Task: In Heading Arial with underline. Font size of heading  '18'Font style of data Calibri. Font size of data  9Alignment of headline & data Align center. Fill color in heading,  RedFont color of data Black Apply border in Data No BorderIn the sheet  Data Analysis Workbook Templatebook
Action: Mouse moved to (43, 141)
Screenshot: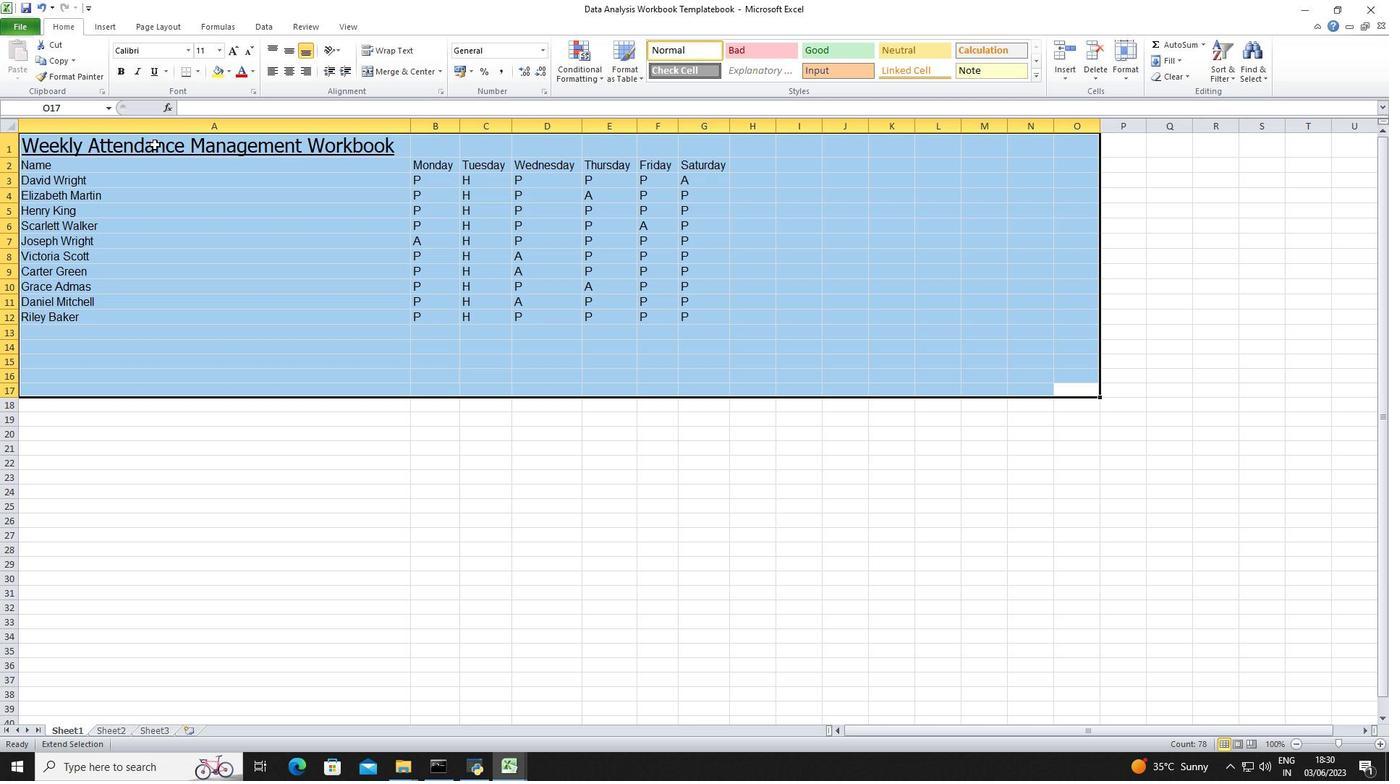 
Action: Mouse pressed left at (43, 141)
Screenshot: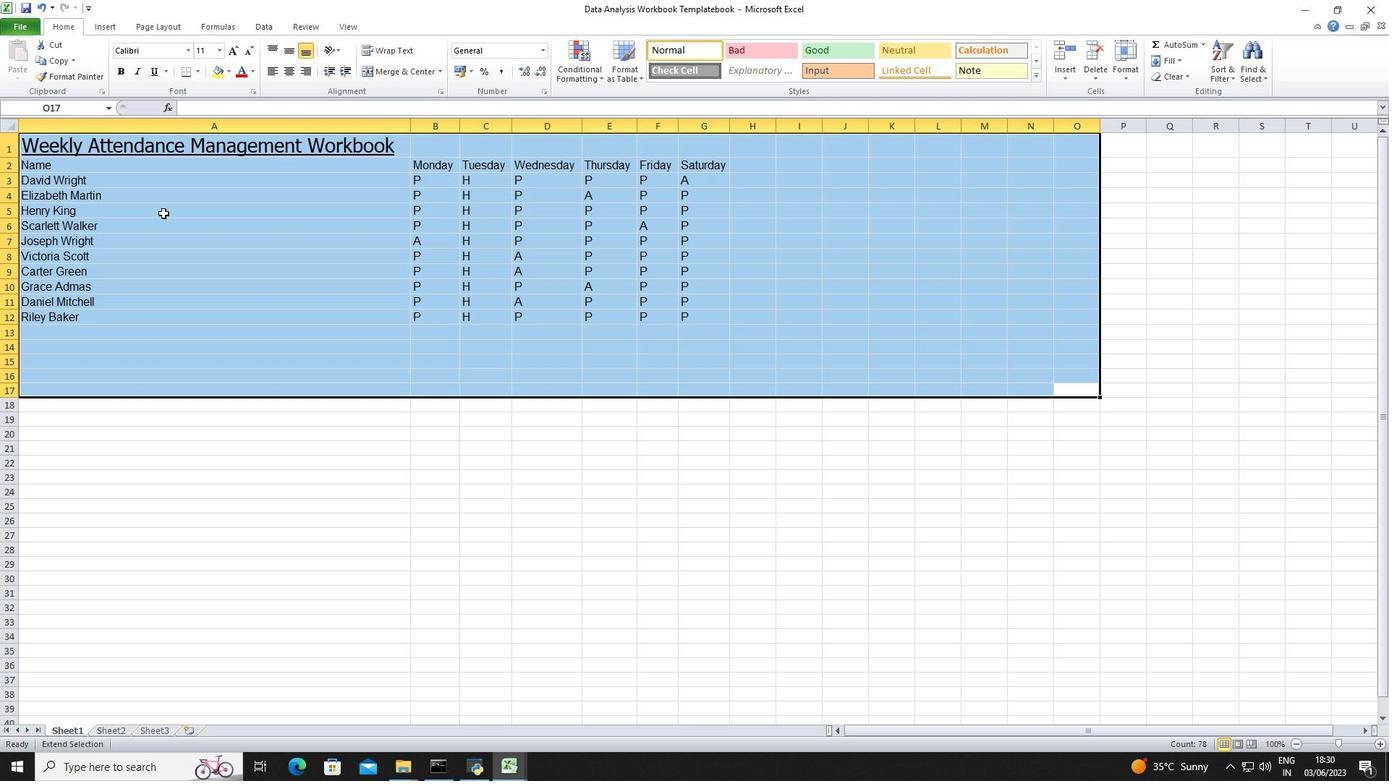
Action: Mouse moved to (154, 144)
Screenshot: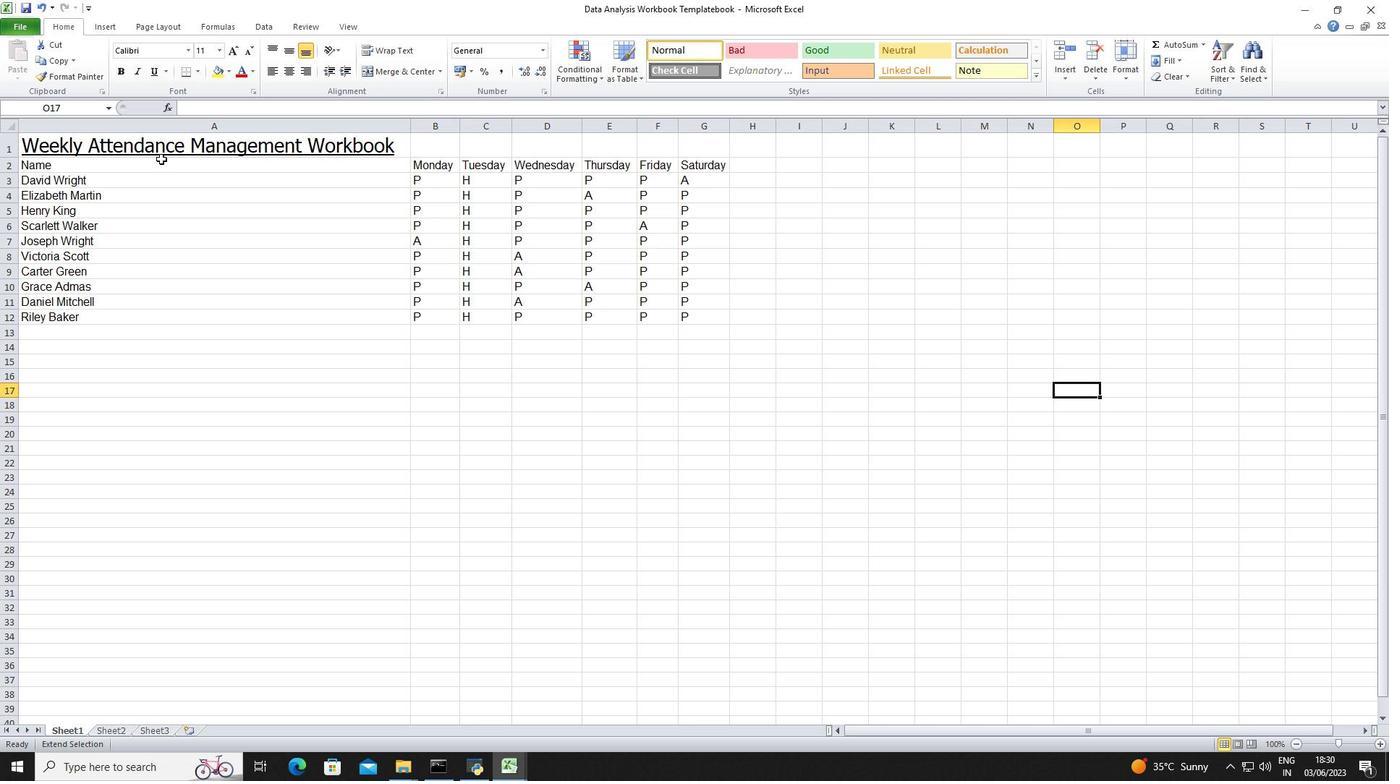 
Action: Mouse pressed left at (154, 144)
Screenshot: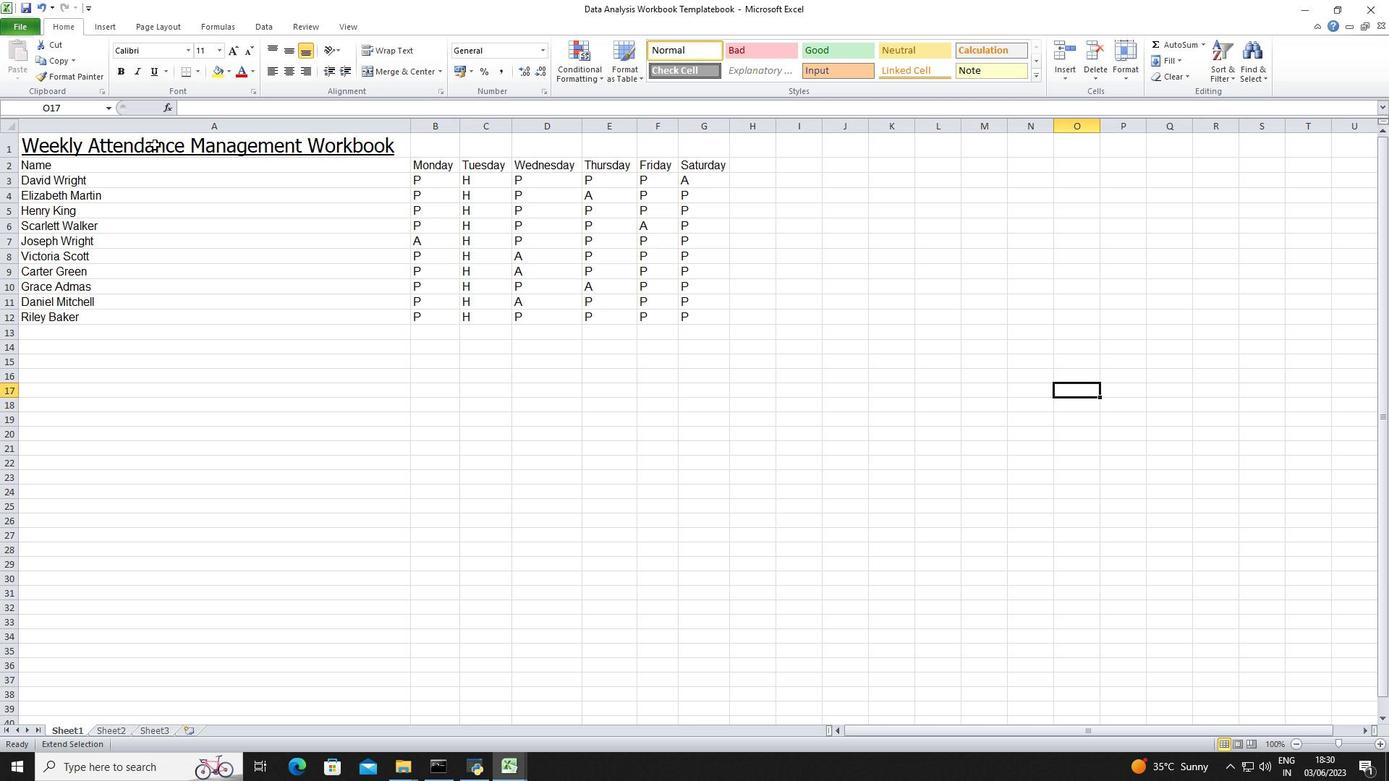 
Action: Mouse pressed left at (154, 144)
Screenshot: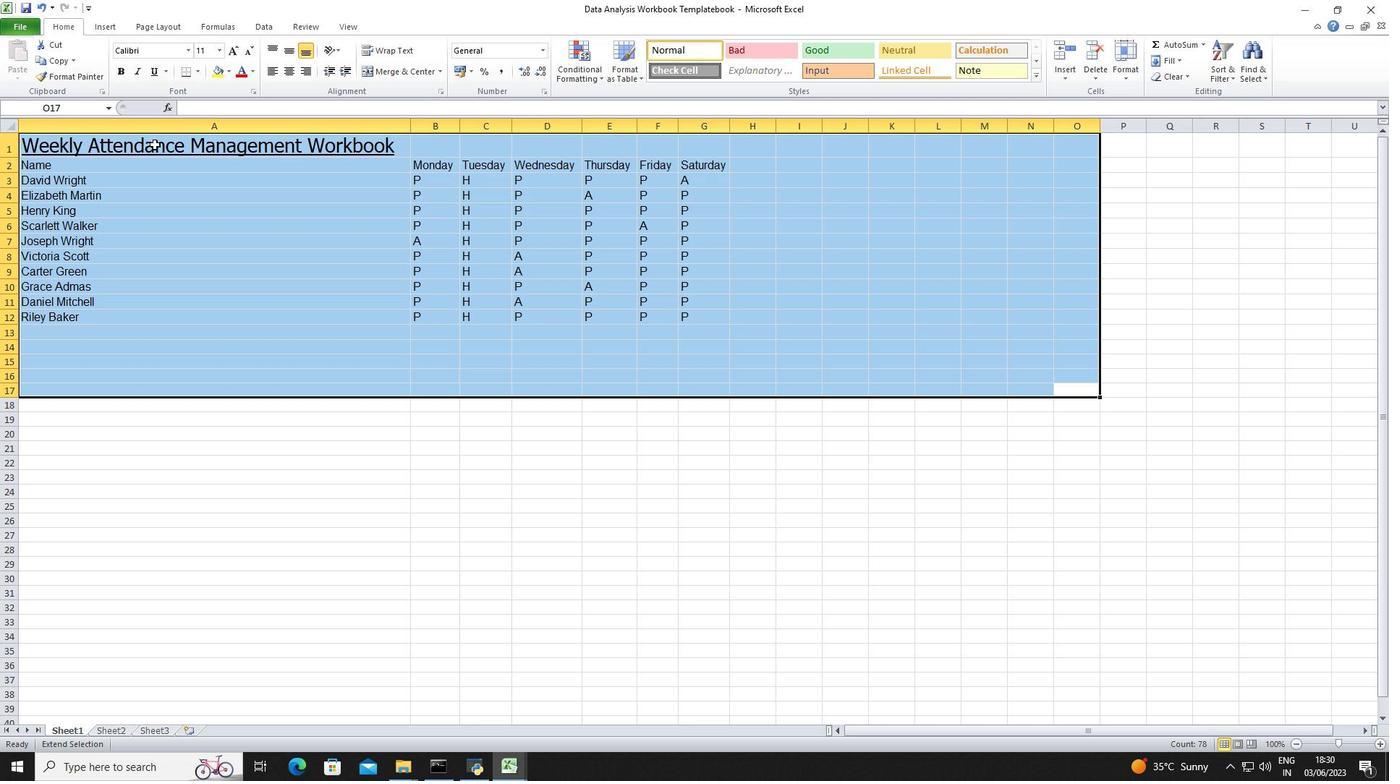 
Action: Mouse pressed left at (154, 144)
Screenshot: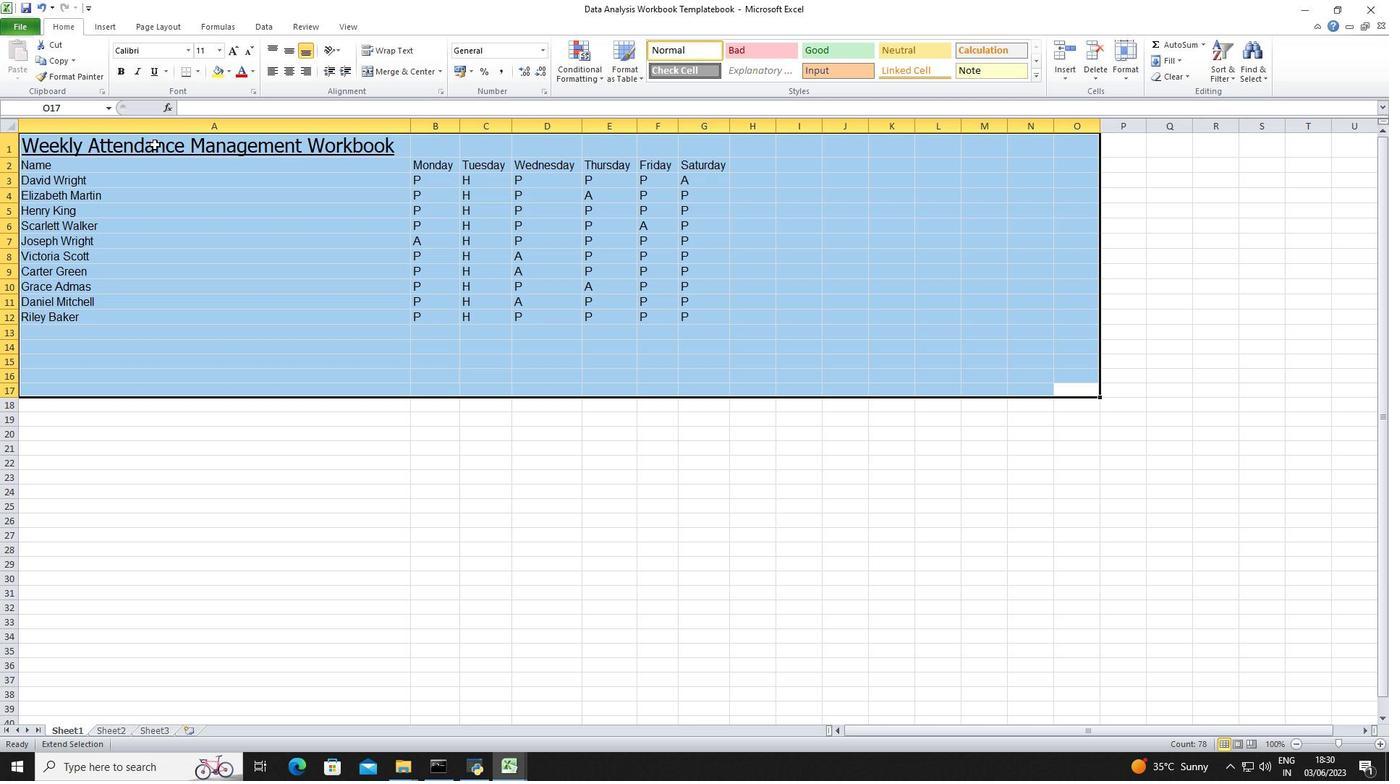 
Action: Mouse moved to (212, 526)
Screenshot: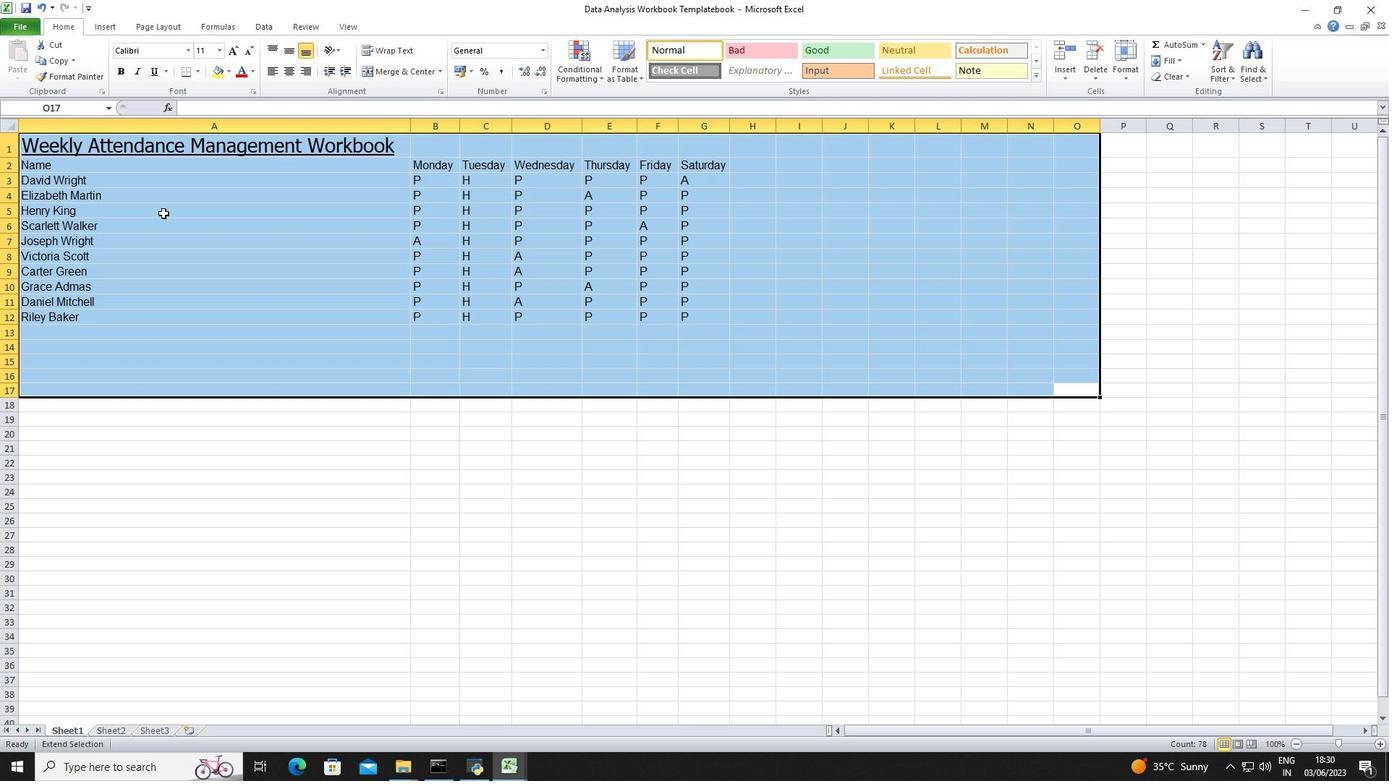 
Action: Mouse pressed right at (212, 526)
Screenshot: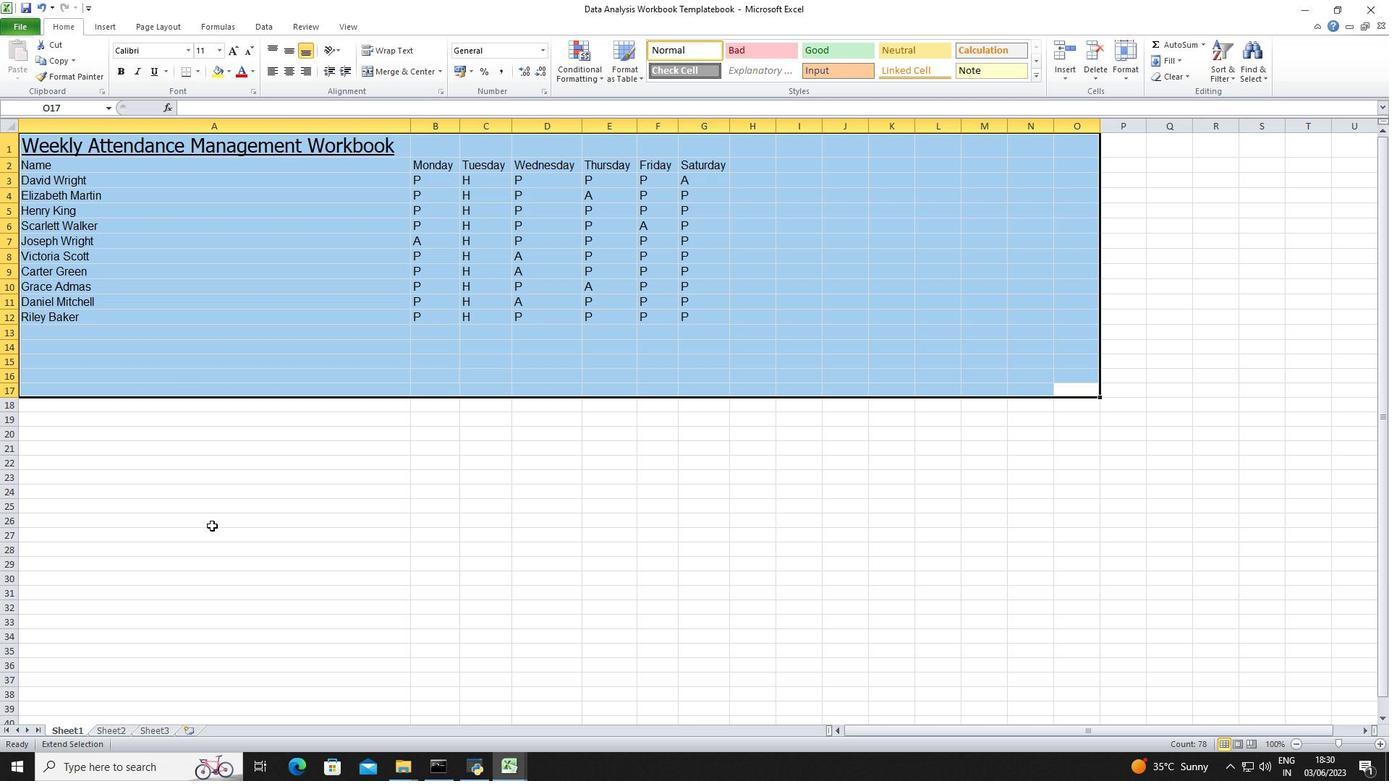 
Action: Mouse pressed right at (212, 526)
Screenshot: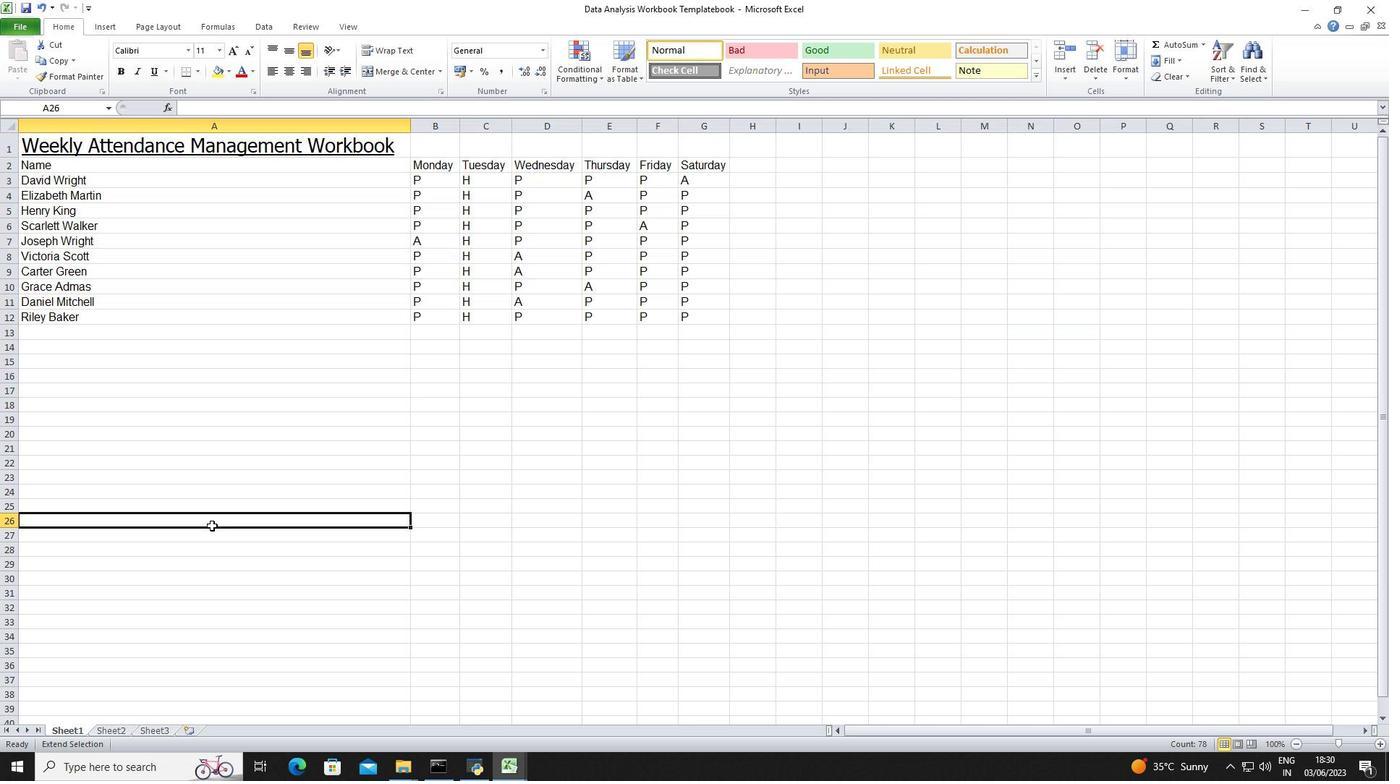 
Action: Mouse moved to (217, 140)
Screenshot: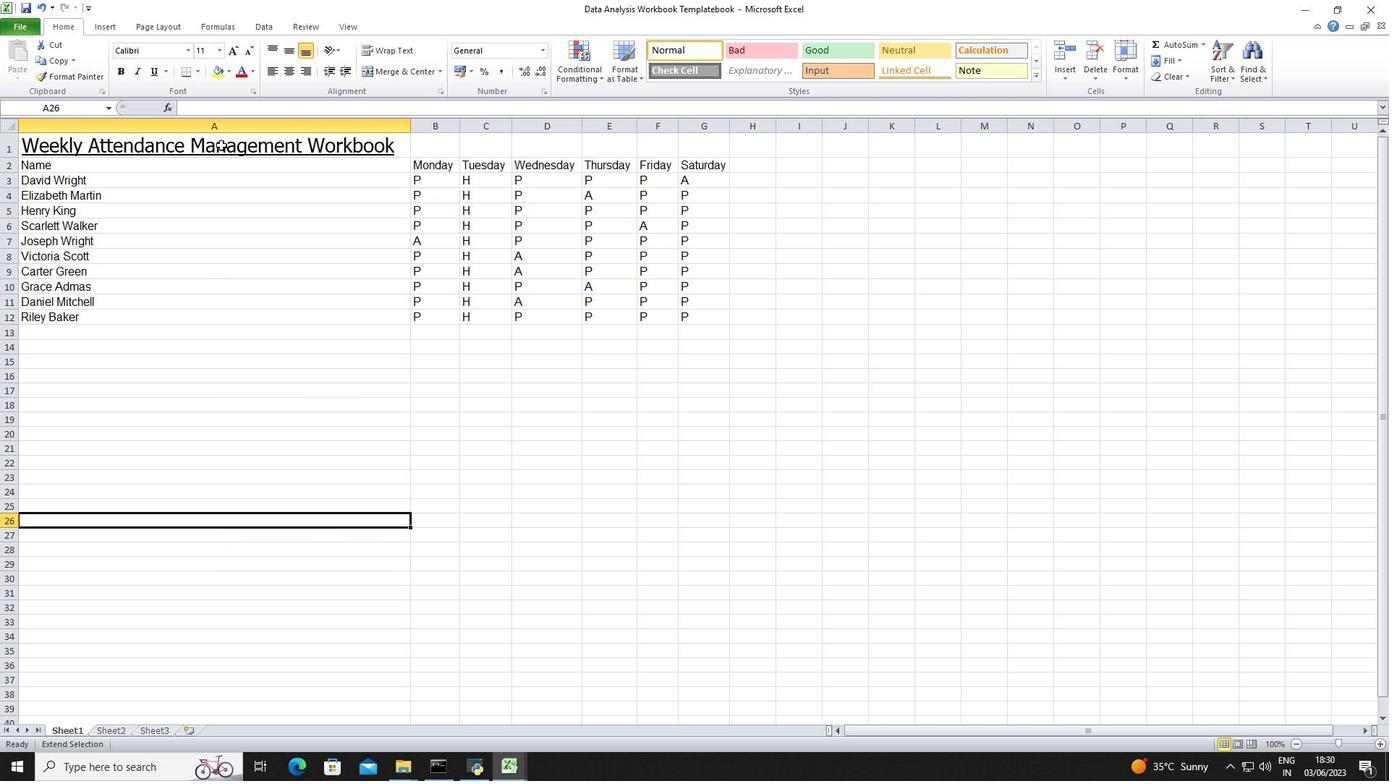 
Action: Mouse pressed left at (217, 140)
Screenshot: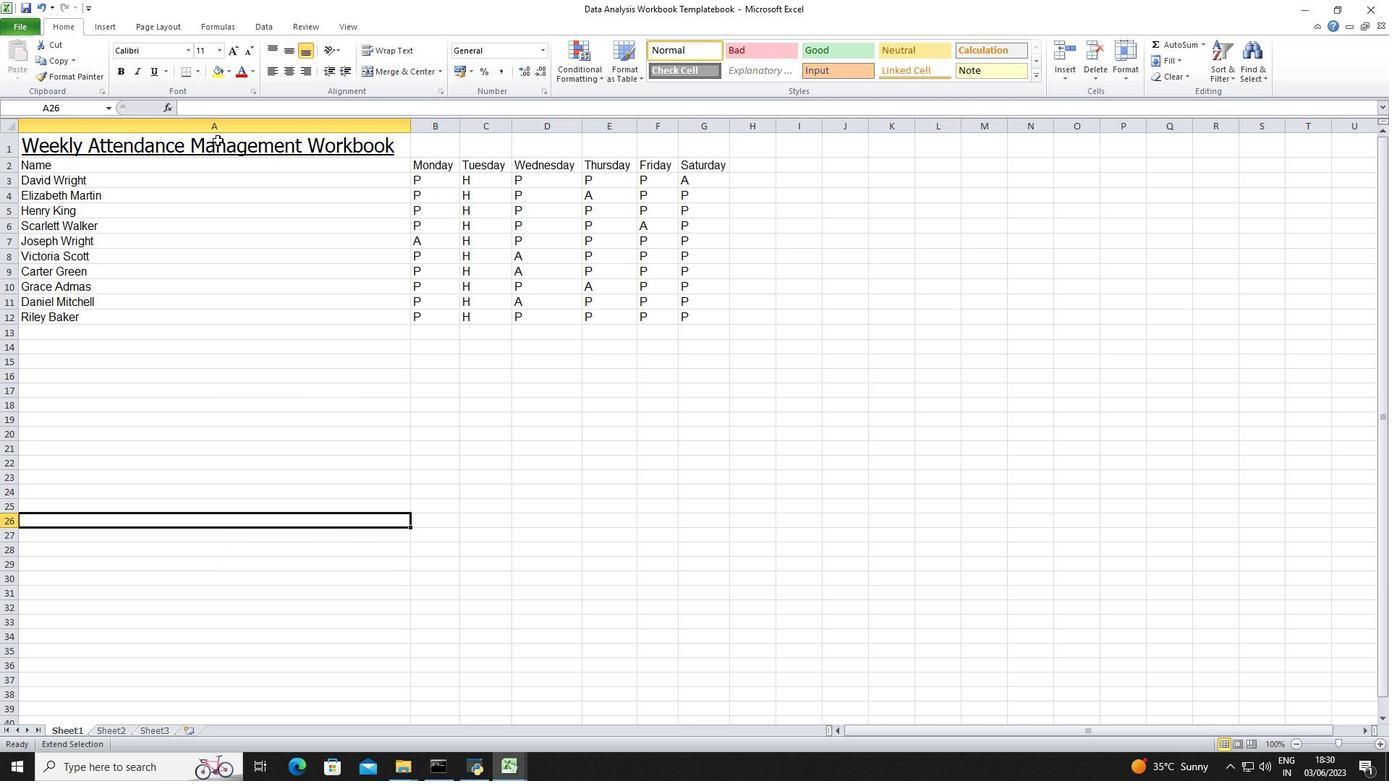 
Action: Mouse moved to (562, 372)
Screenshot: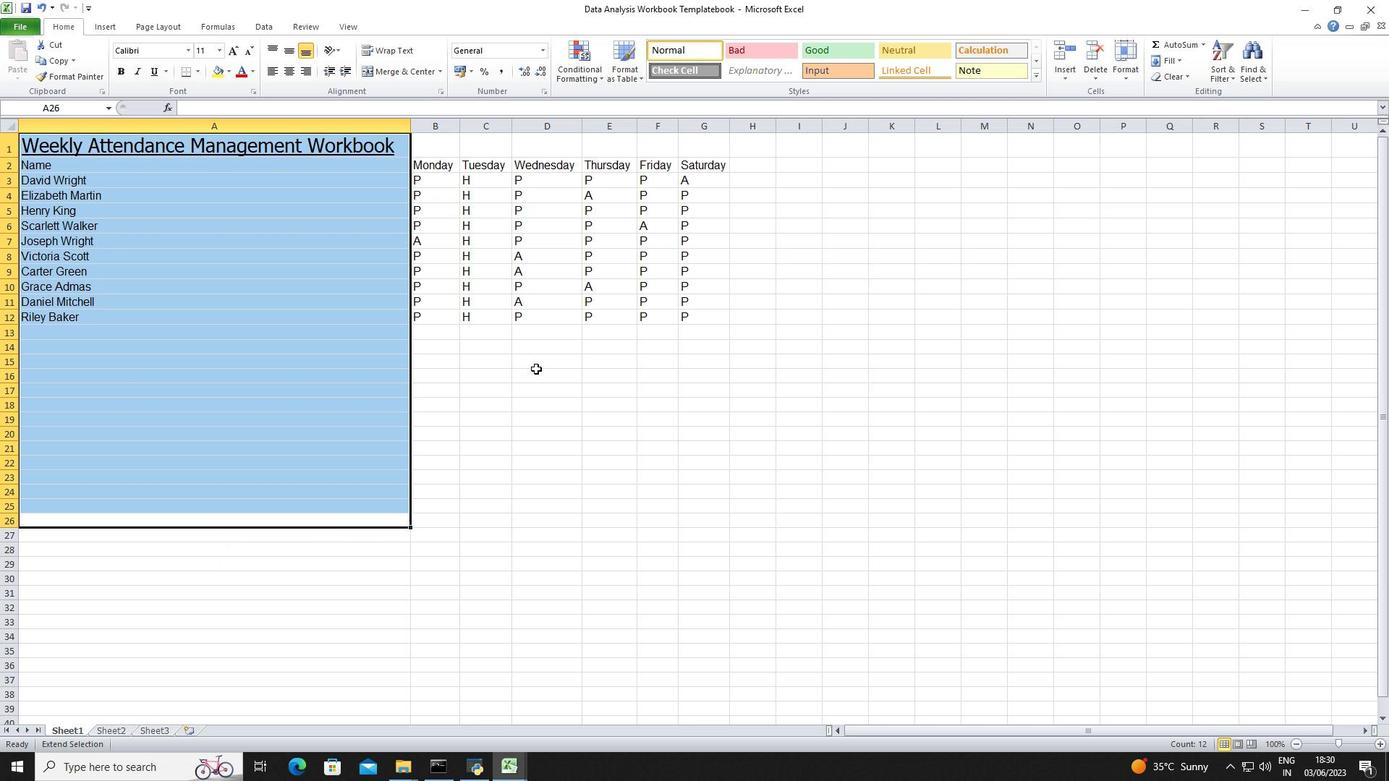 
Action: Mouse pressed right at (562, 372)
Screenshot: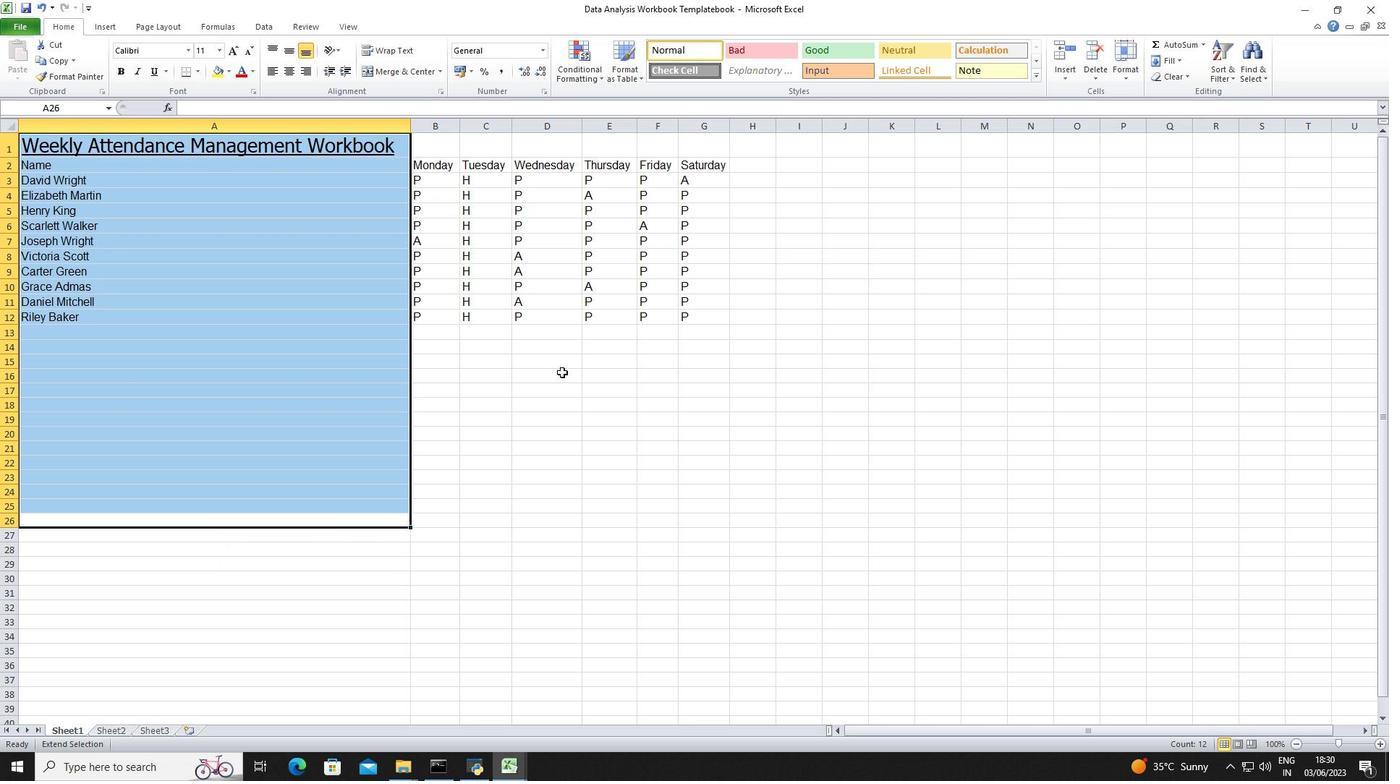 
Action: Mouse moved to (603, 382)
Screenshot: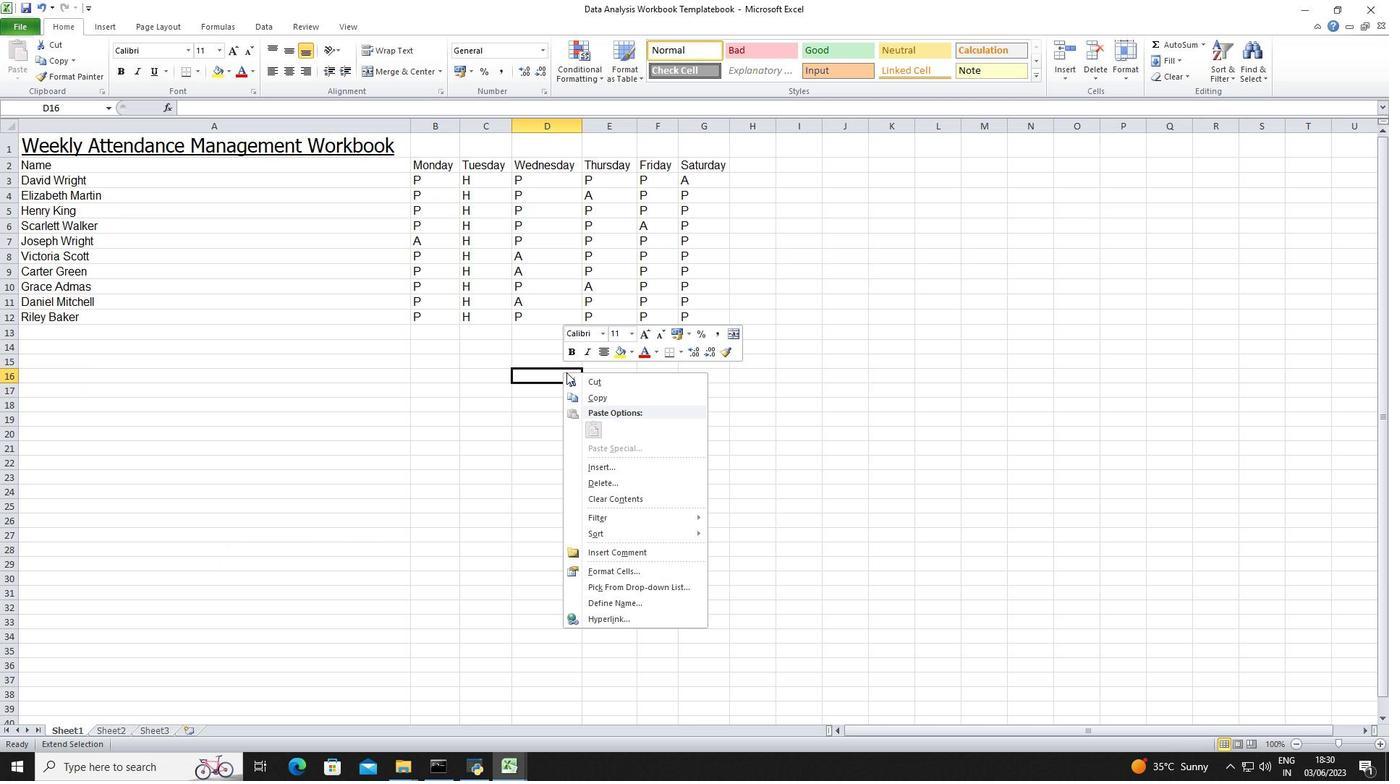 
Action: Mouse pressed left at (603, 382)
Screenshot: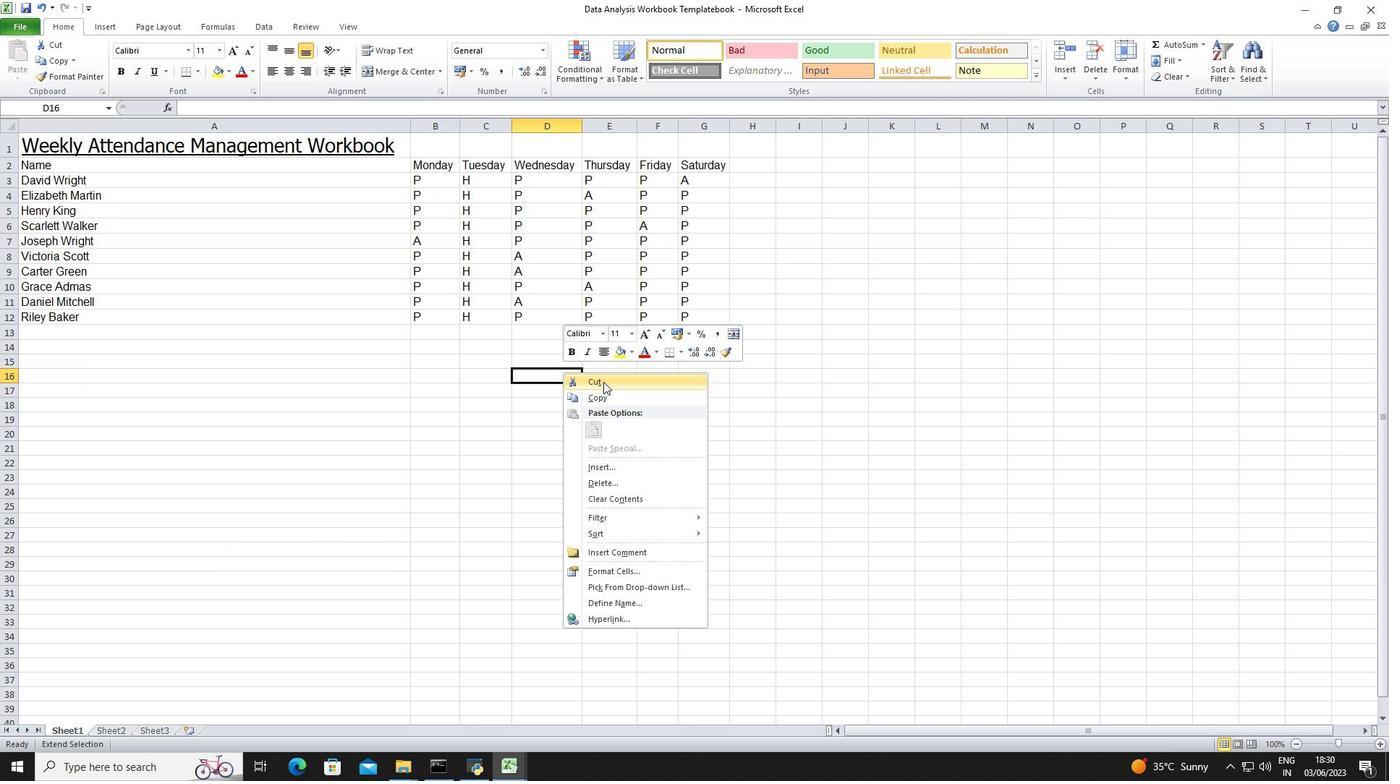 
Action: Mouse moved to (160, 142)
Screenshot: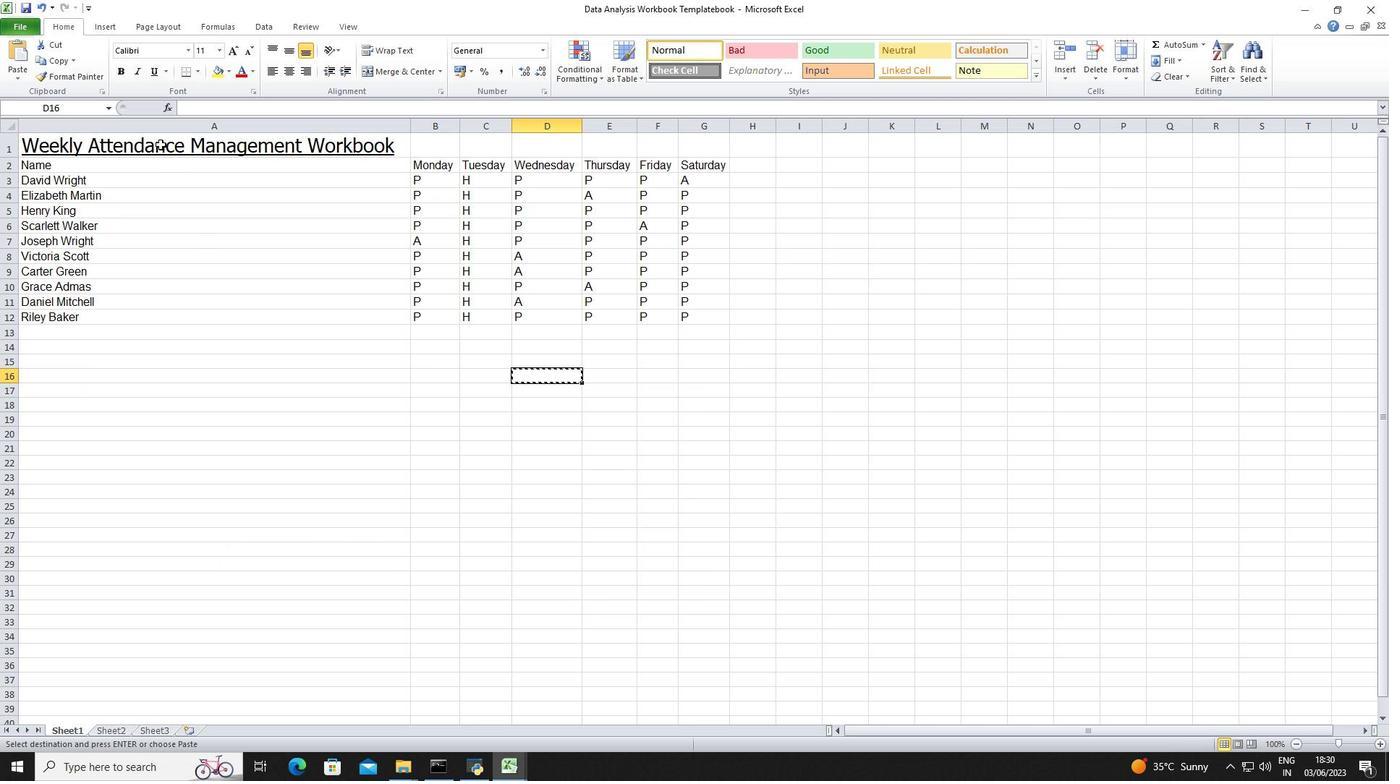 
Action: Mouse pressed left at (160, 142)
Screenshot: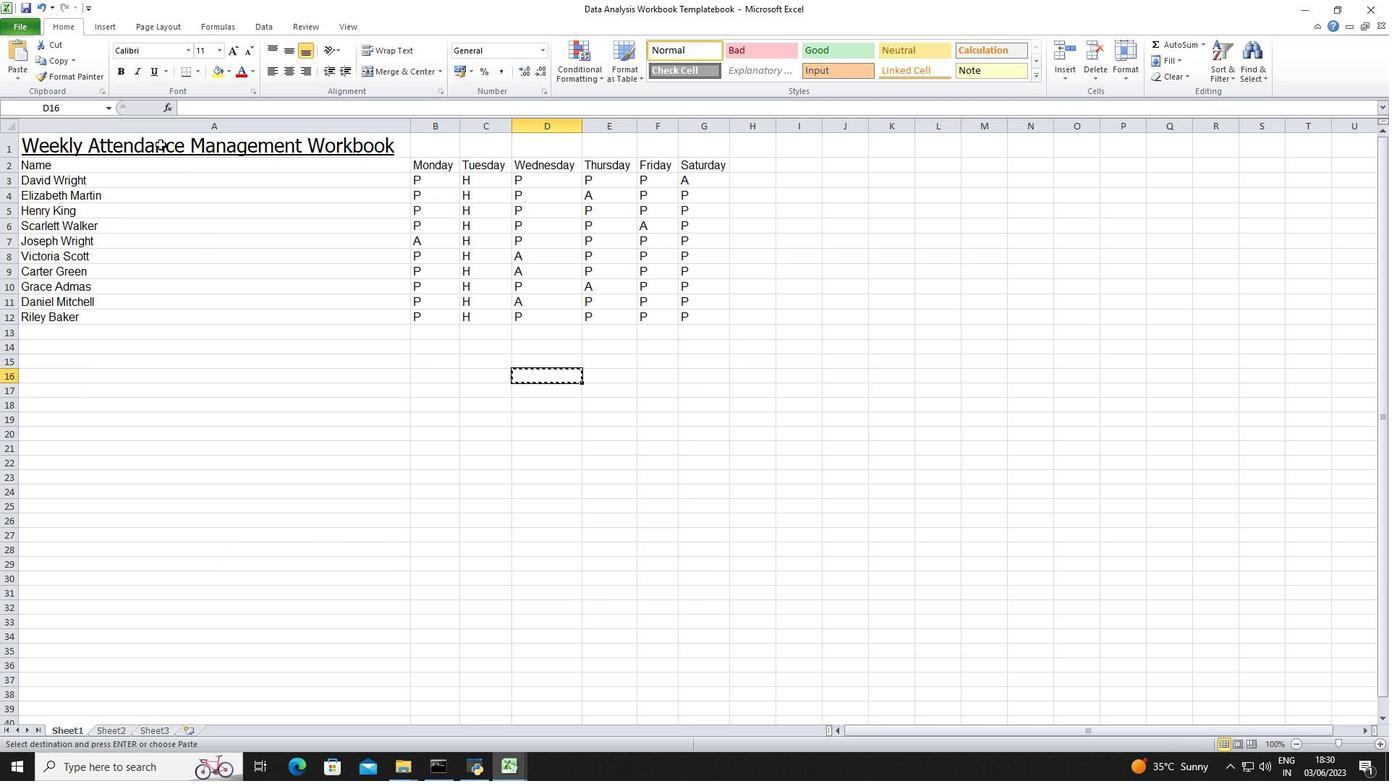 
Action: Mouse moved to (186, 53)
Screenshot: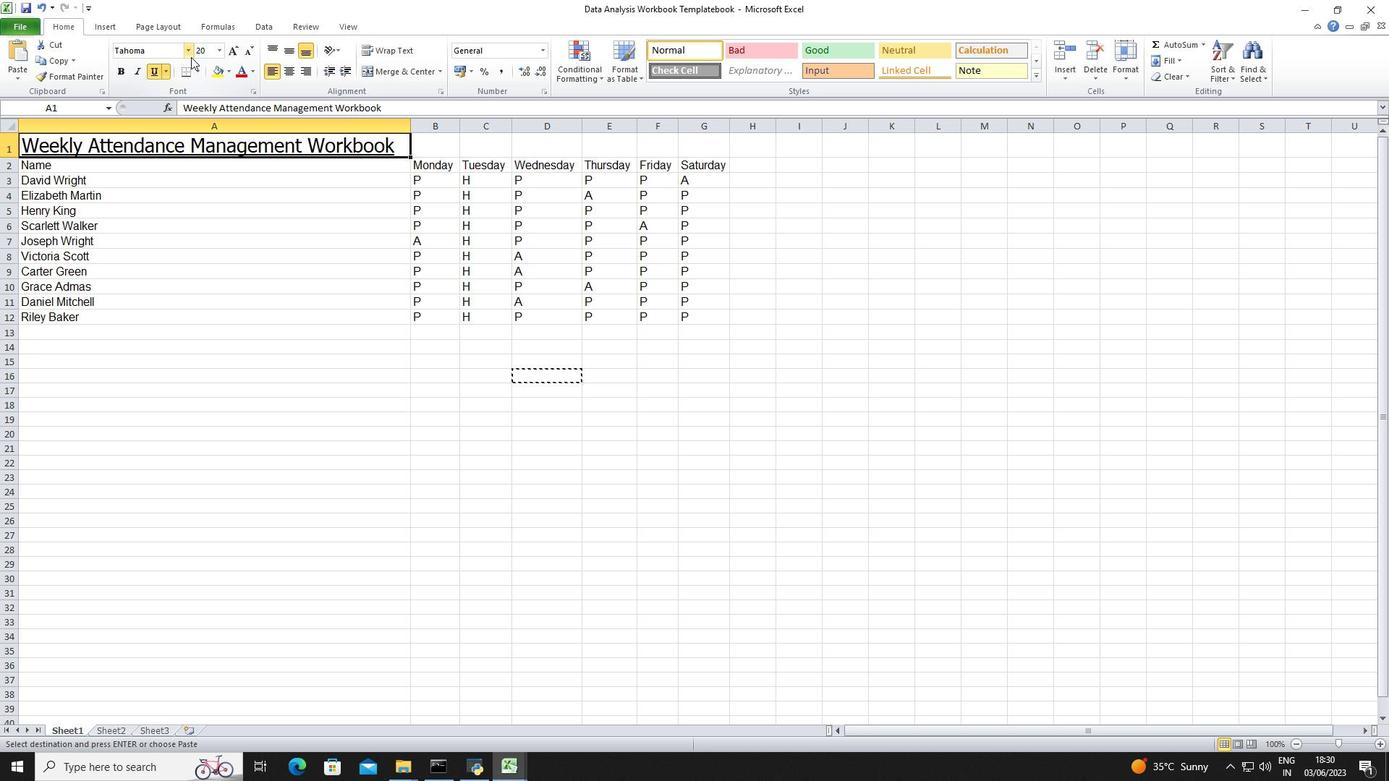 
Action: Mouse pressed left at (186, 53)
Screenshot: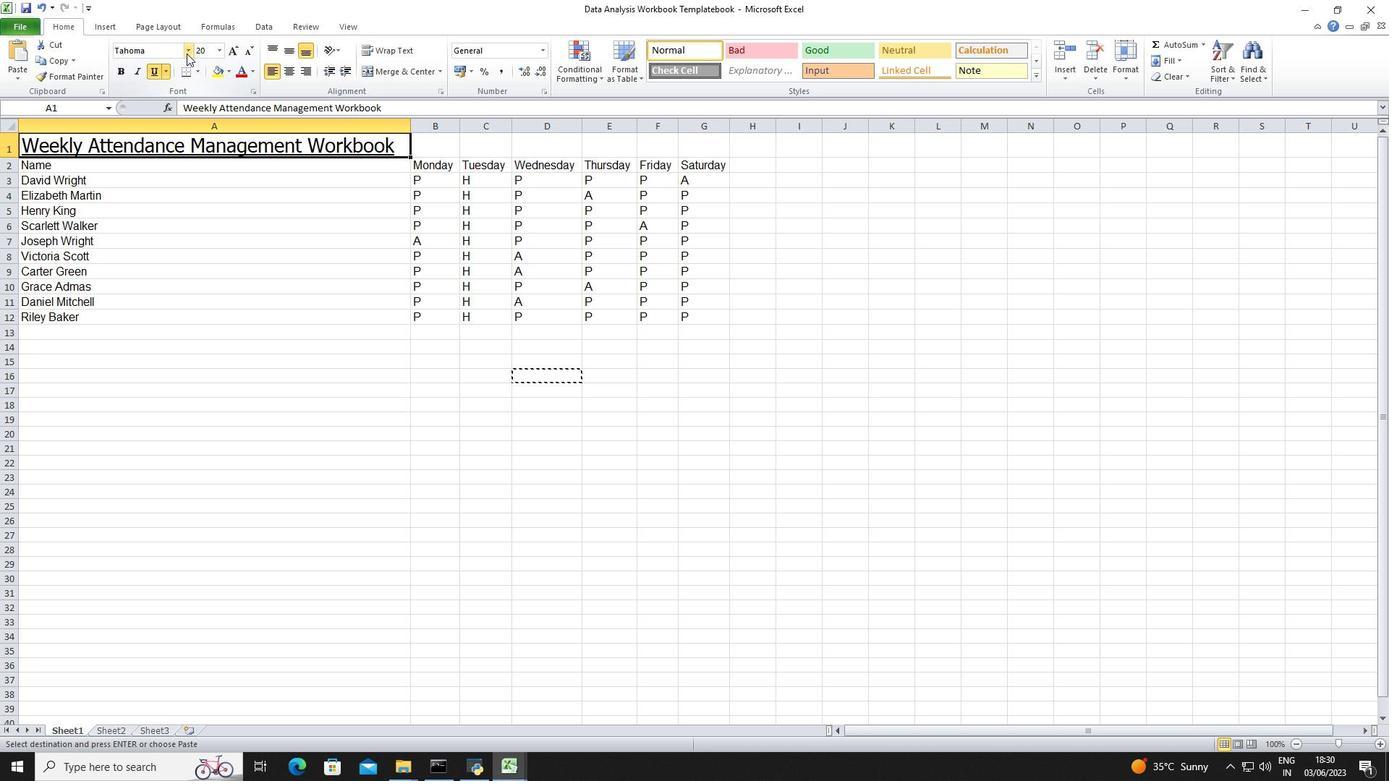 
Action: Mouse moved to (175, 195)
Screenshot: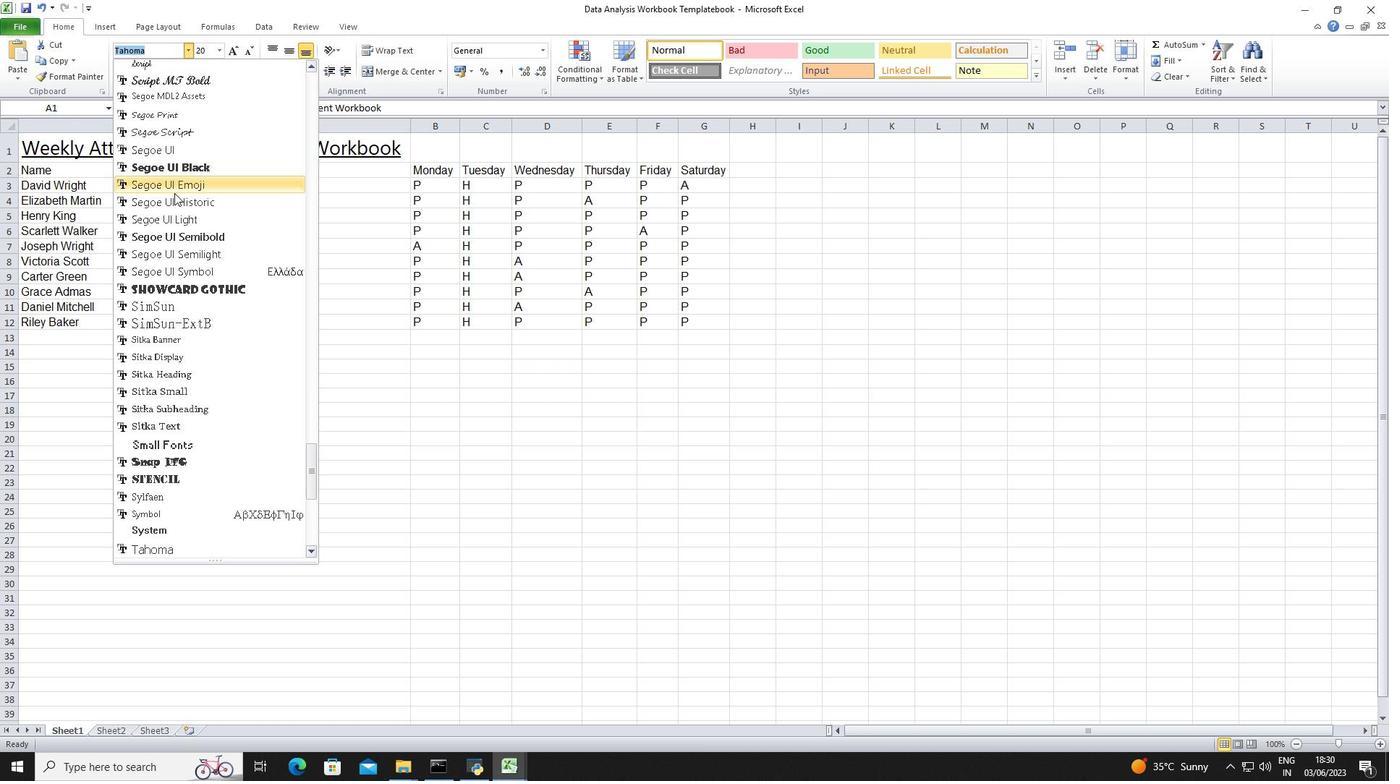
Action: Mouse scrolled (175, 196) with delta (0, 0)
Screenshot: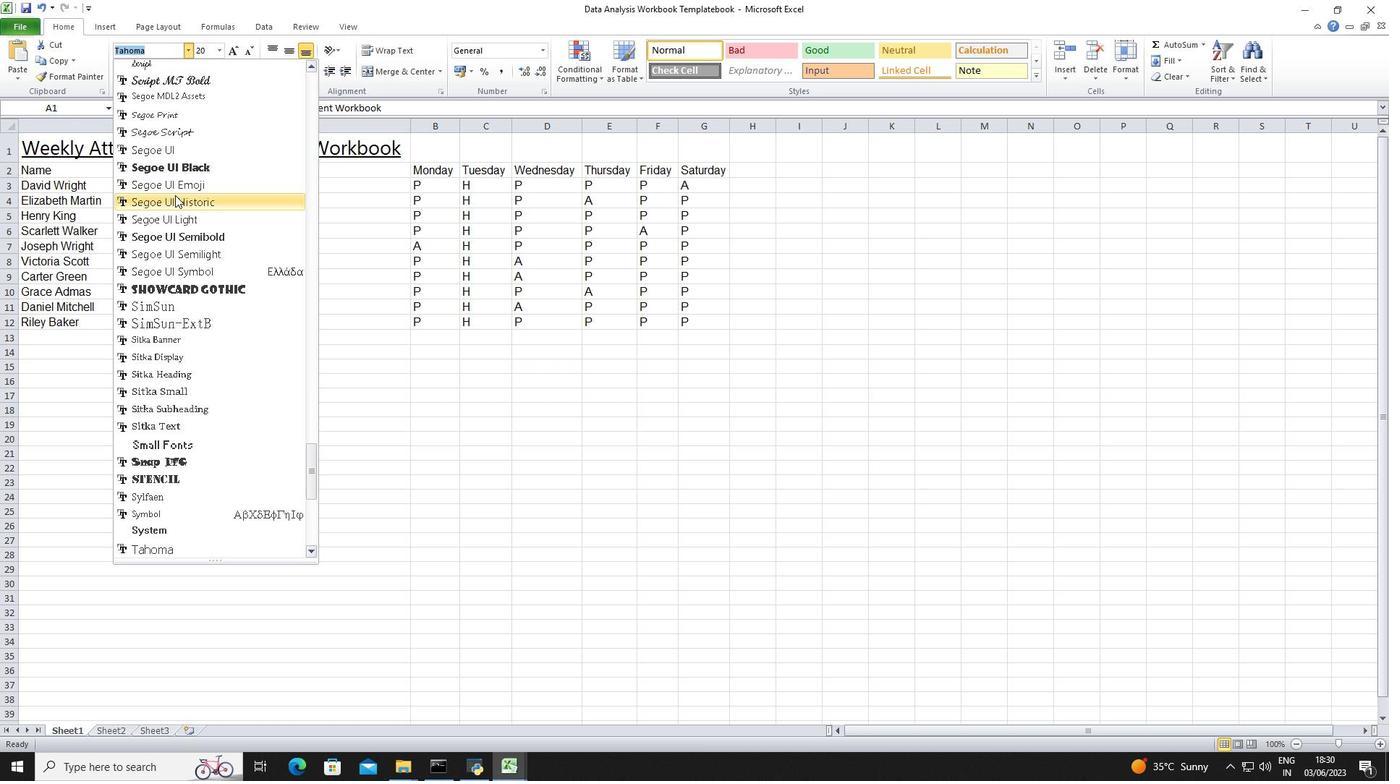 
Action: Mouse scrolled (175, 196) with delta (0, 0)
Screenshot: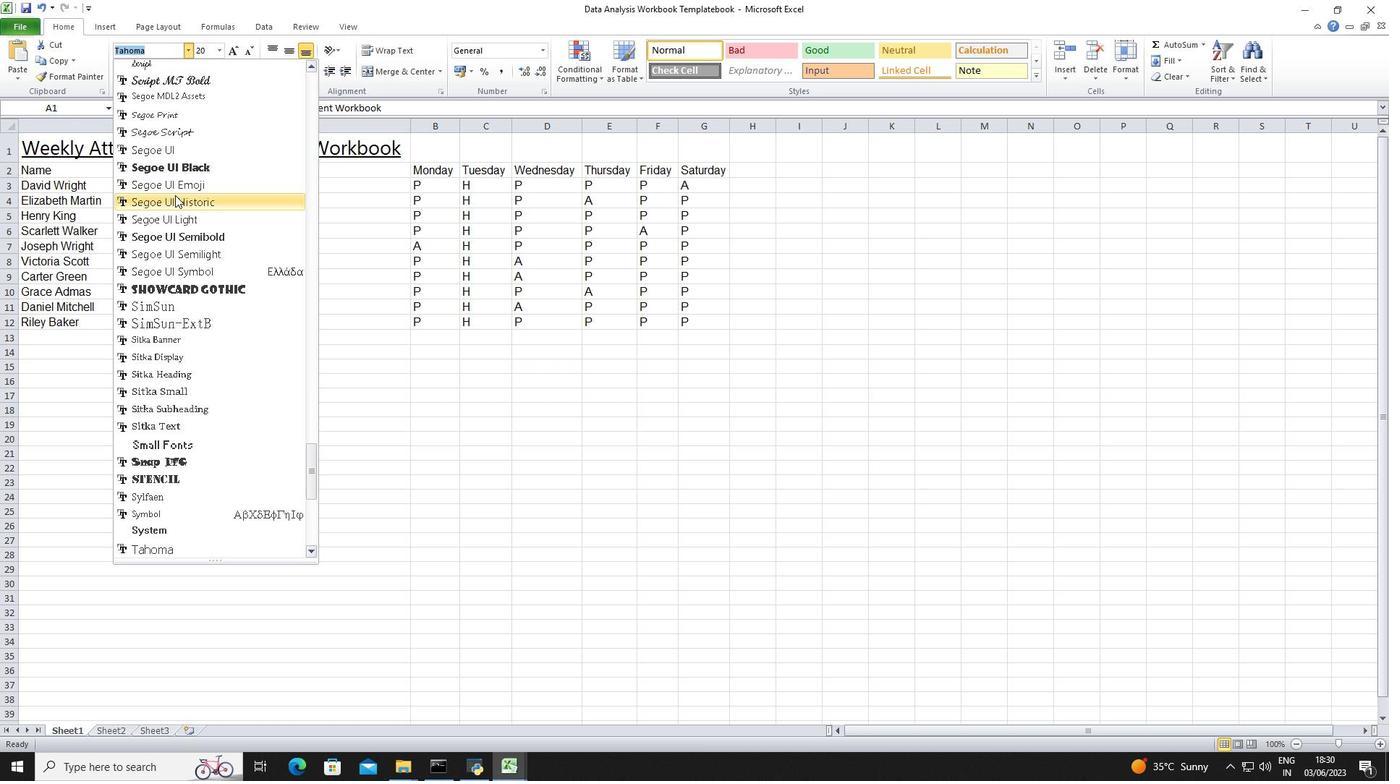 
Action: Mouse scrolled (175, 196) with delta (0, 0)
Screenshot: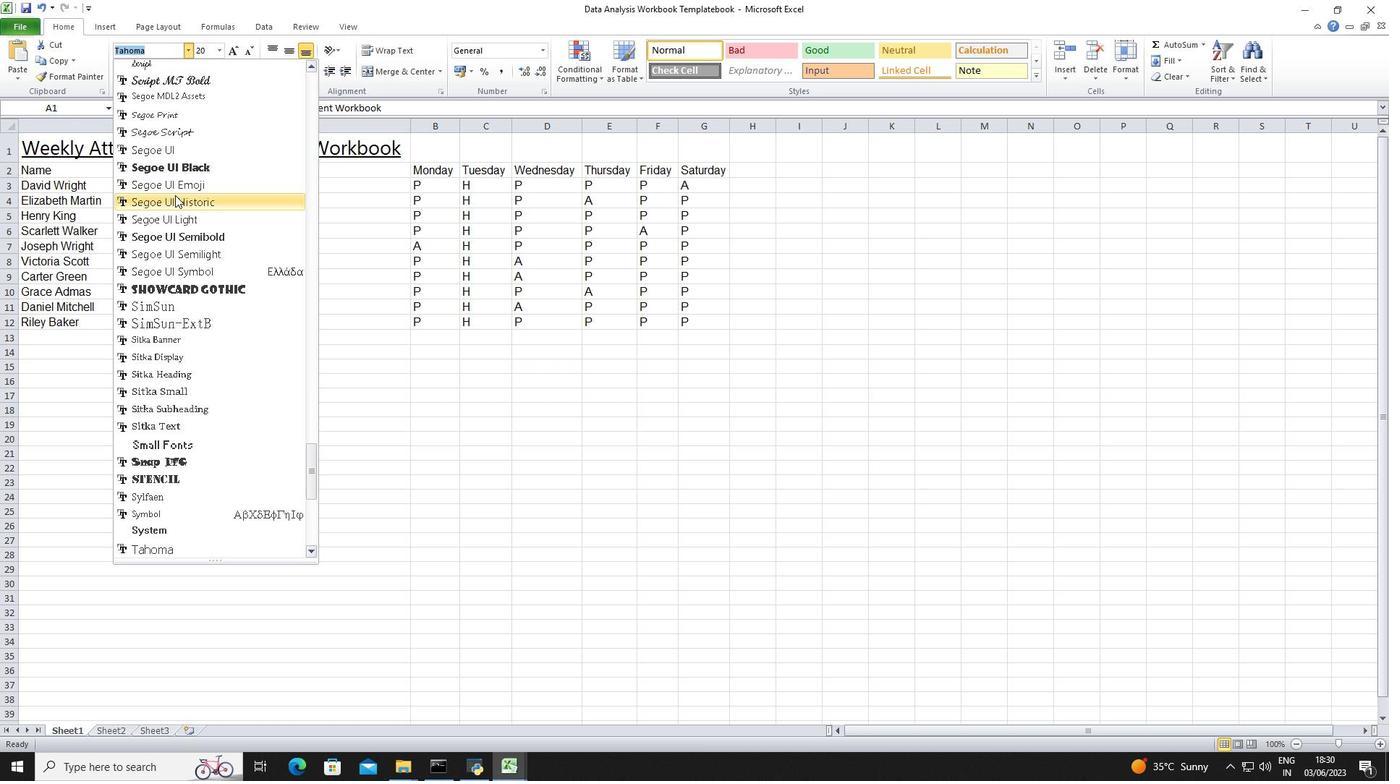 
Action: Mouse scrolled (175, 196) with delta (0, 0)
Screenshot: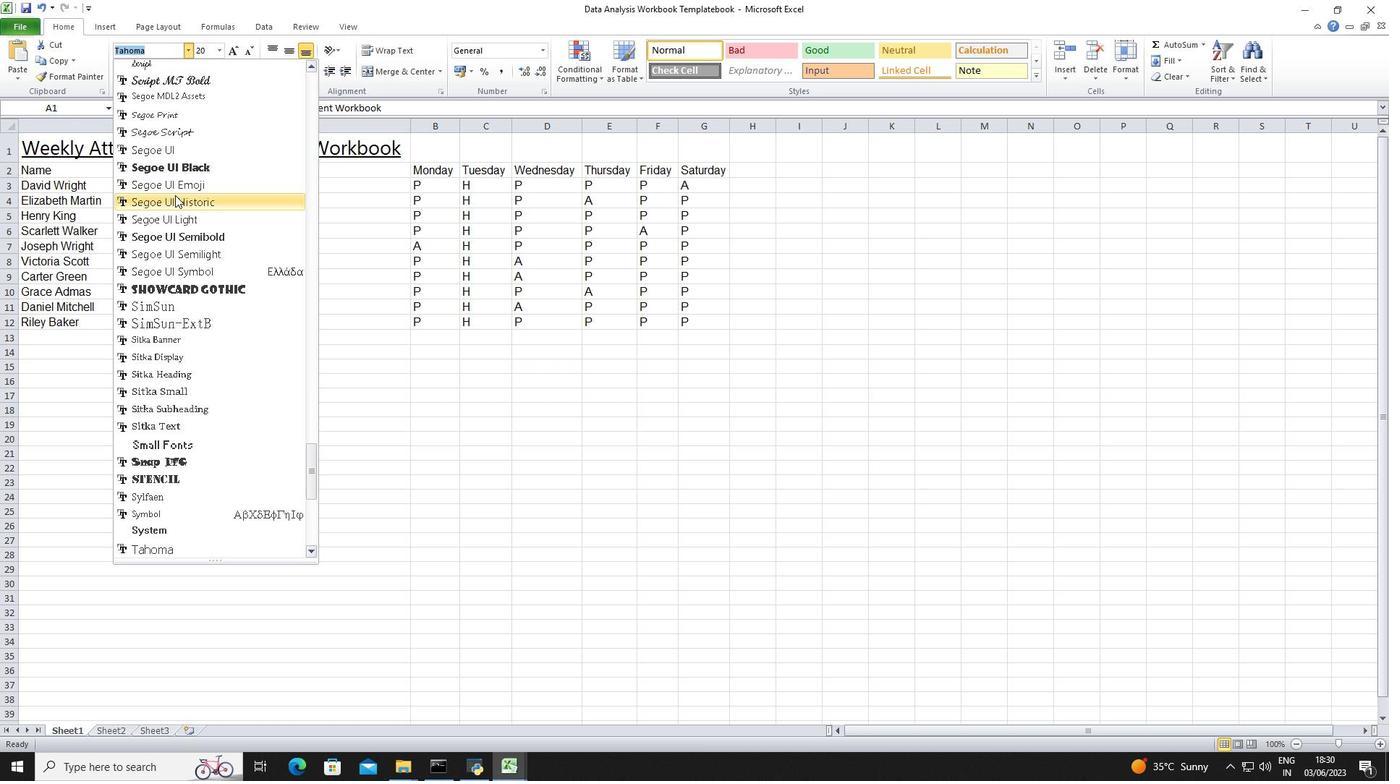 
Action: Mouse moved to (194, 180)
Screenshot: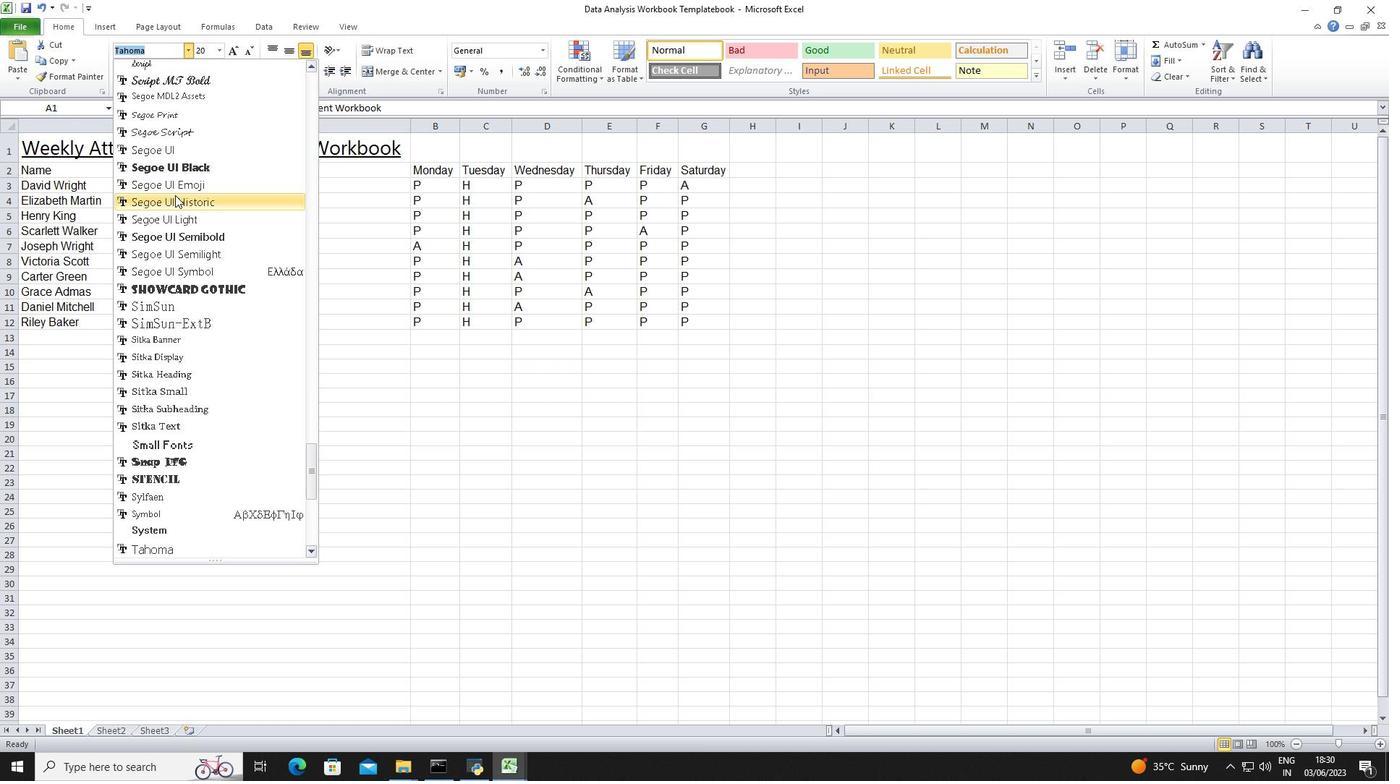 
Action: Mouse scrolled (179, 195) with delta (0, 0)
Screenshot: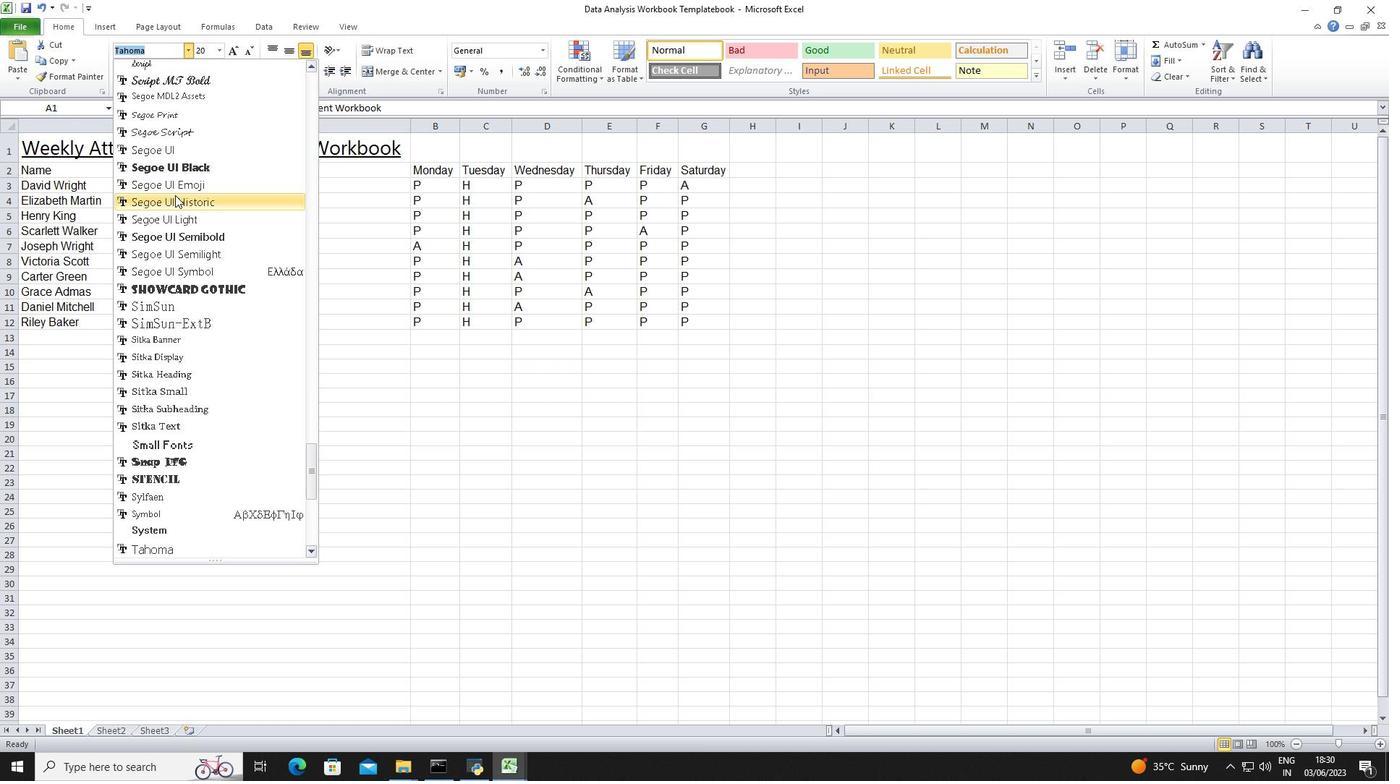 
Action: Mouse moved to (218, 152)
Screenshot: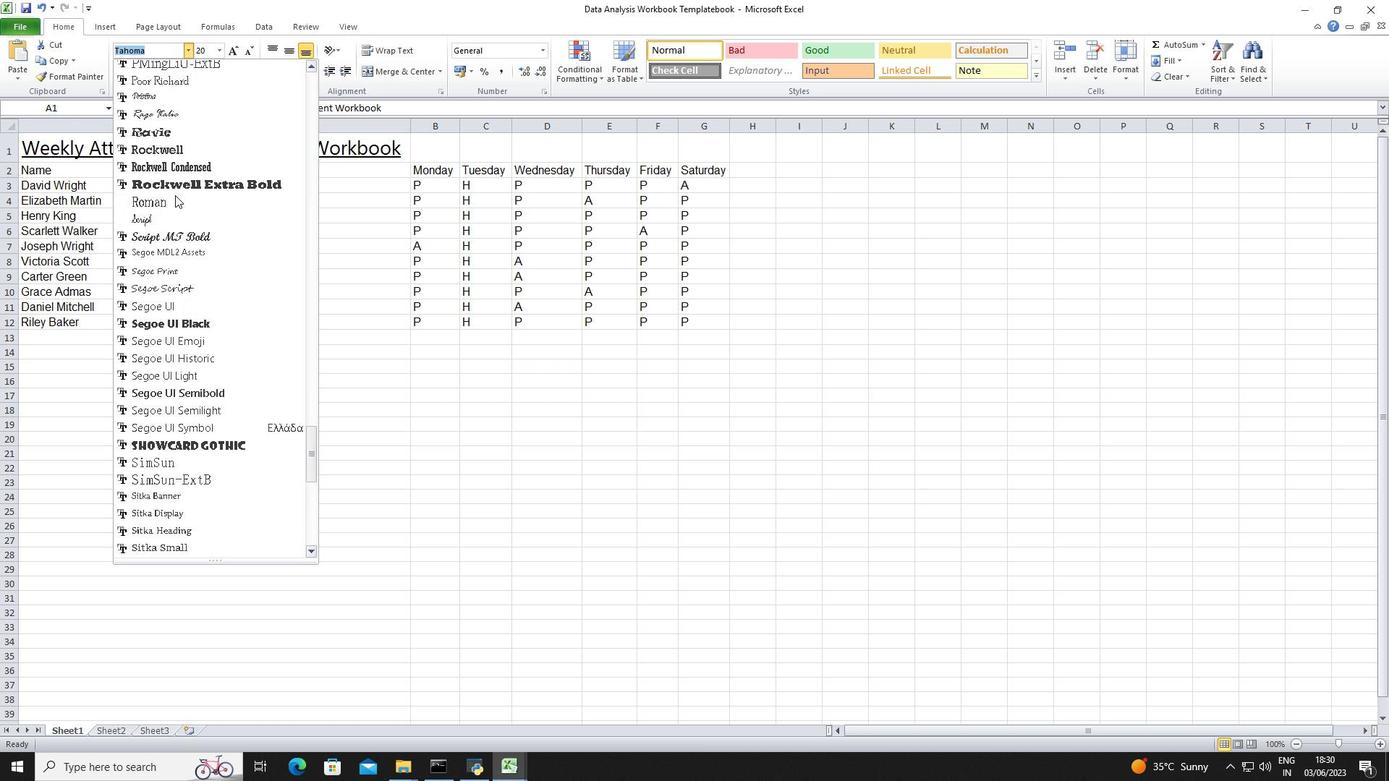 
Action: Mouse scrolled (218, 153) with delta (0, 0)
Screenshot: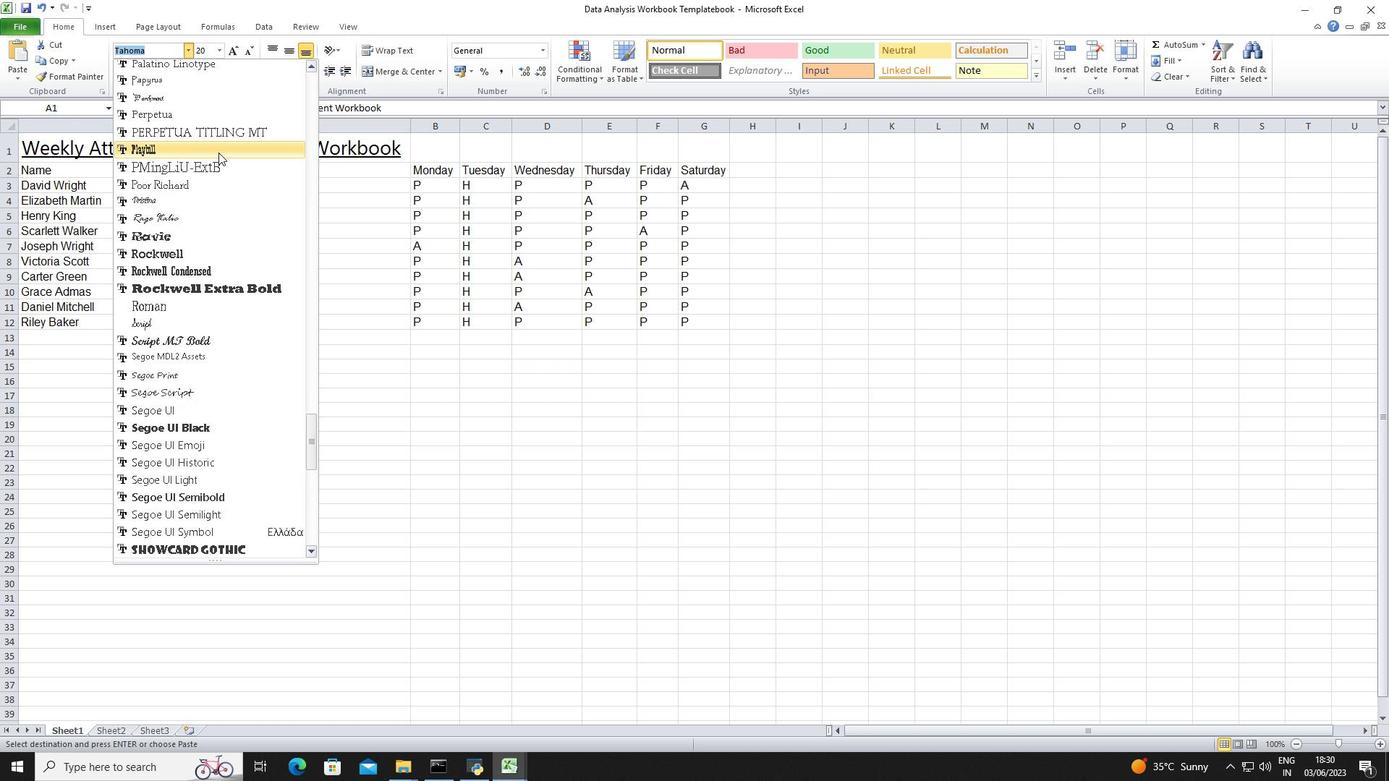 
Action: Mouse scrolled (218, 153) with delta (0, 0)
Screenshot: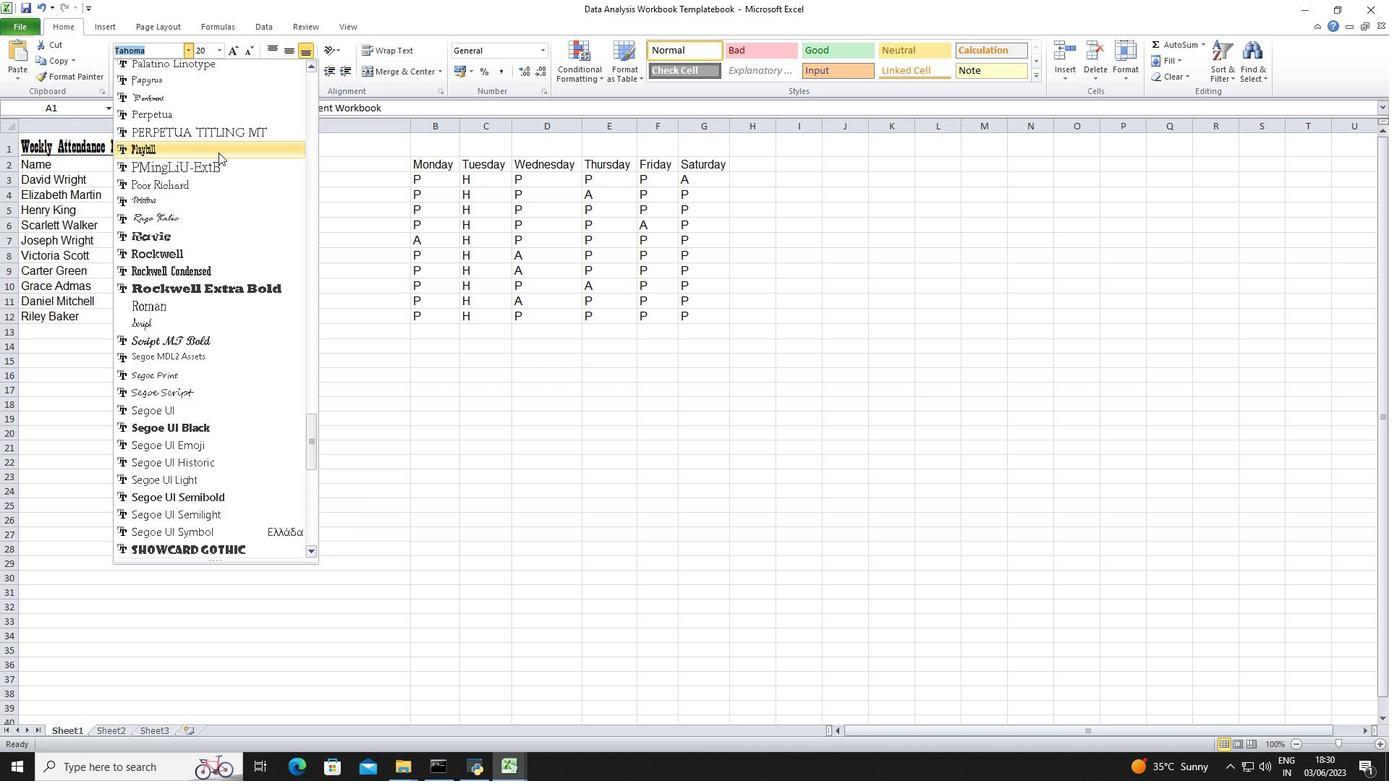 
Action: Mouse scrolled (218, 153) with delta (0, 0)
Screenshot: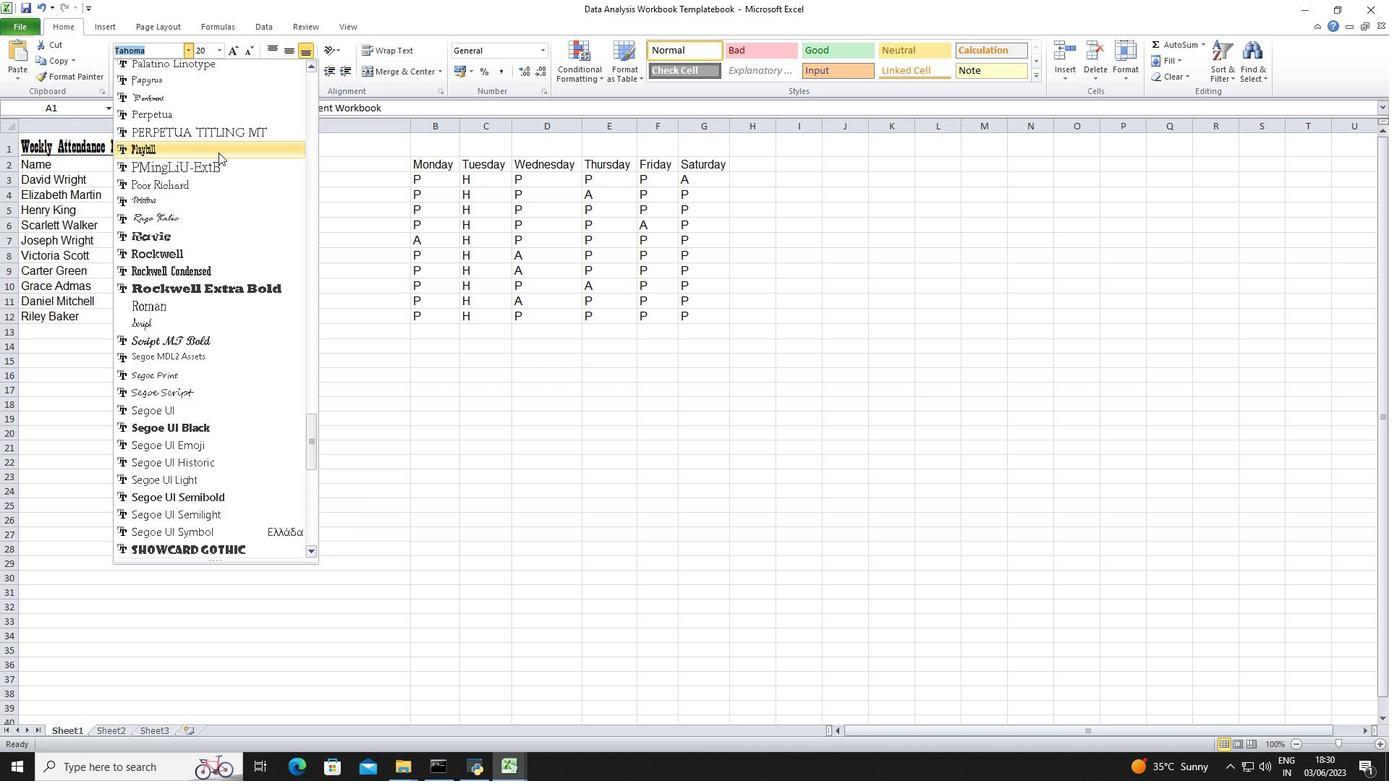 
Action: Mouse scrolled (218, 153) with delta (0, 0)
Screenshot: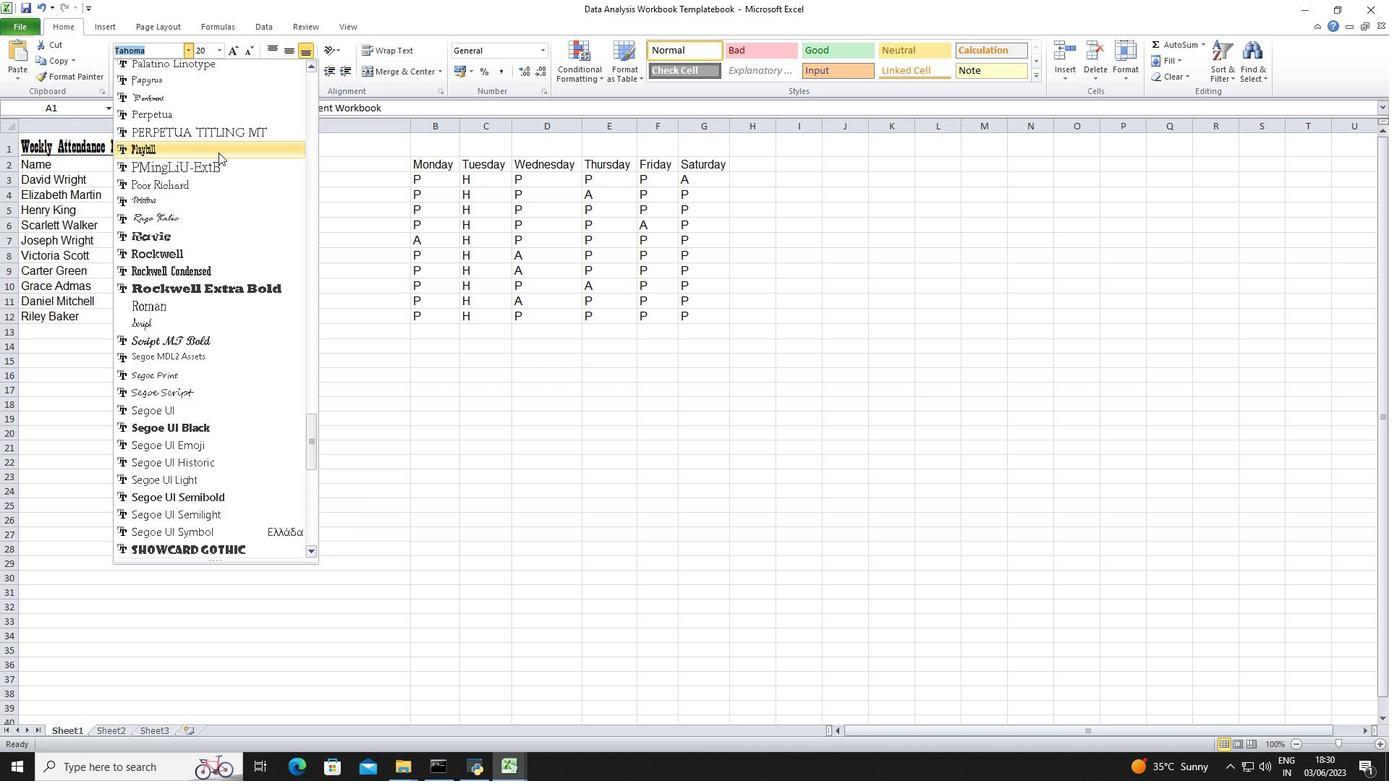 
Action: Mouse scrolled (218, 153) with delta (0, 0)
Screenshot: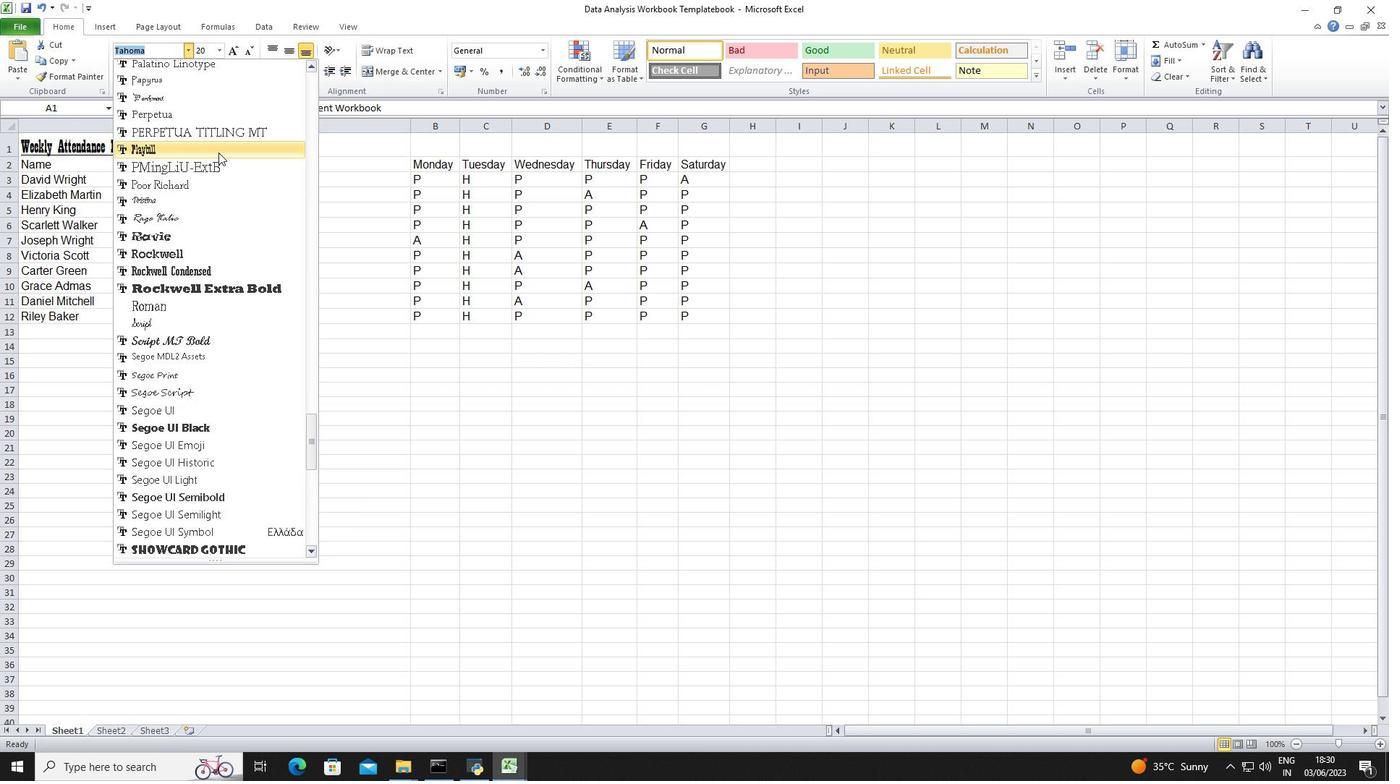 
Action: Mouse moved to (315, 215)
Screenshot: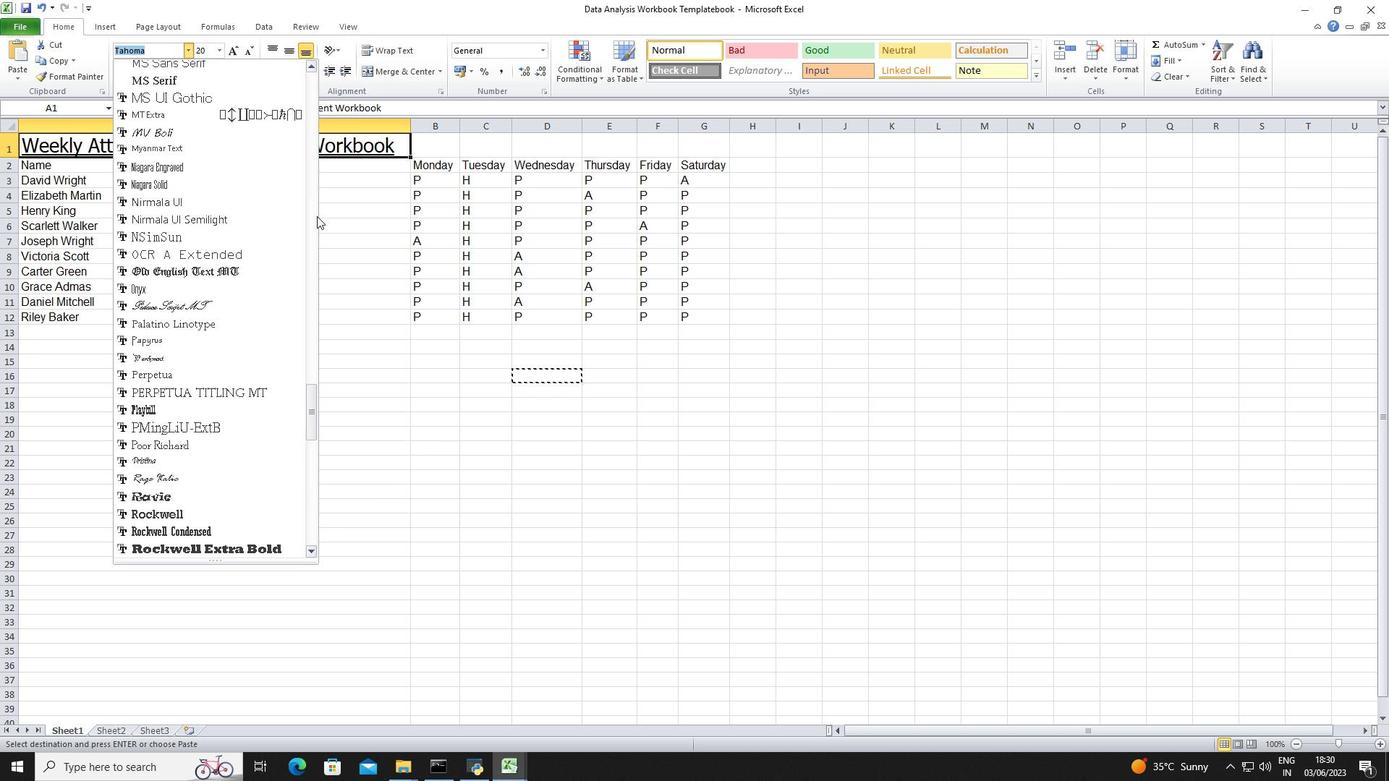 
Action: Mouse pressed left at (315, 215)
Screenshot: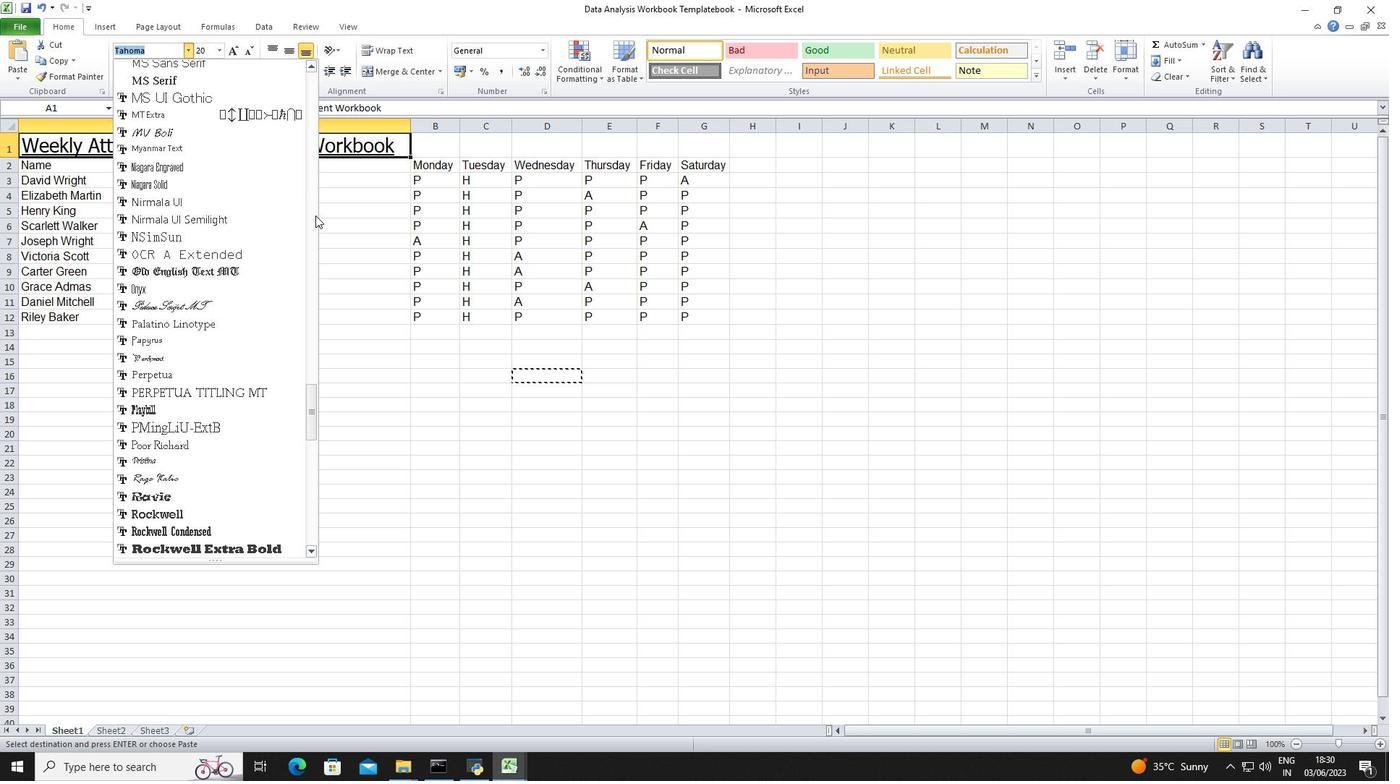 
Action: Mouse moved to (307, 361)
Screenshot: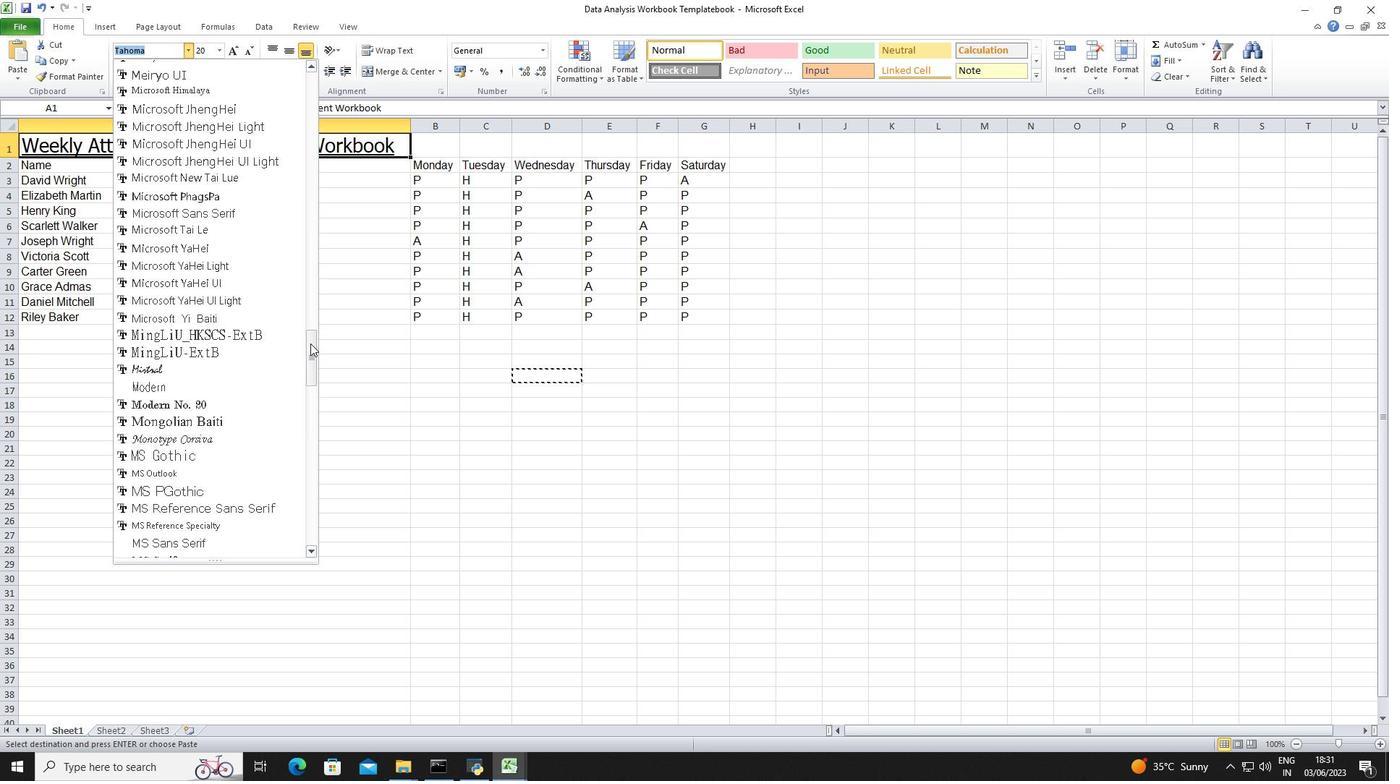 
Action: Mouse pressed left at (307, 361)
Screenshot: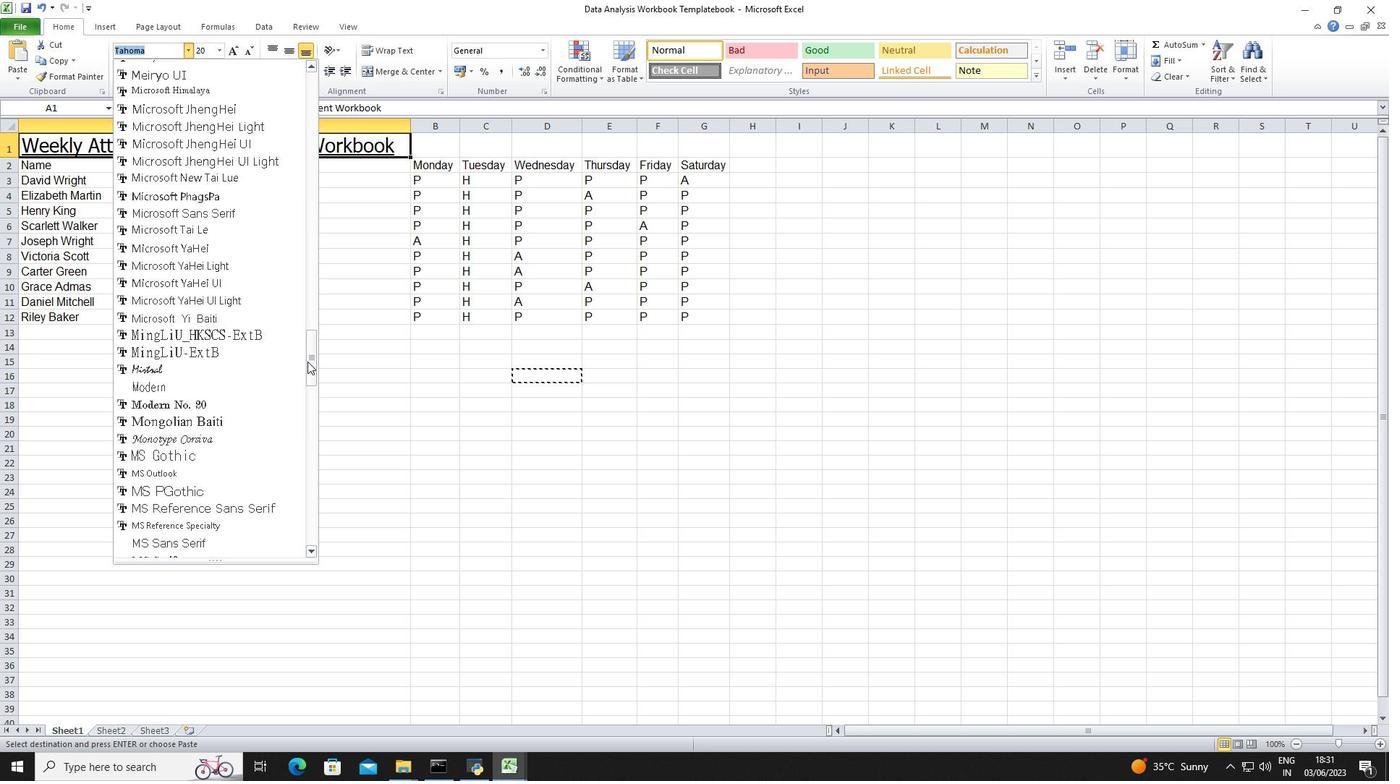 
Action: Mouse moved to (162, 172)
Screenshot: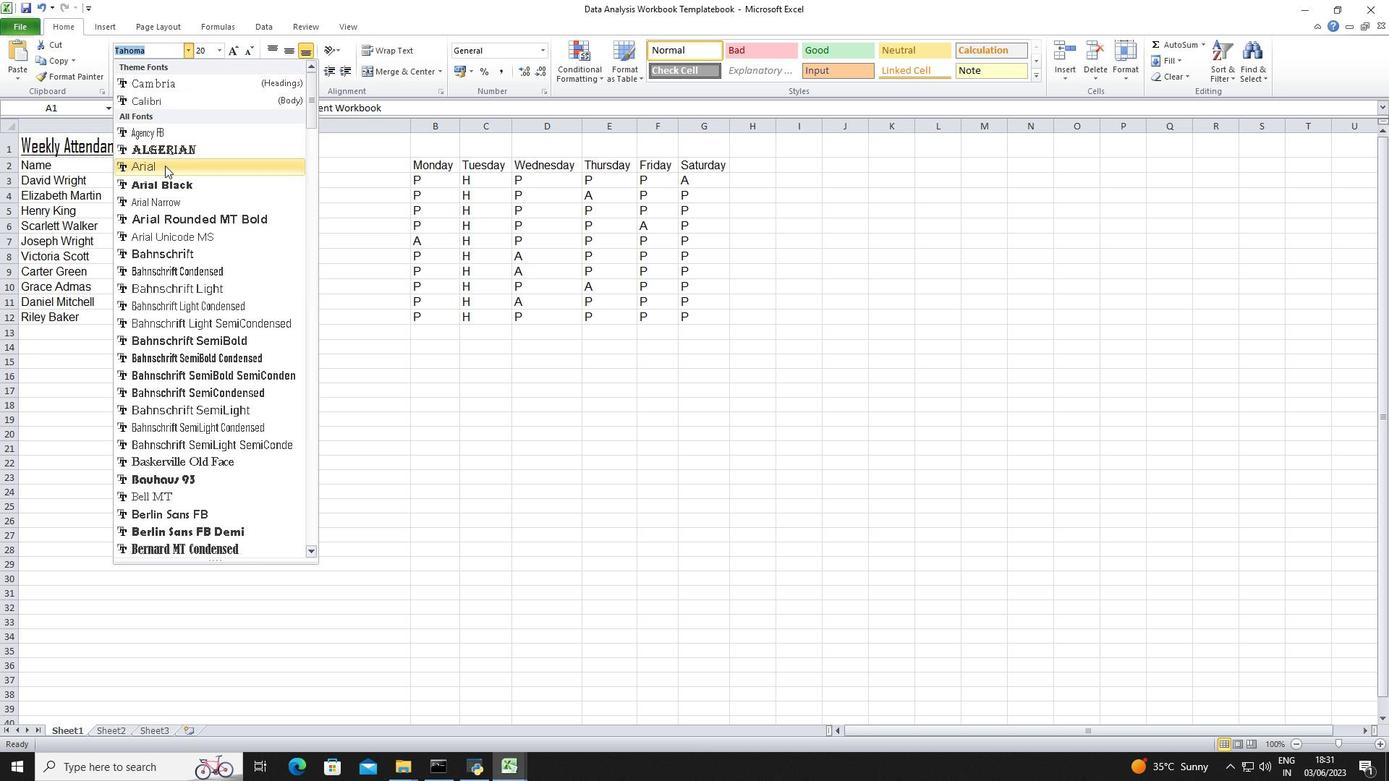 
Action: Mouse pressed left at (162, 172)
Screenshot: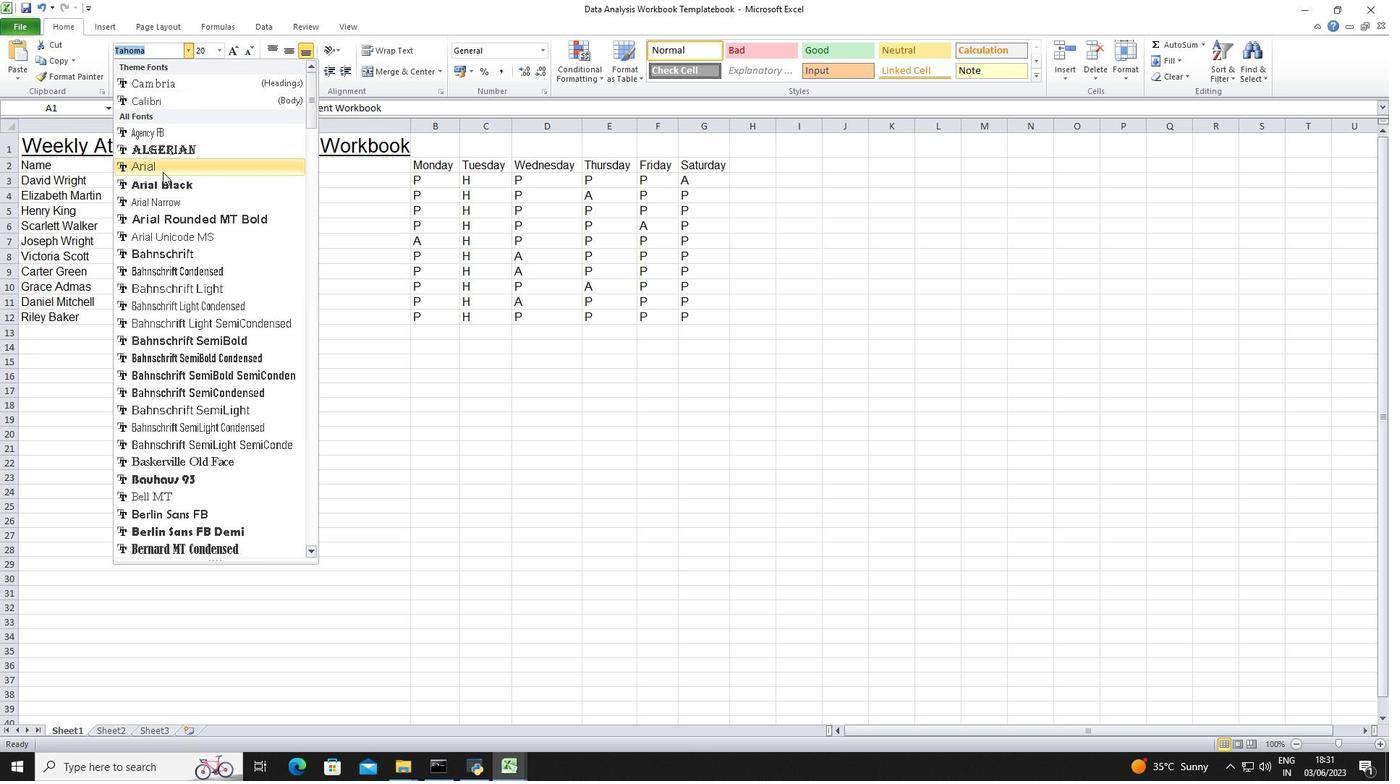 
Action: Mouse moved to (152, 68)
Screenshot: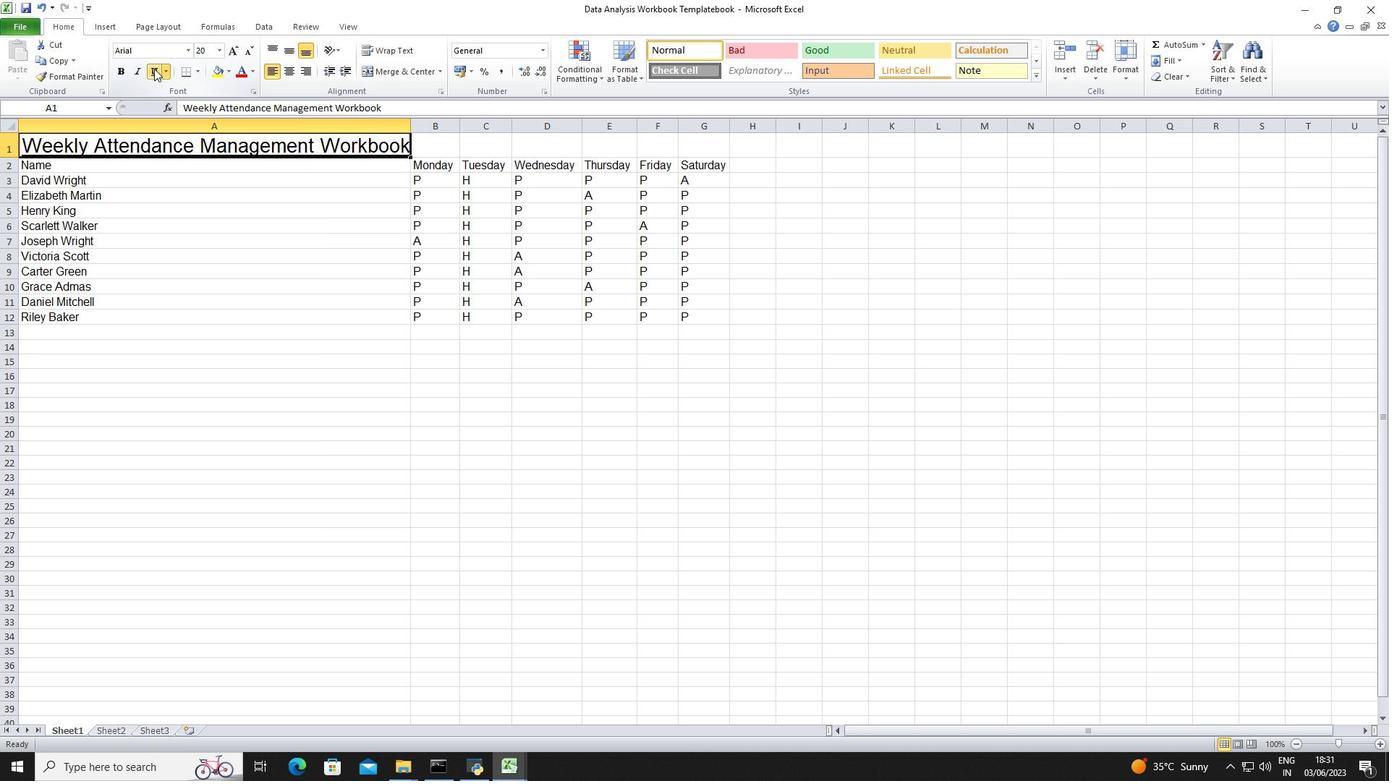 
Action: Mouse pressed left at (152, 68)
Screenshot: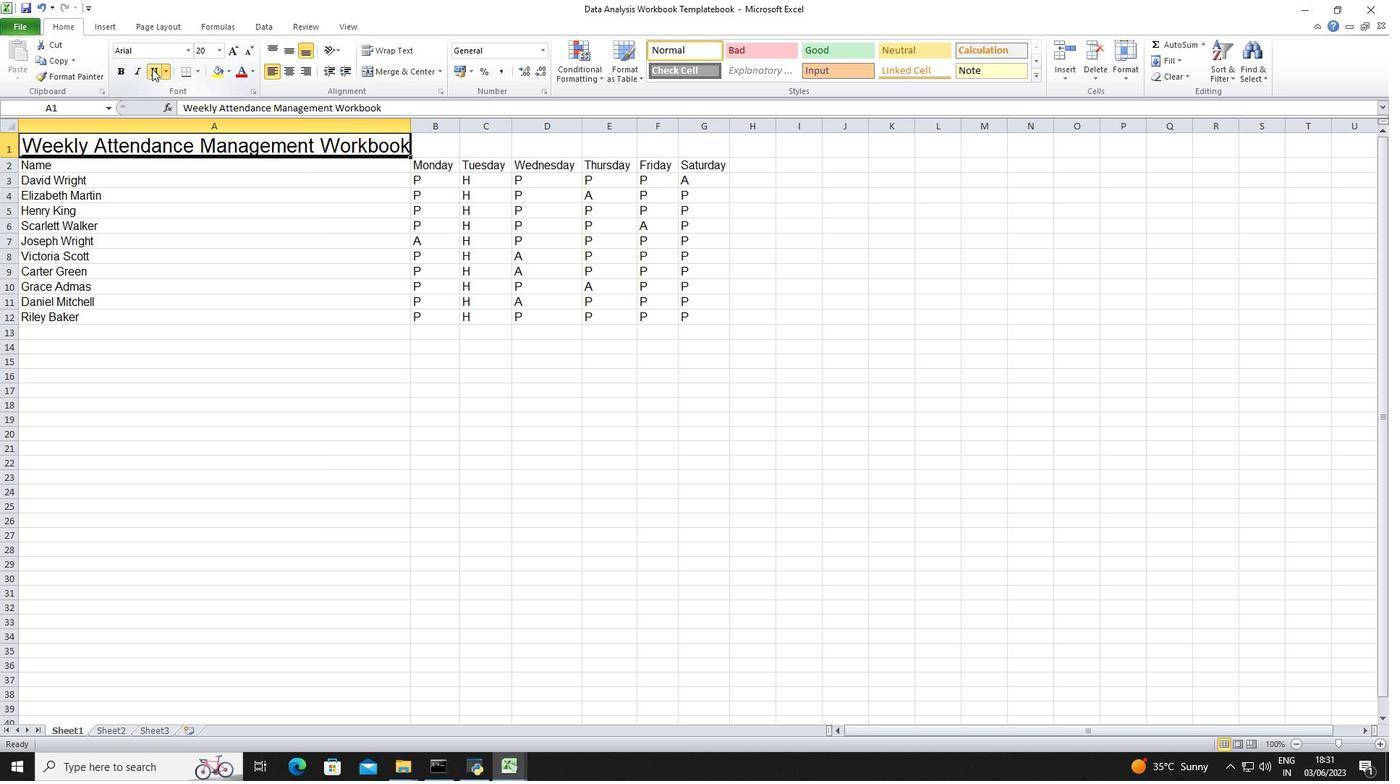 
Action: Mouse moved to (221, 49)
Screenshot: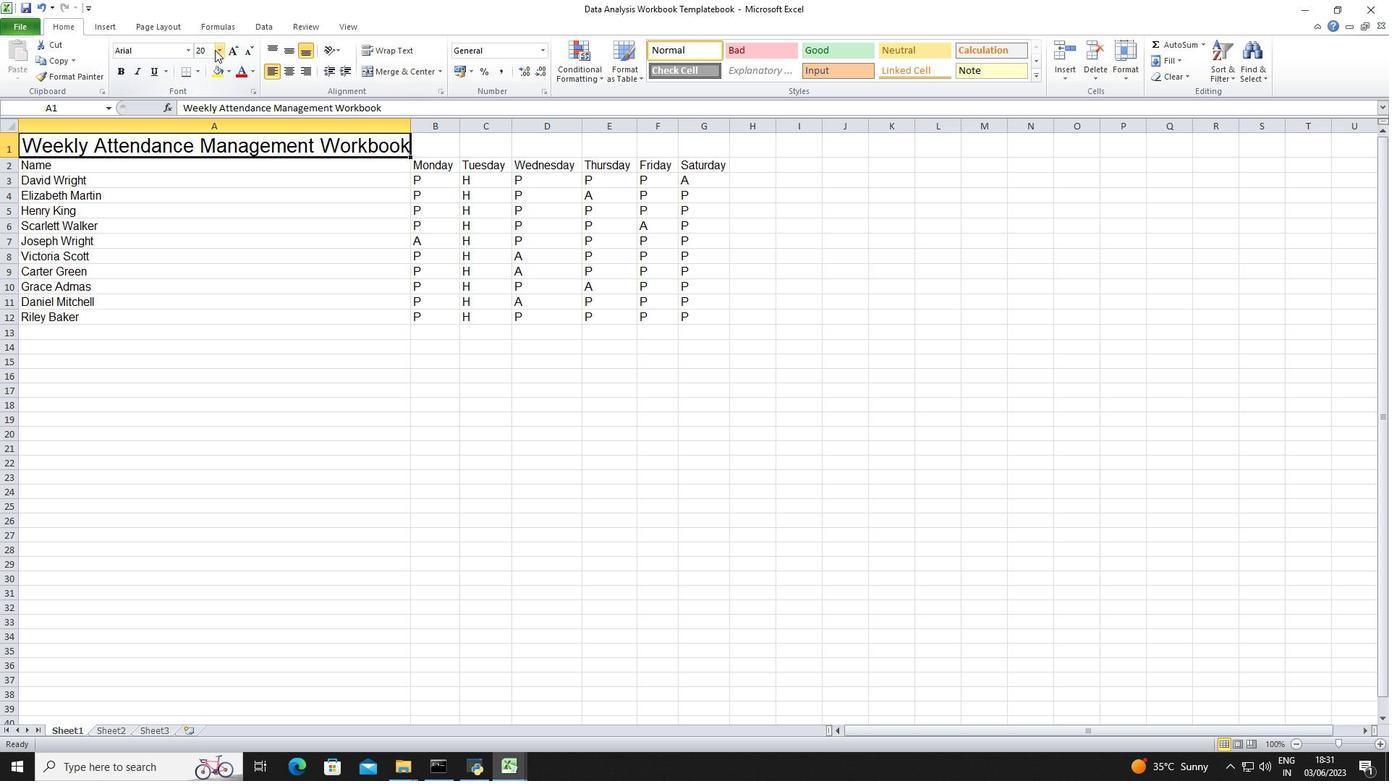 
Action: Mouse pressed left at (221, 49)
Screenshot: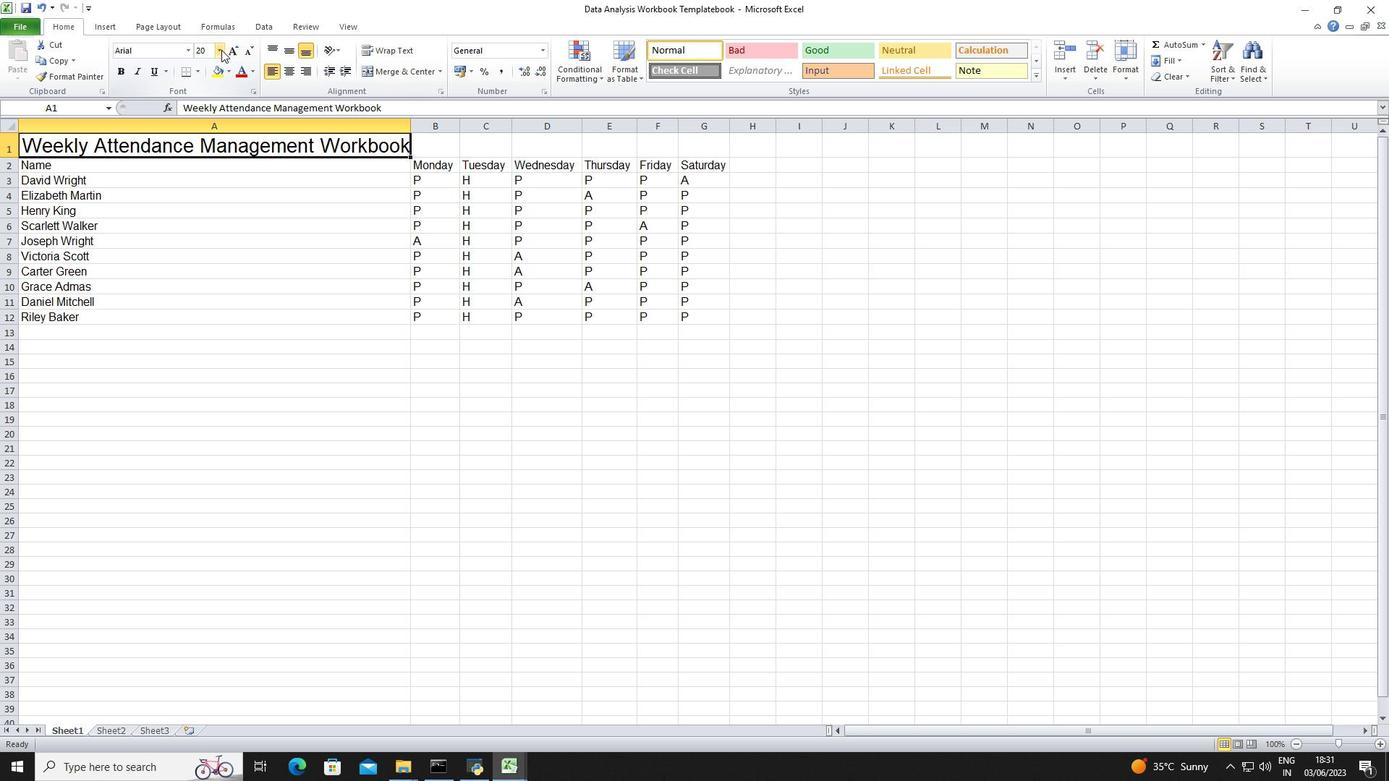 
Action: Mouse moved to (201, 153)
Screenshot: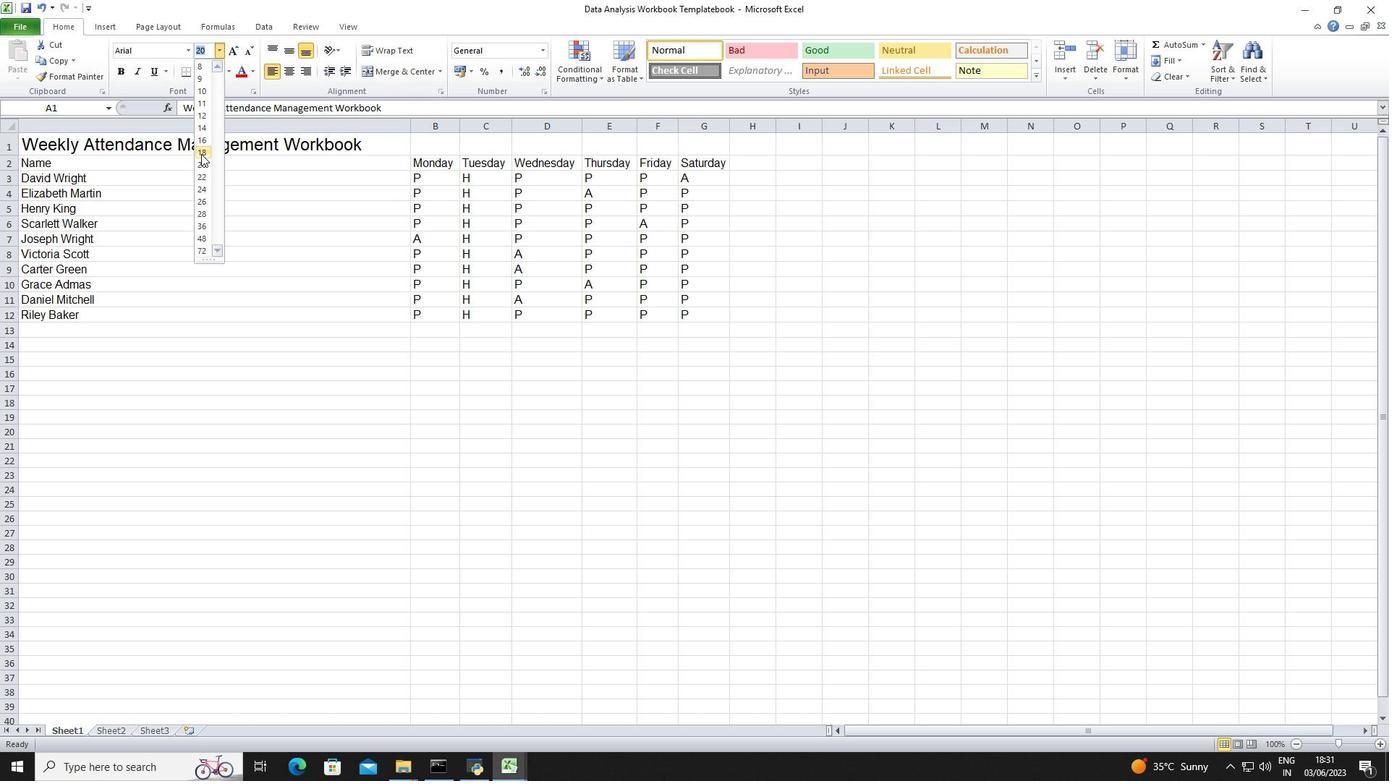 
Action: Mouse pressed left at (201, 153)
Screenshot: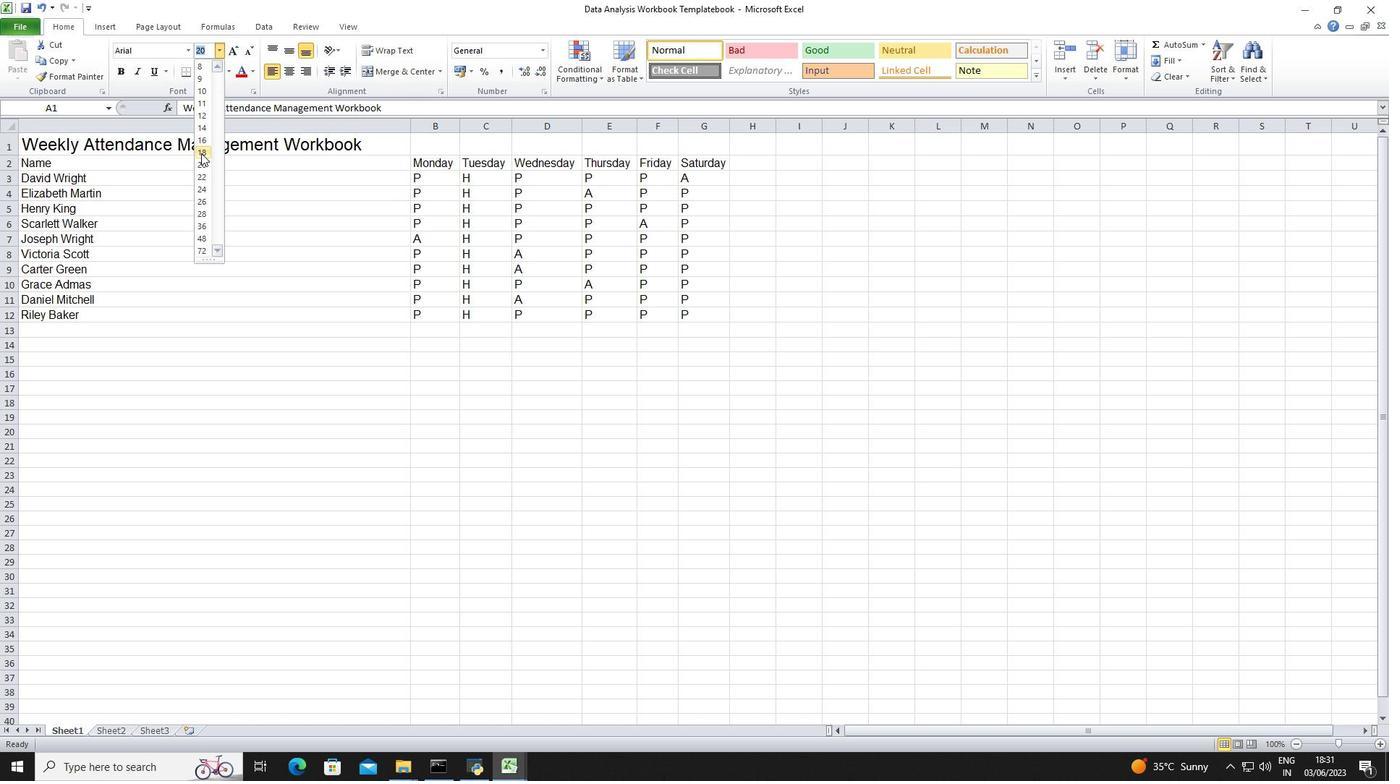 
Action: Mouse moved to (154, 68)
Screenshot: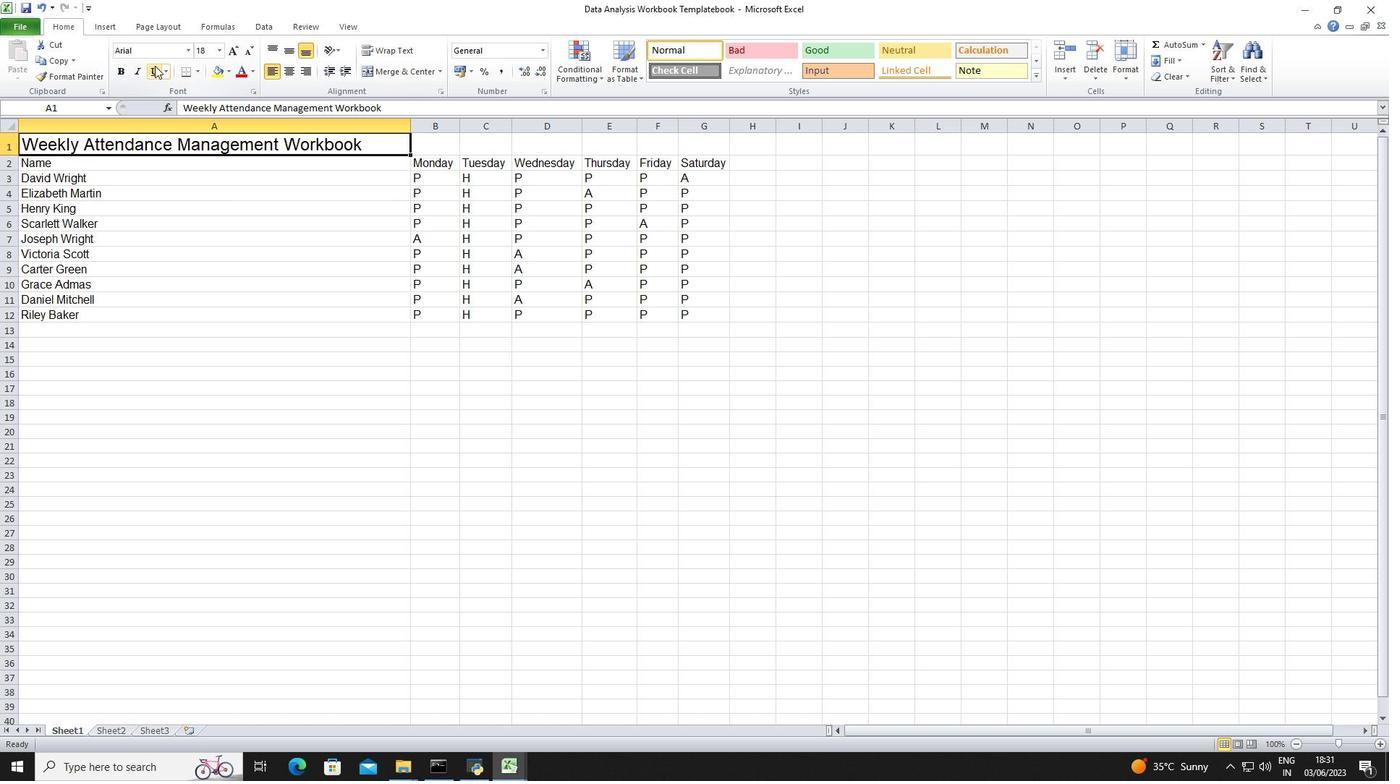 
Action: Mouse pressed left at (154, 68)
Screenshot: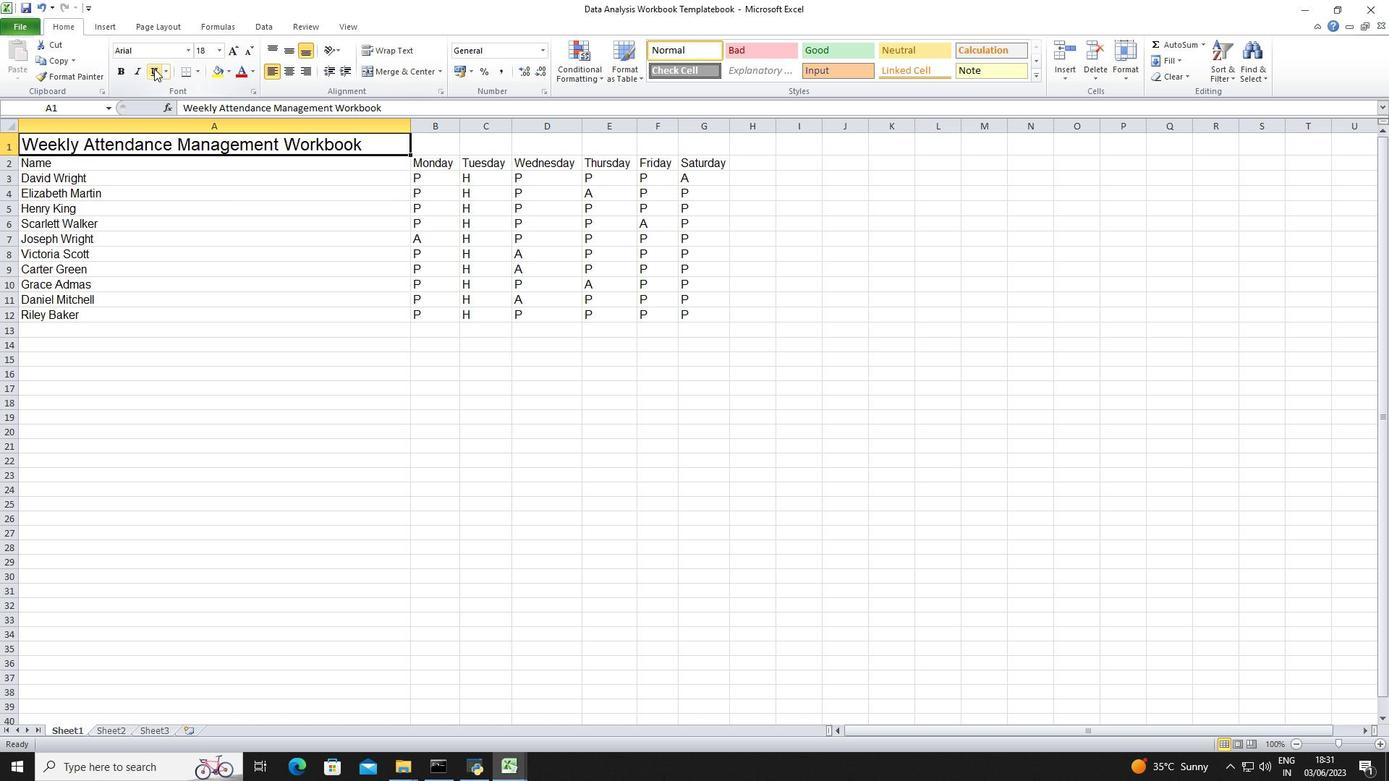 
Action: Mouse moved to (178, 333)
Screenshot: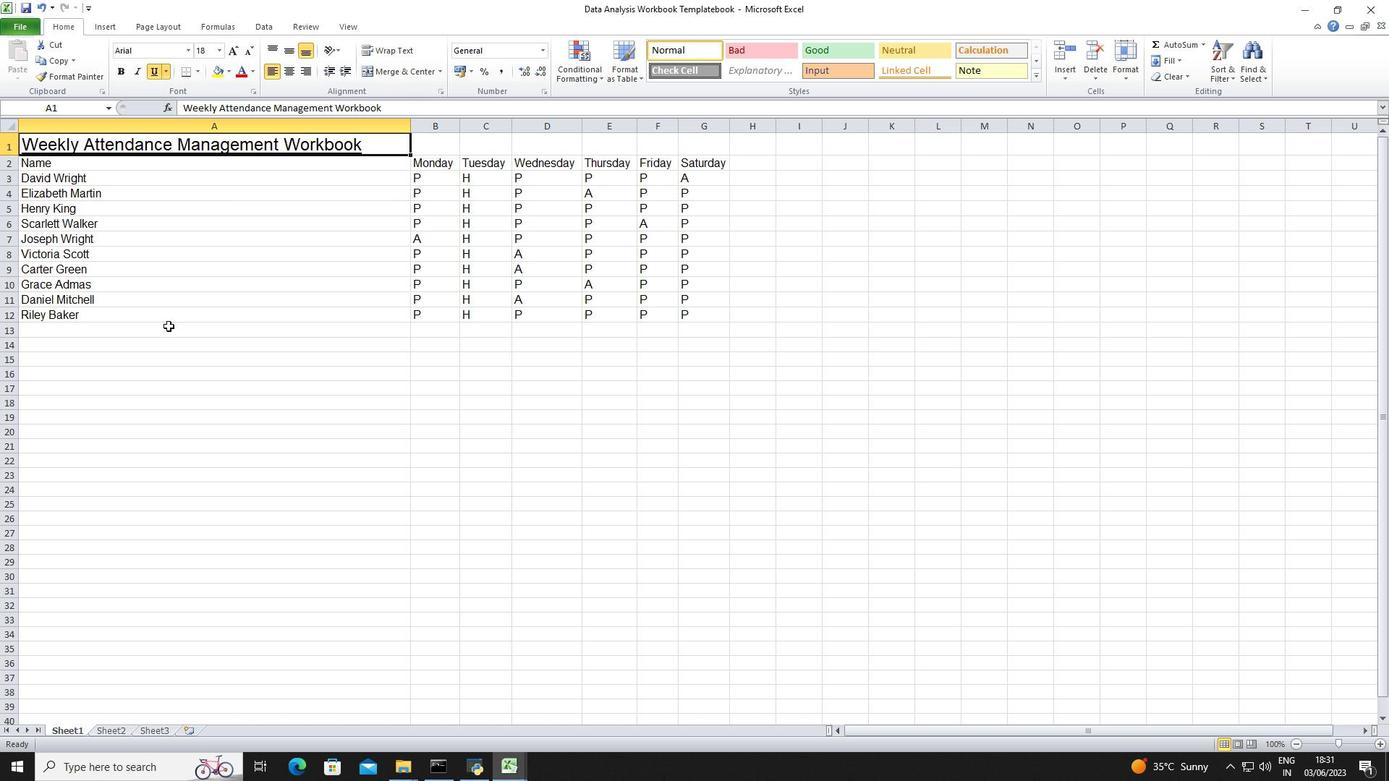 
Action: Mouse pressed left at (178, 333)
Screenshot: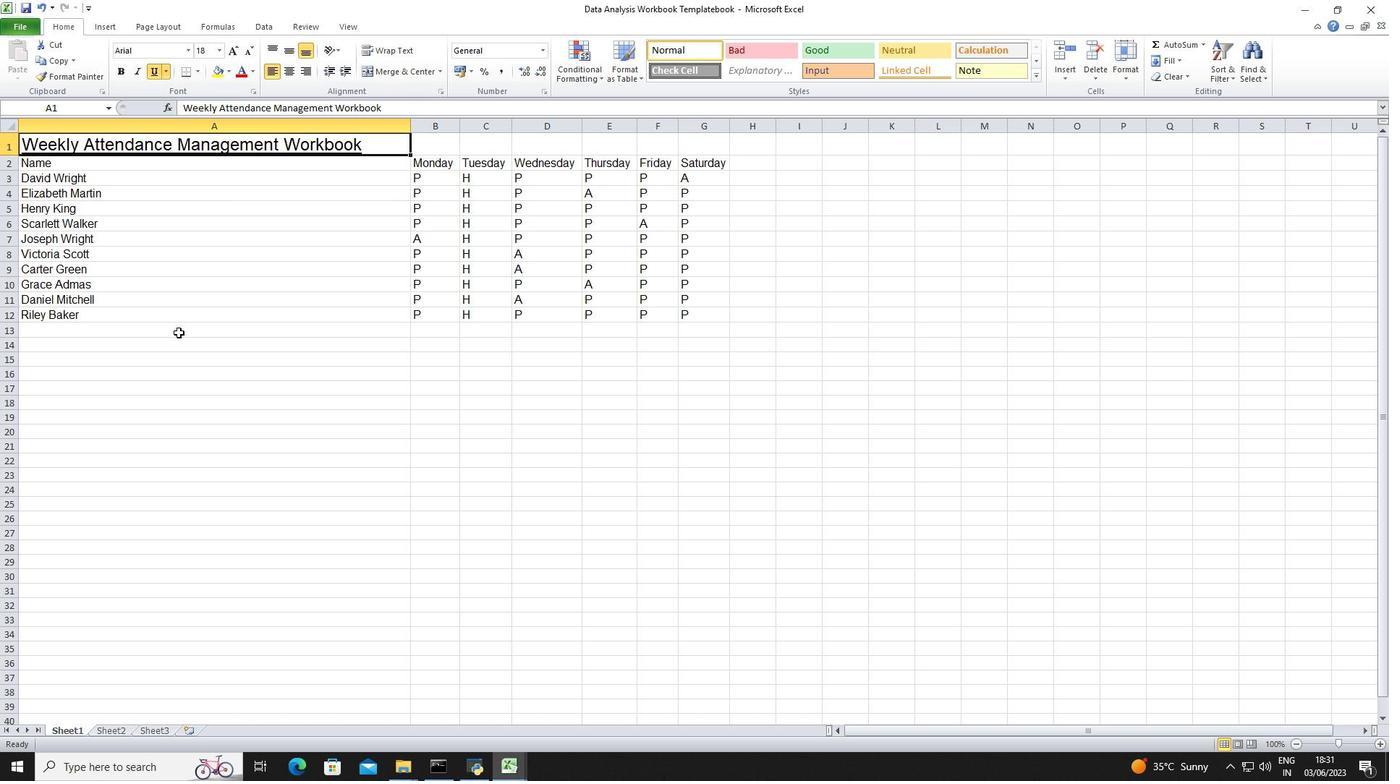 
Action: Mouse moved to (39, 163)
Screenshot: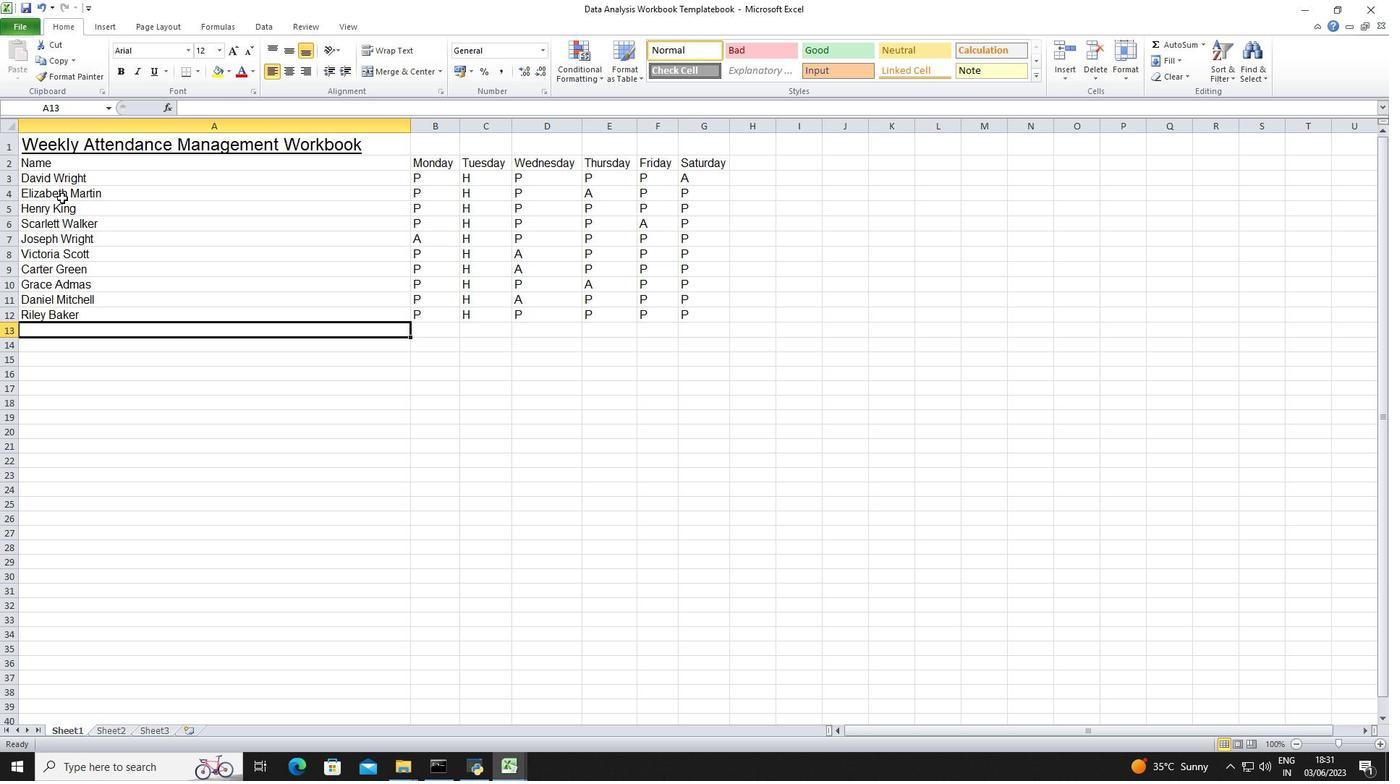 
Action: Mouse pressed left at (39, 163)
Screenshot: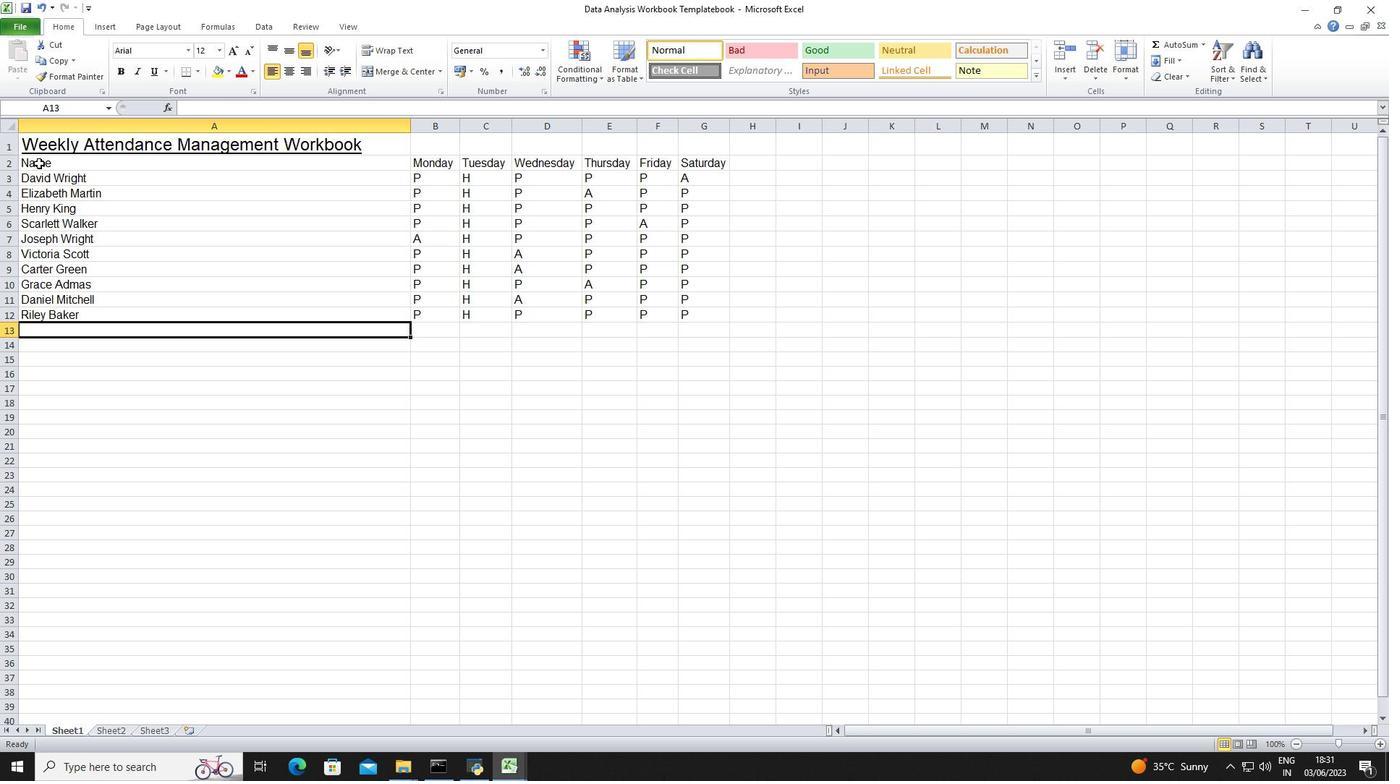 
Action: Mouse moved to (183, 55)
Screenshot: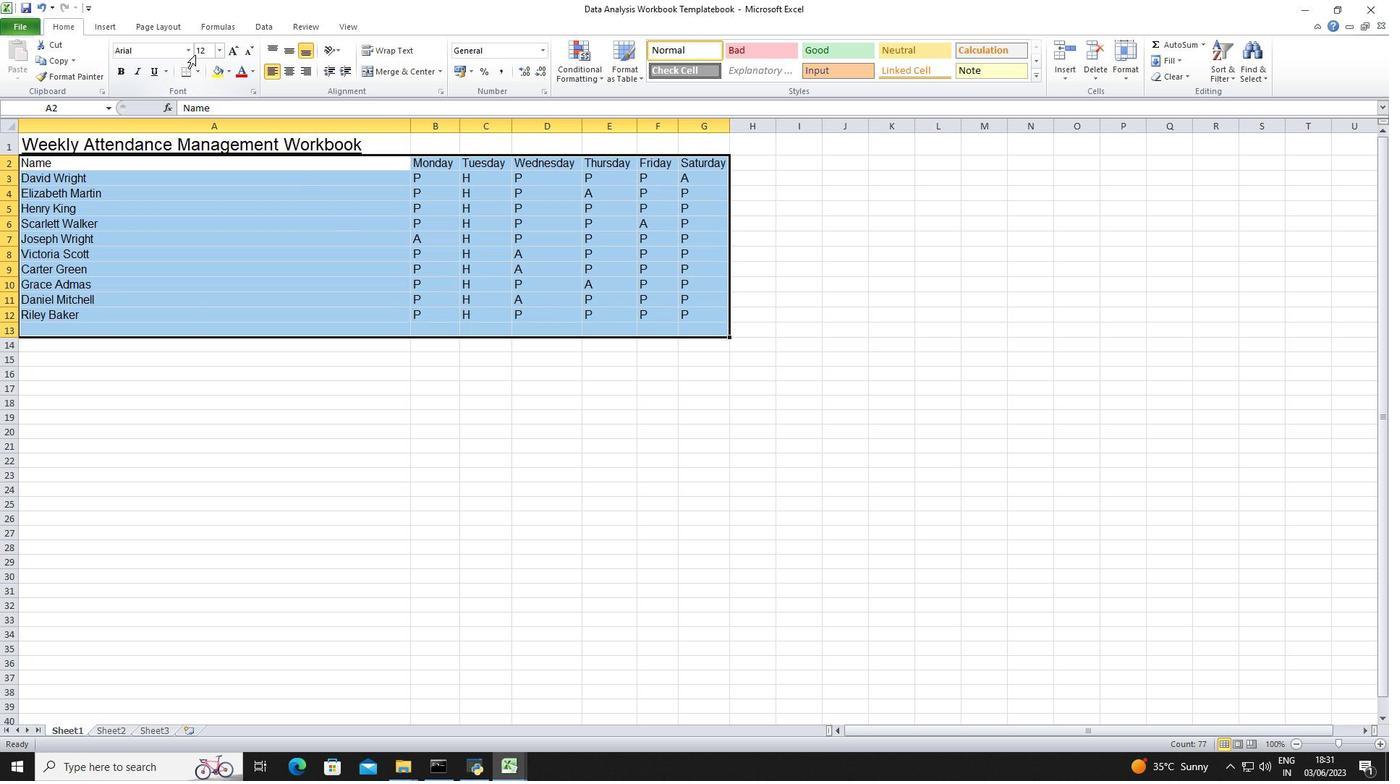 
Action: Mouse pressed left at (183, 55)
Screenshot: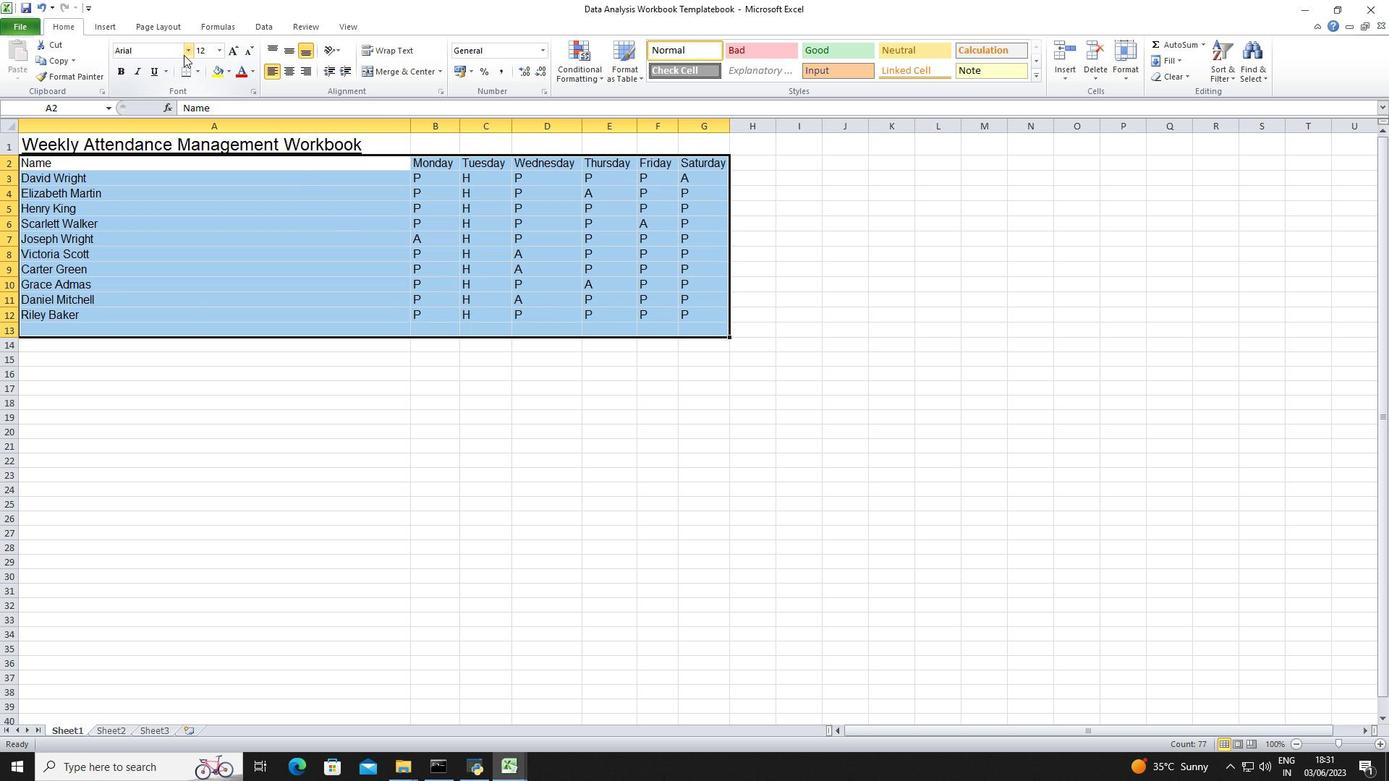 
Action: Mouse moved to (168, 102)
Screenshot: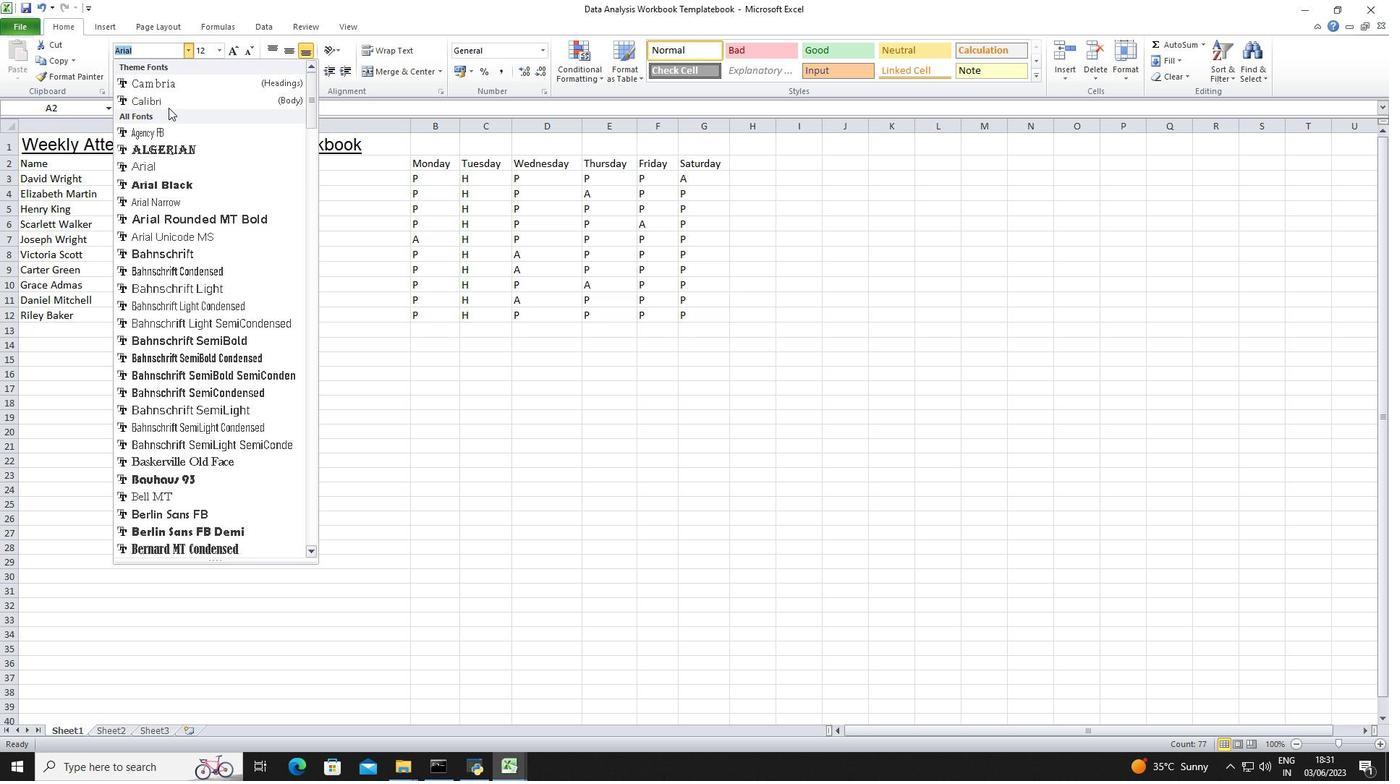 
Action: Mouse pressed left at (168, 102)
Screenshot: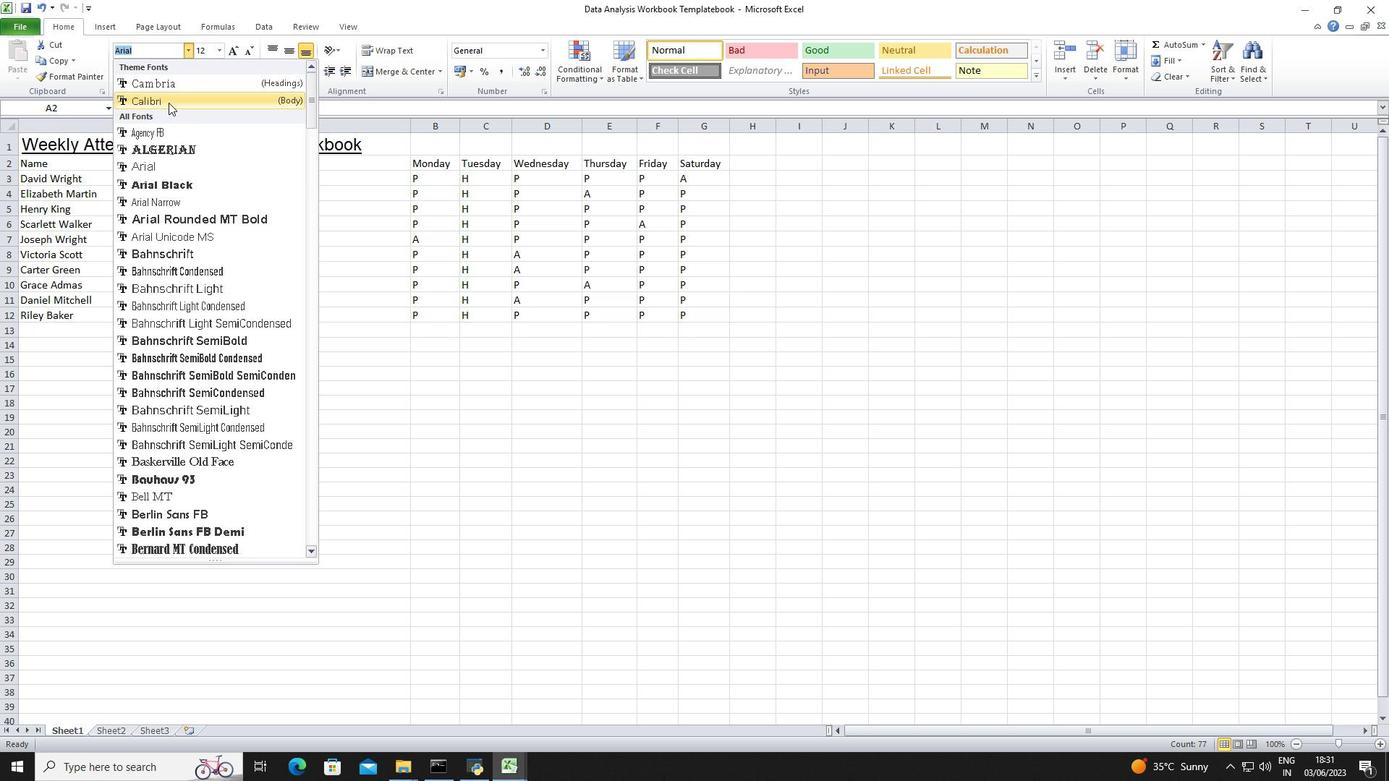 
Action: Mouse moved to (222, 52)
Screenshot: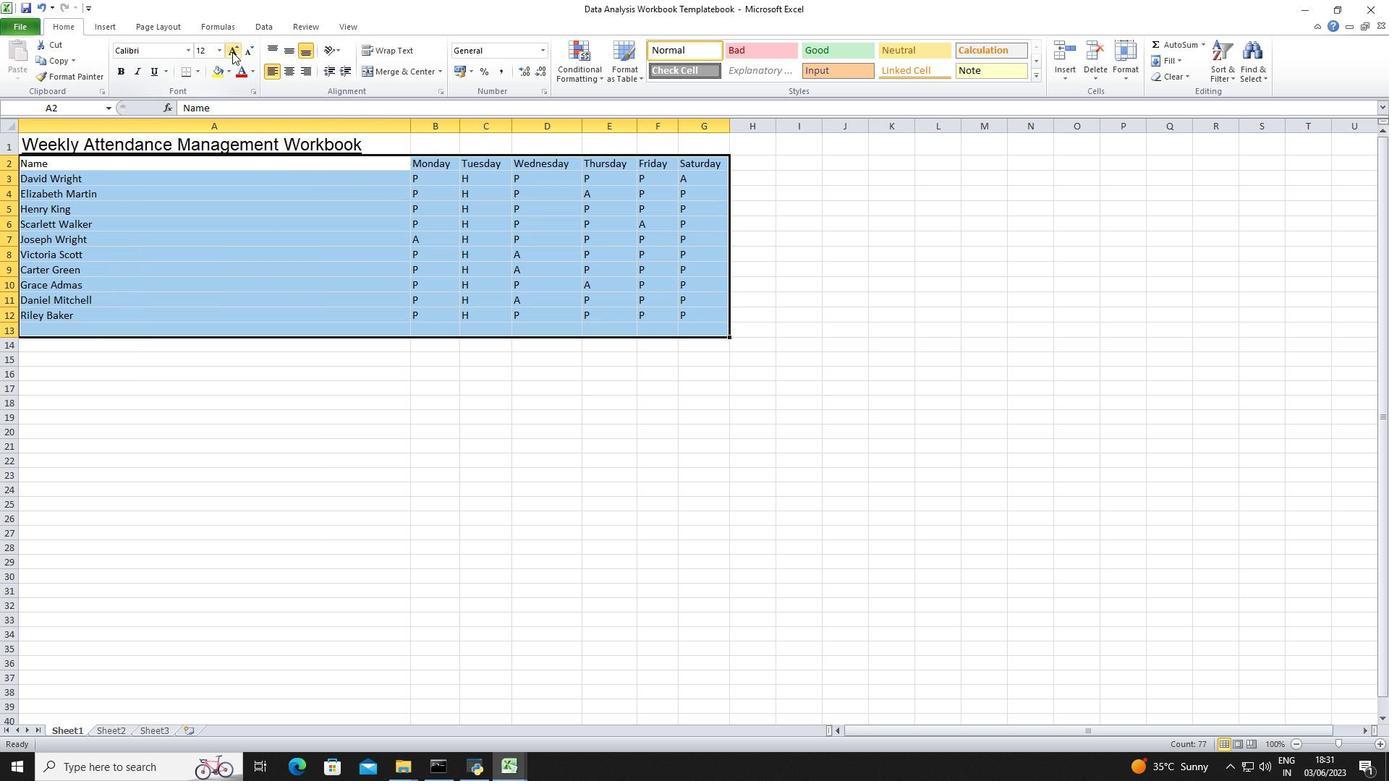 
Action: Mouse pressed left at (222, 52)
Screenshot: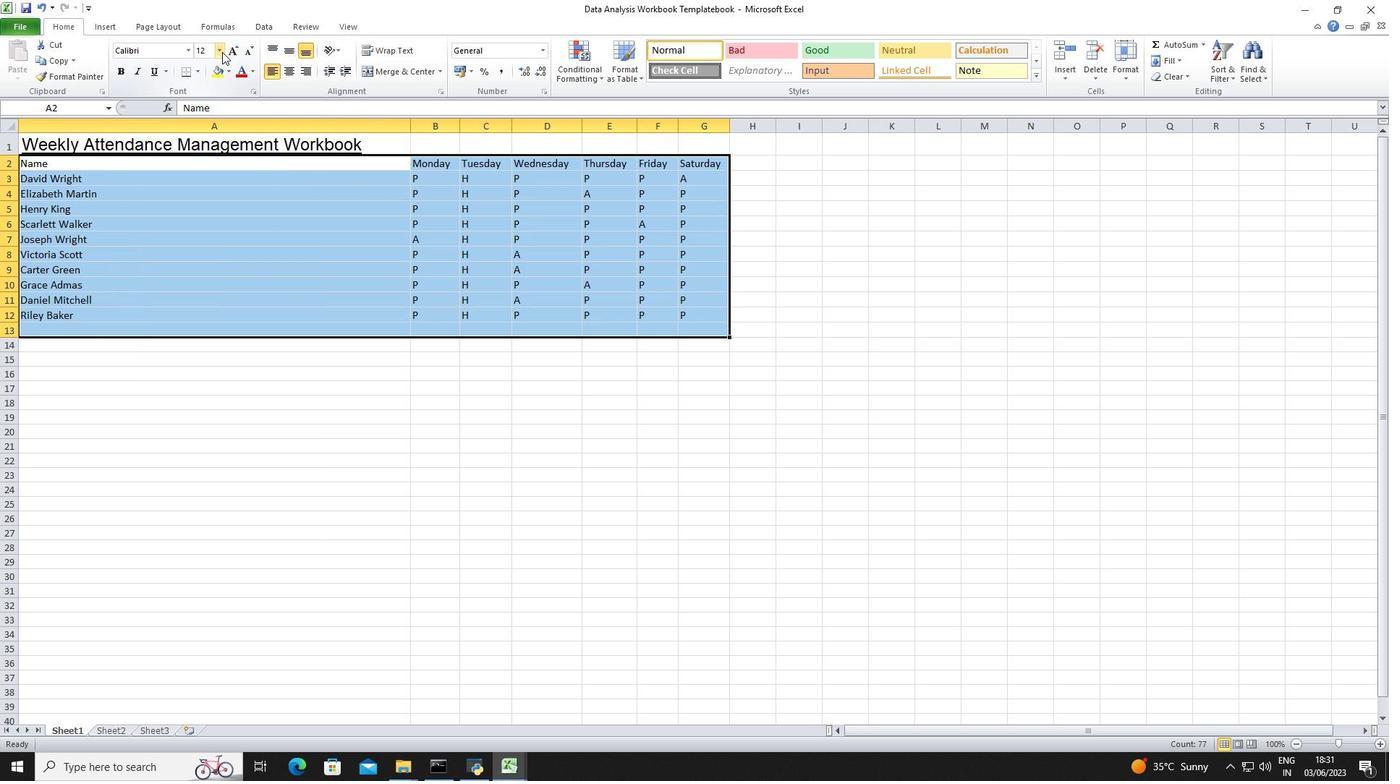 
Action: Mouse moved to (207, 83)
Screenshot: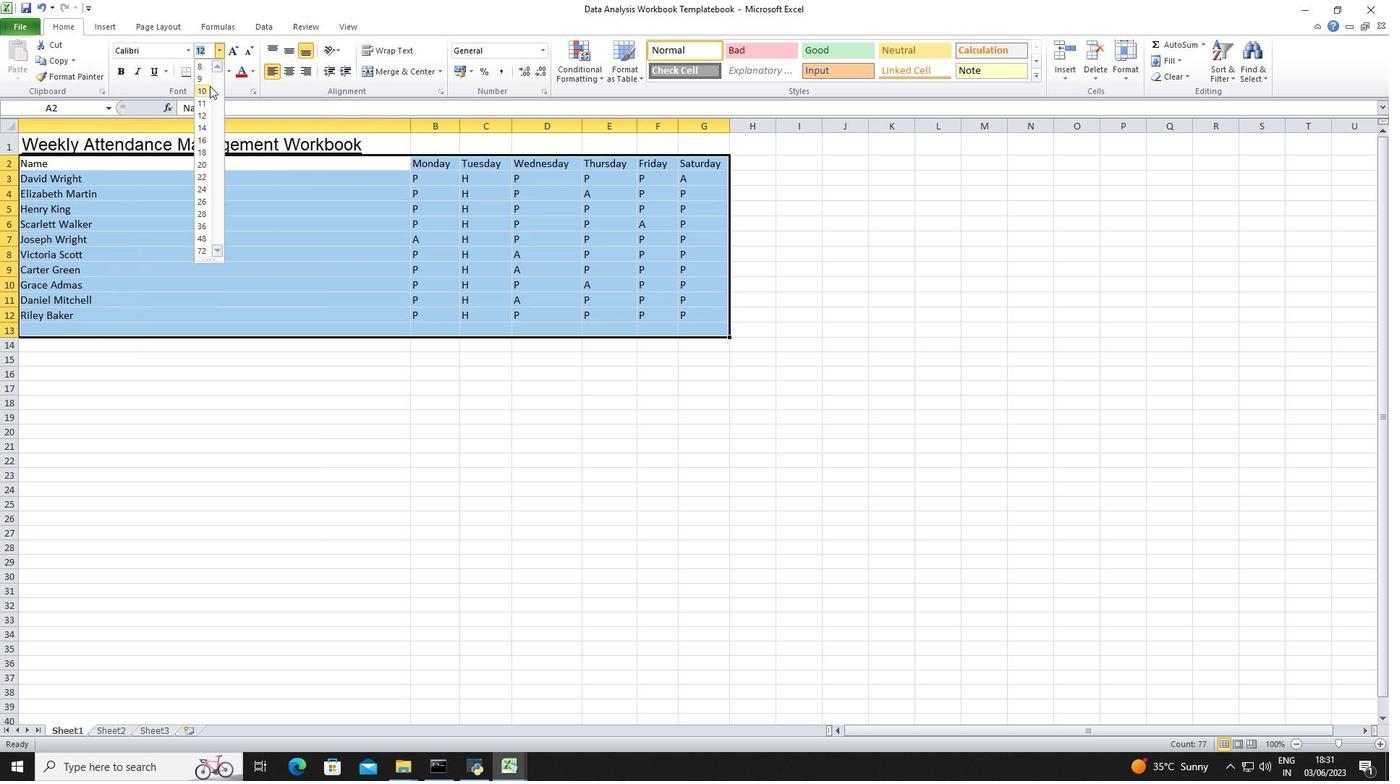 
Action: Mouse pressed left at (207, 83)
Screenshot: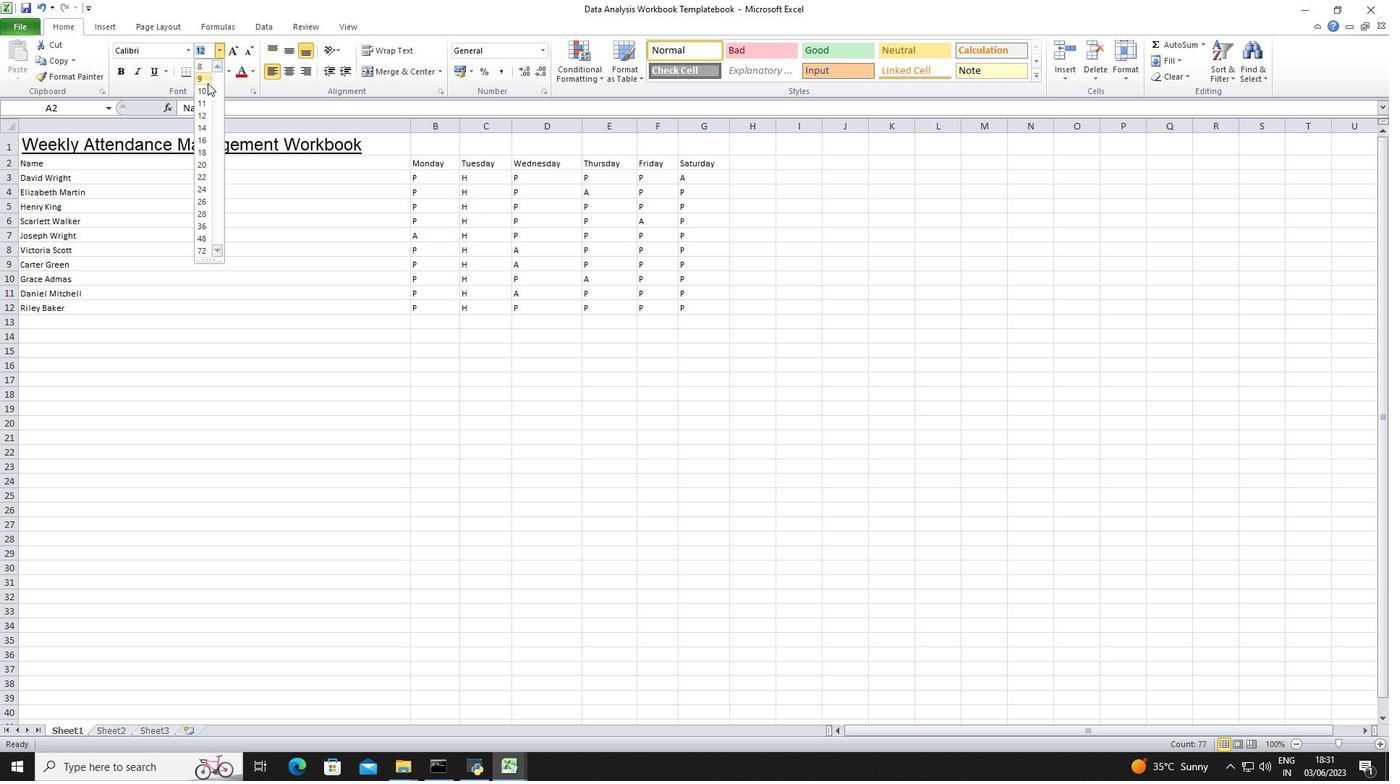 
Action: Mouse moved to (204, 369)
Screenshot: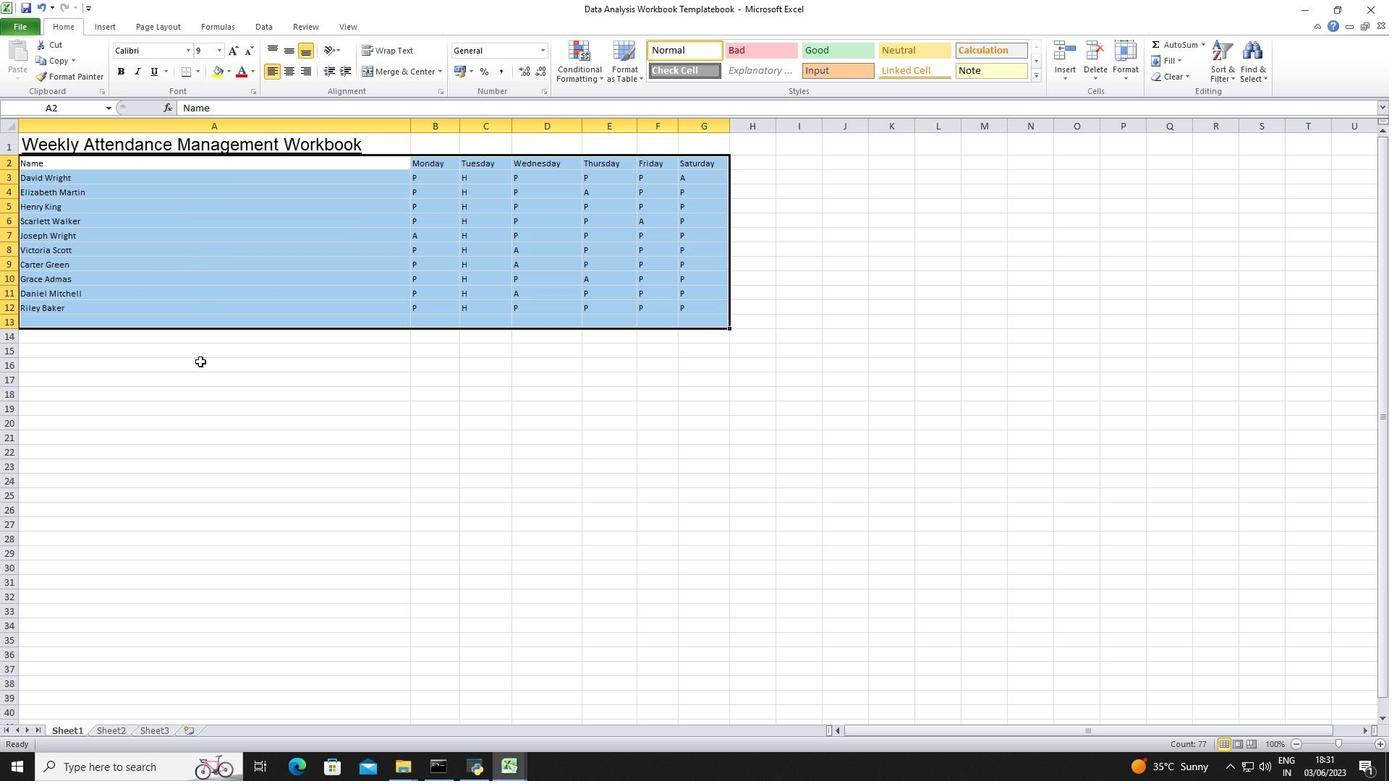 
Action: Mouse pressed left at (204, 369)
Screenshot: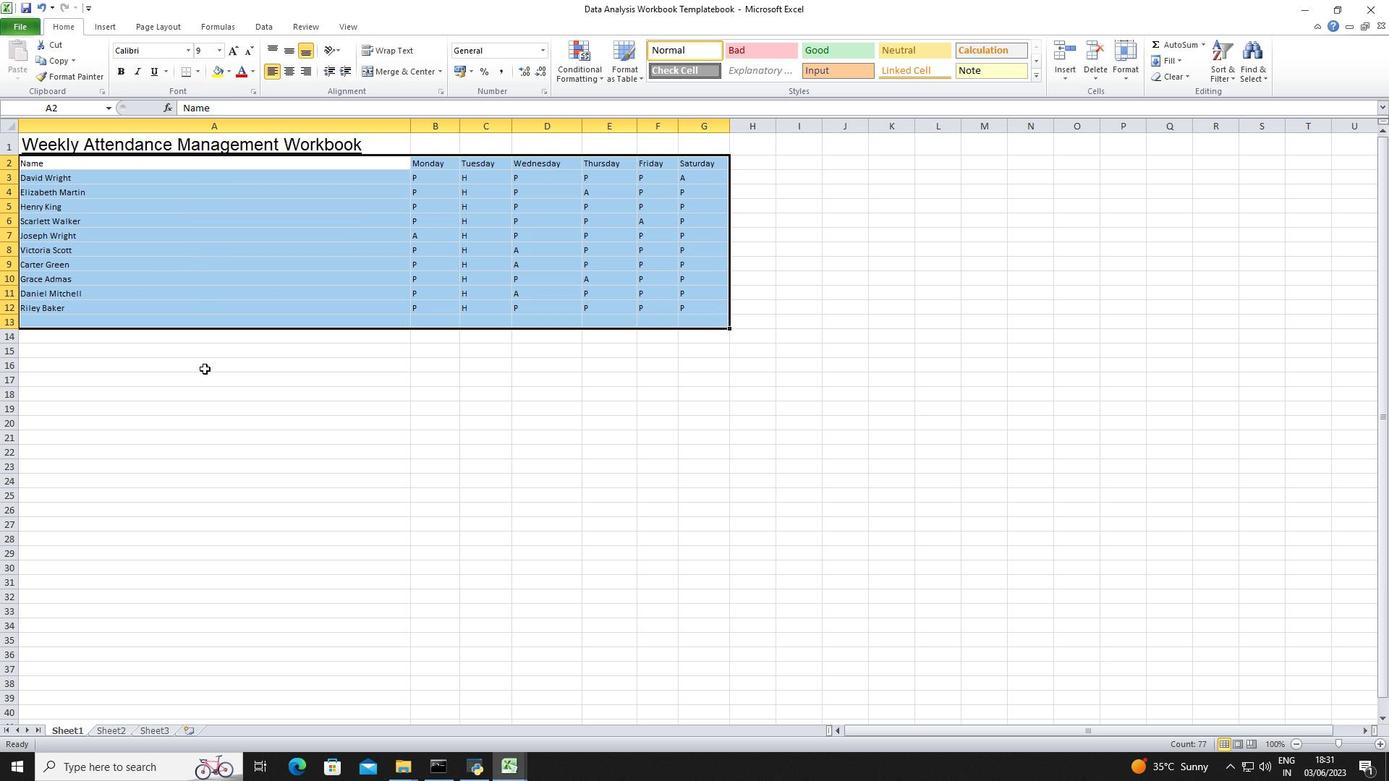 
Action: Mouse moved to (410, 120)
Screenshot: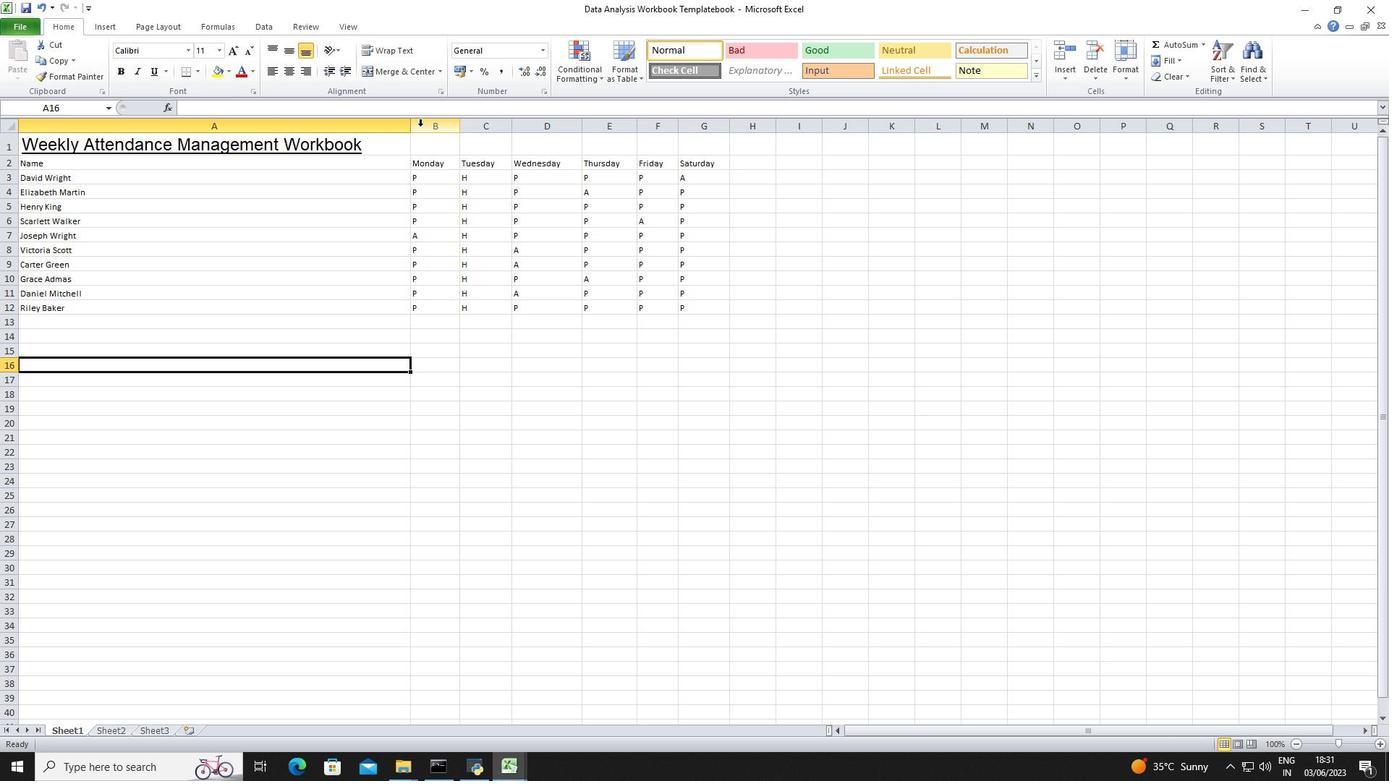 
Action: Mouse pressed left at (410, 120)
Screenshot: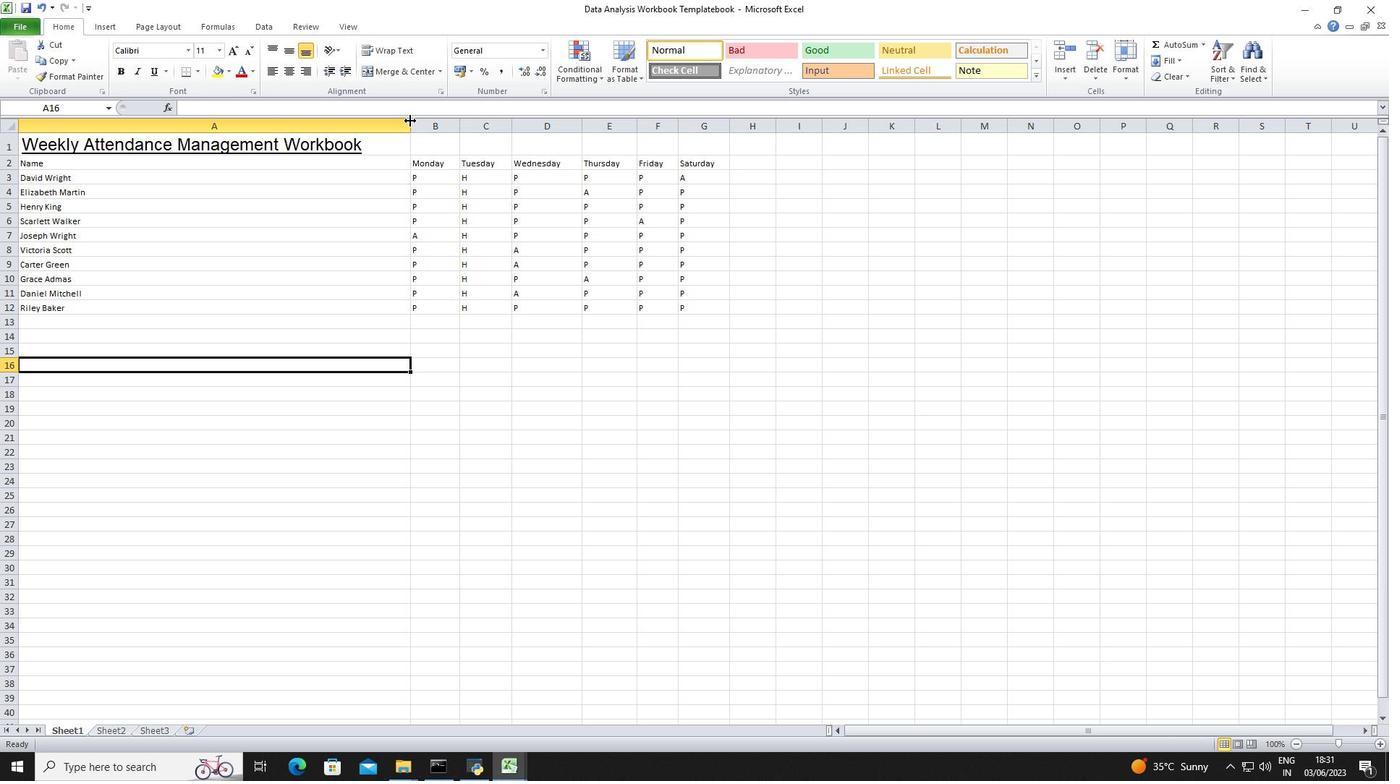 
Action: Mouse pressed left at (410, 120)
Screenshot: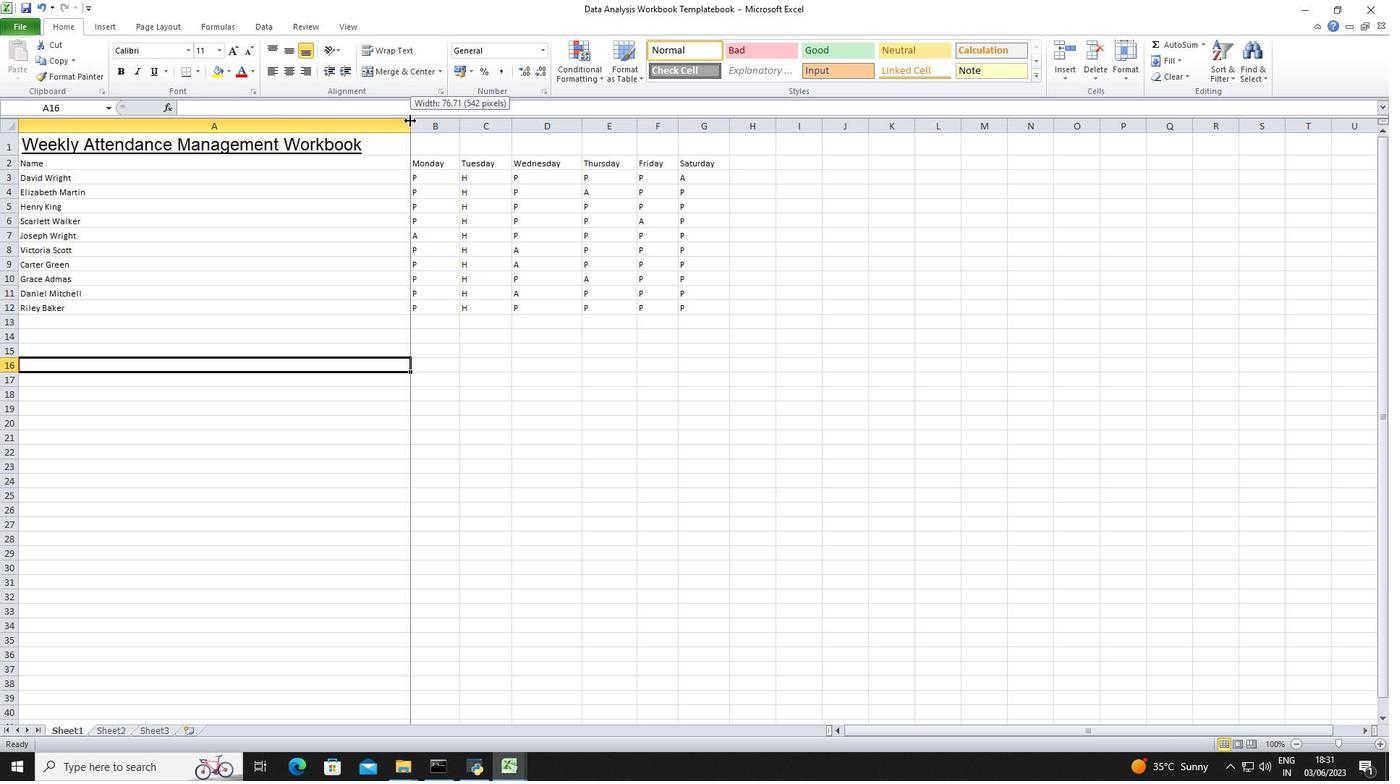 
Action: Mouse moved to (440, 367)
Screenshot: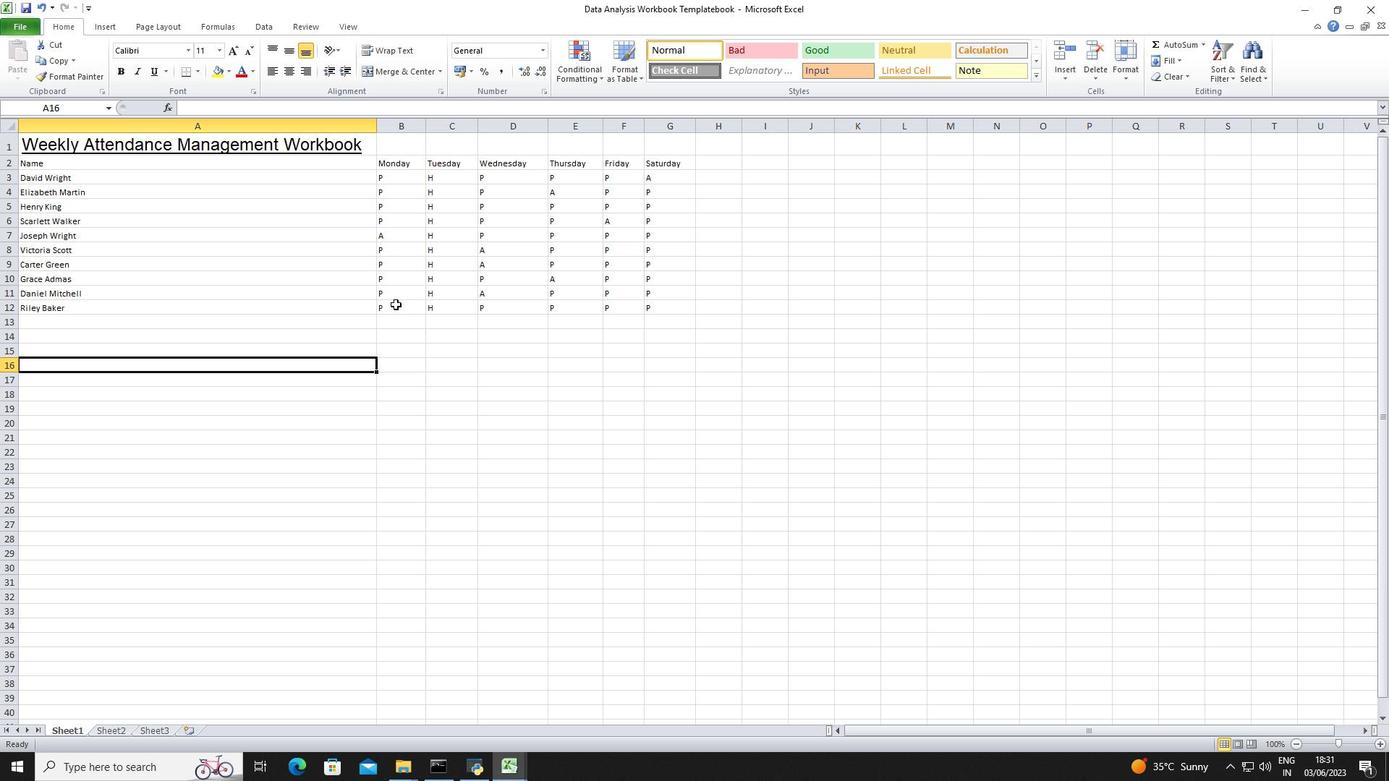 
Action: Mouse pressed left at (440, 367)
Screenshot: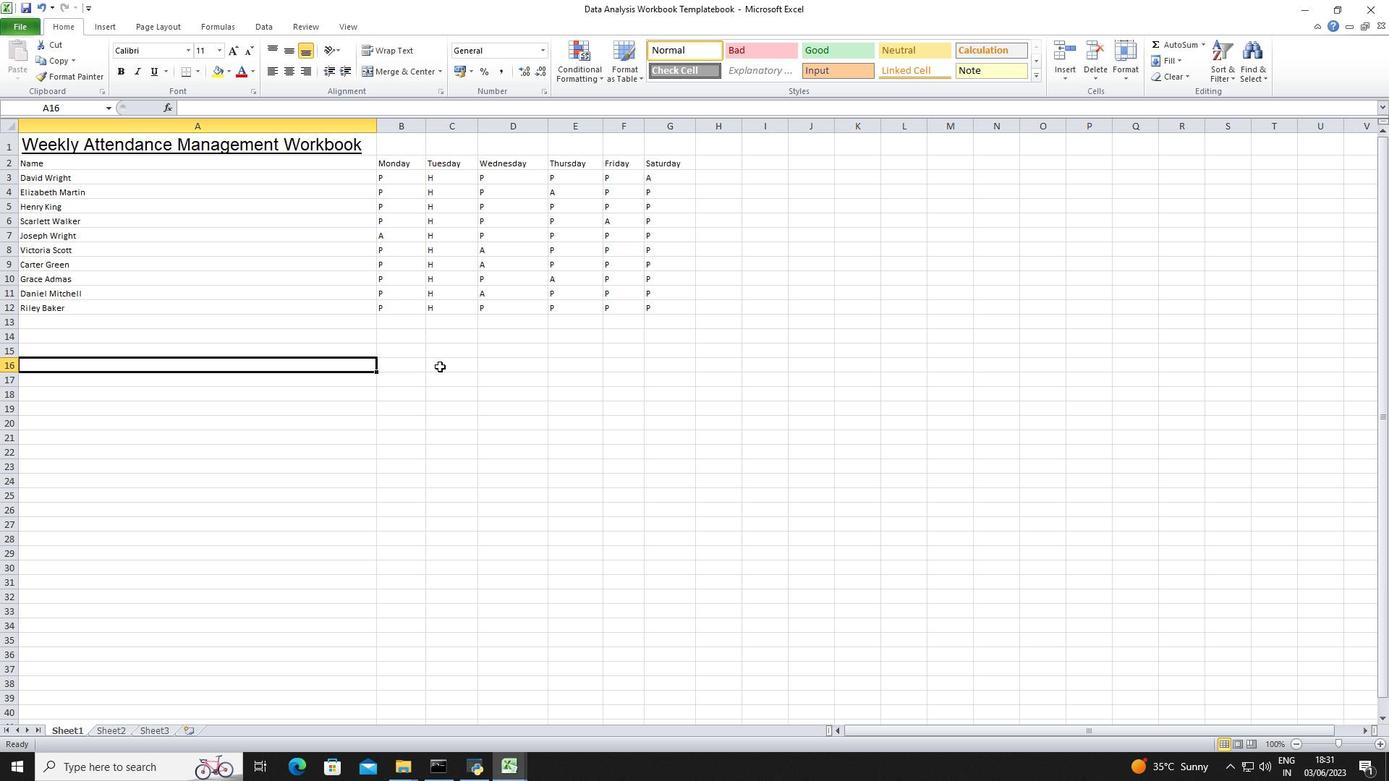
Action: Mouse moved to (136, 151)
Screenshot: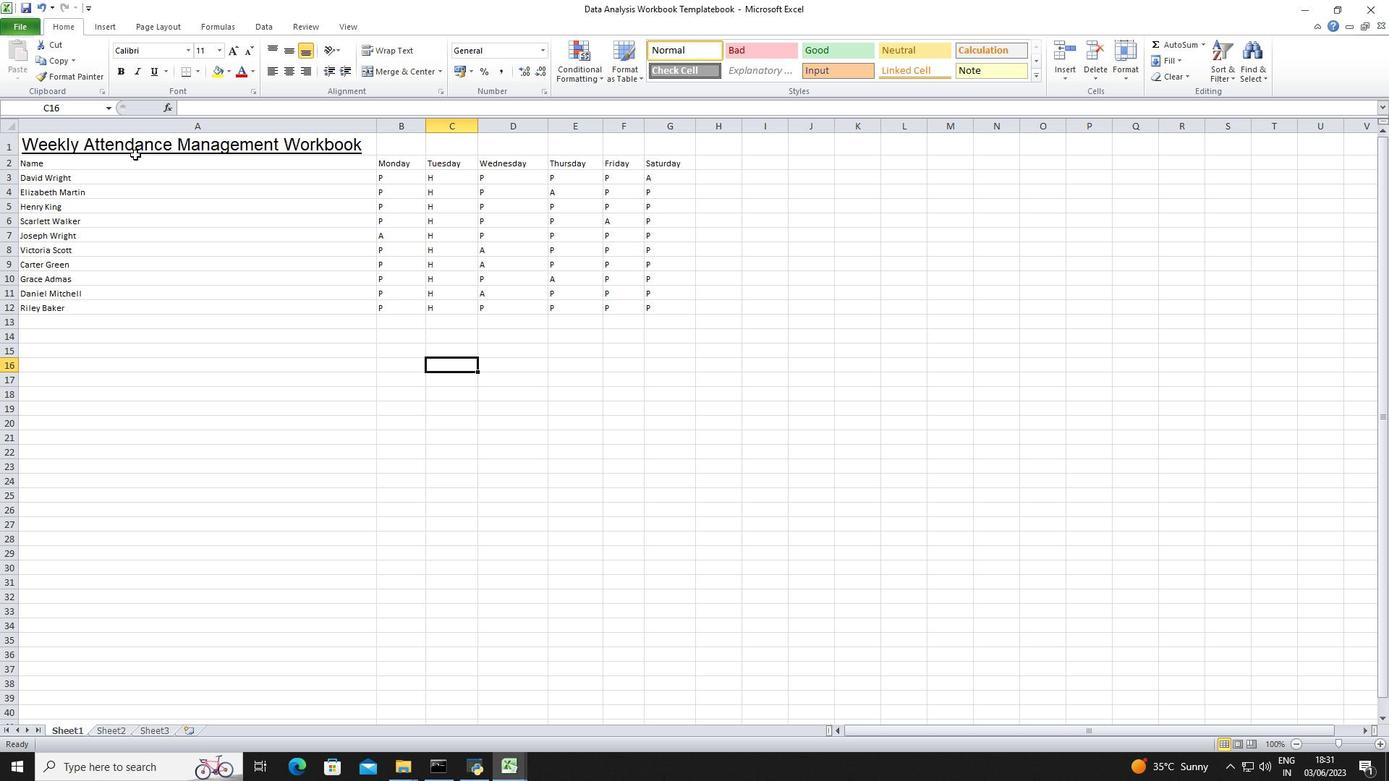 
Action: Mouse pressed left at (136, 151)
Screenshot: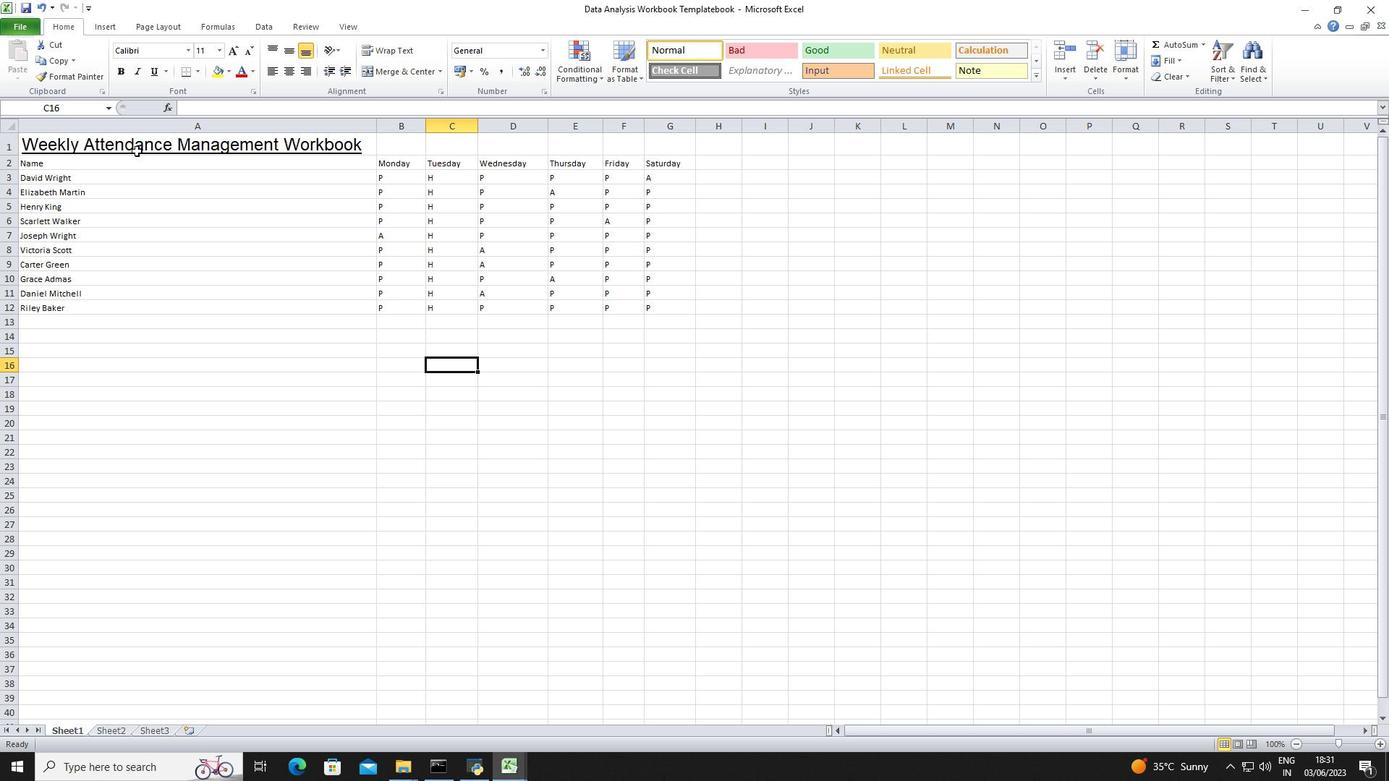 
Action: Mouse moved to (242, 74)
Screenshot: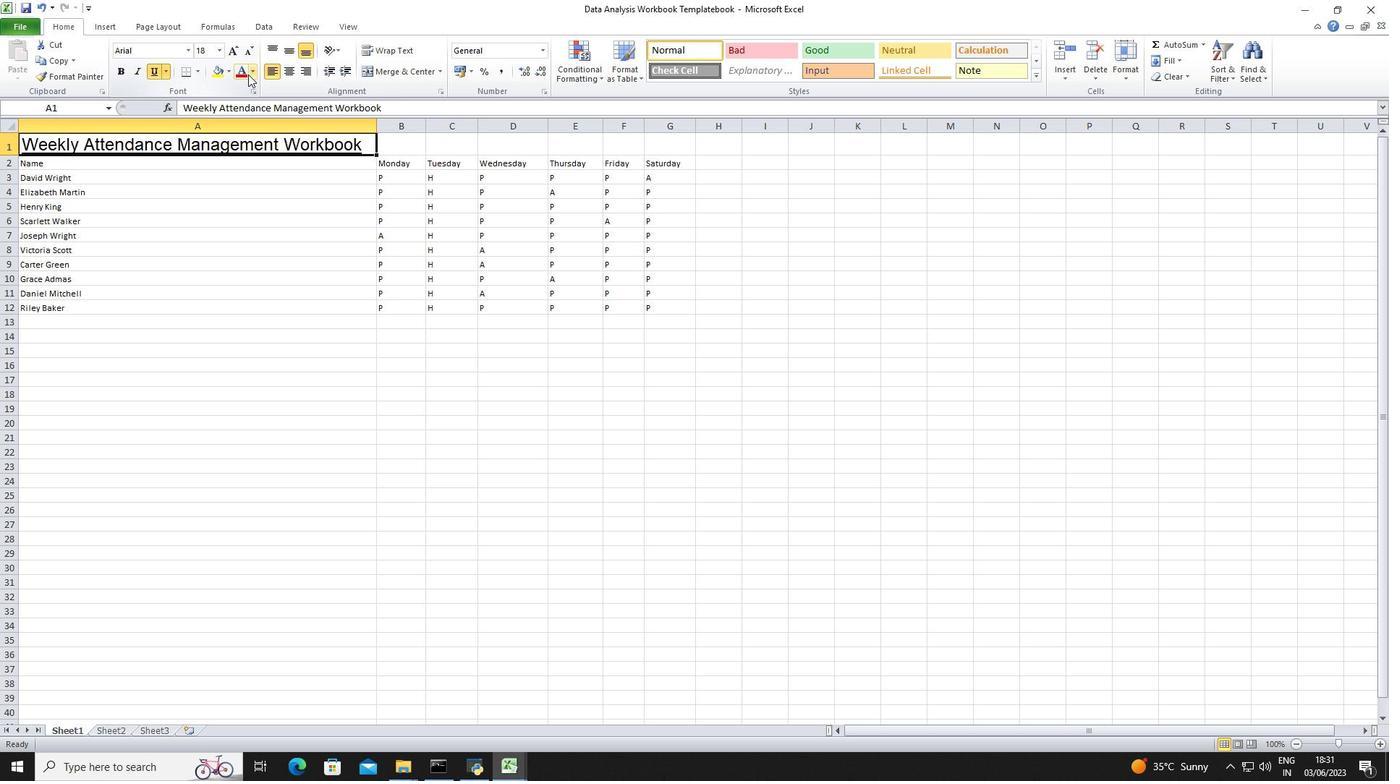 
Action: Mouse pressed left at (242, 74)
Screenshot: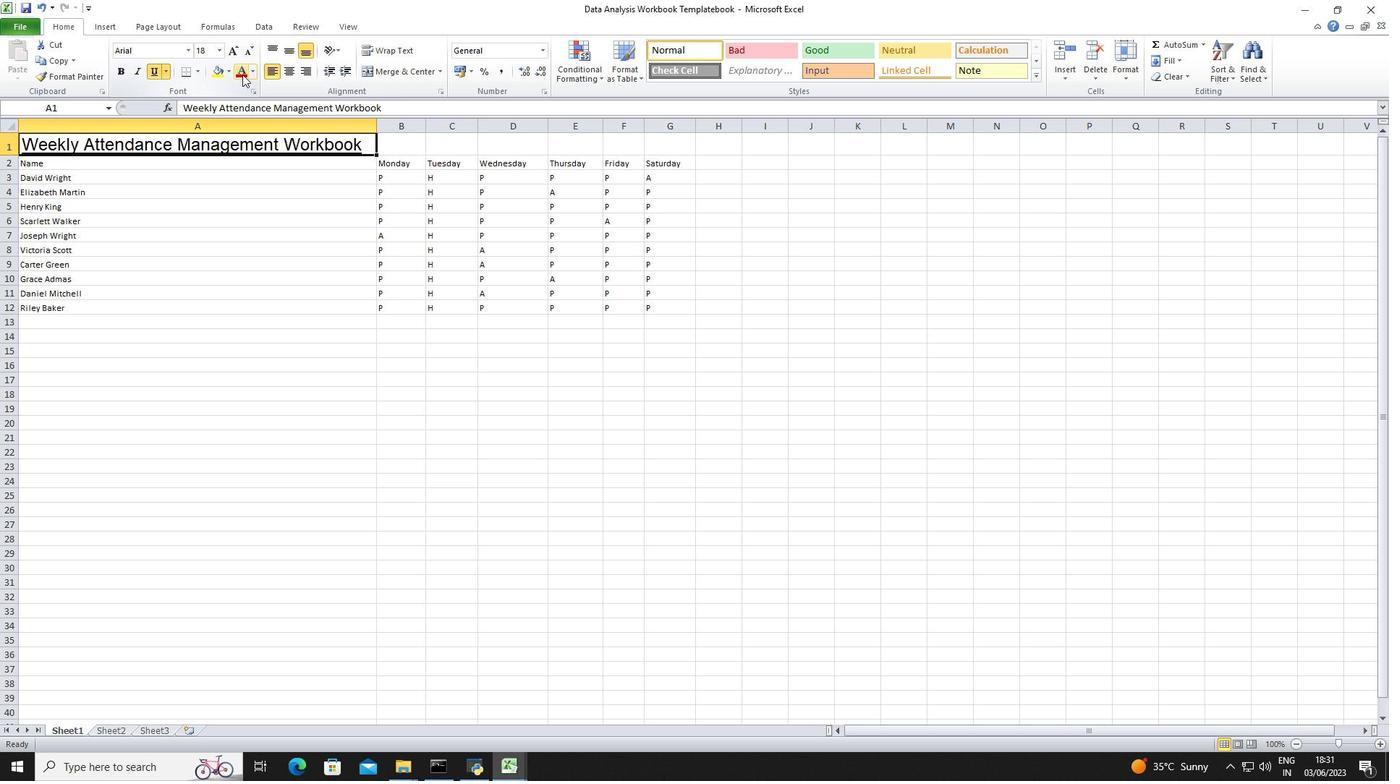 
Action: Mouse moved to (256, 233)
Screenshot: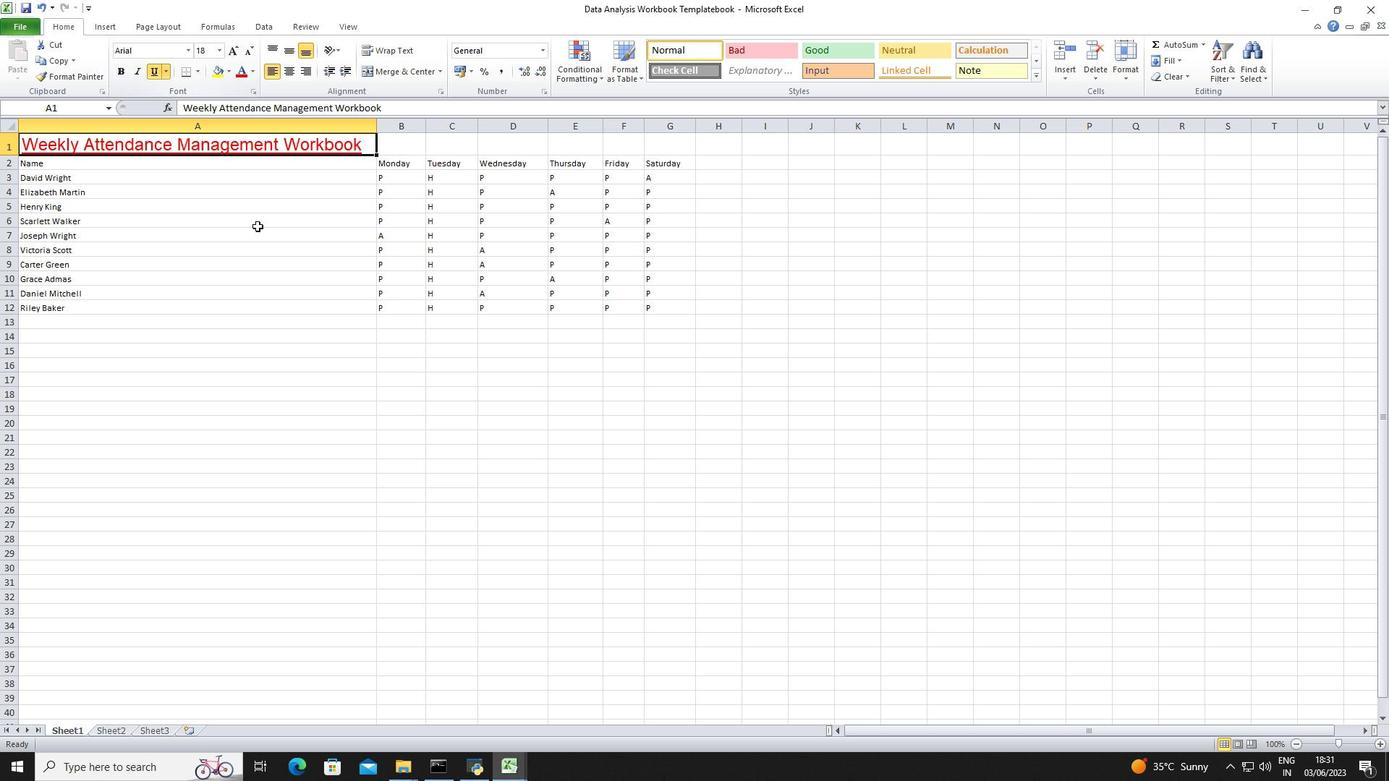 
Action: Mouse pressed left at (256, 233)
Screenshot: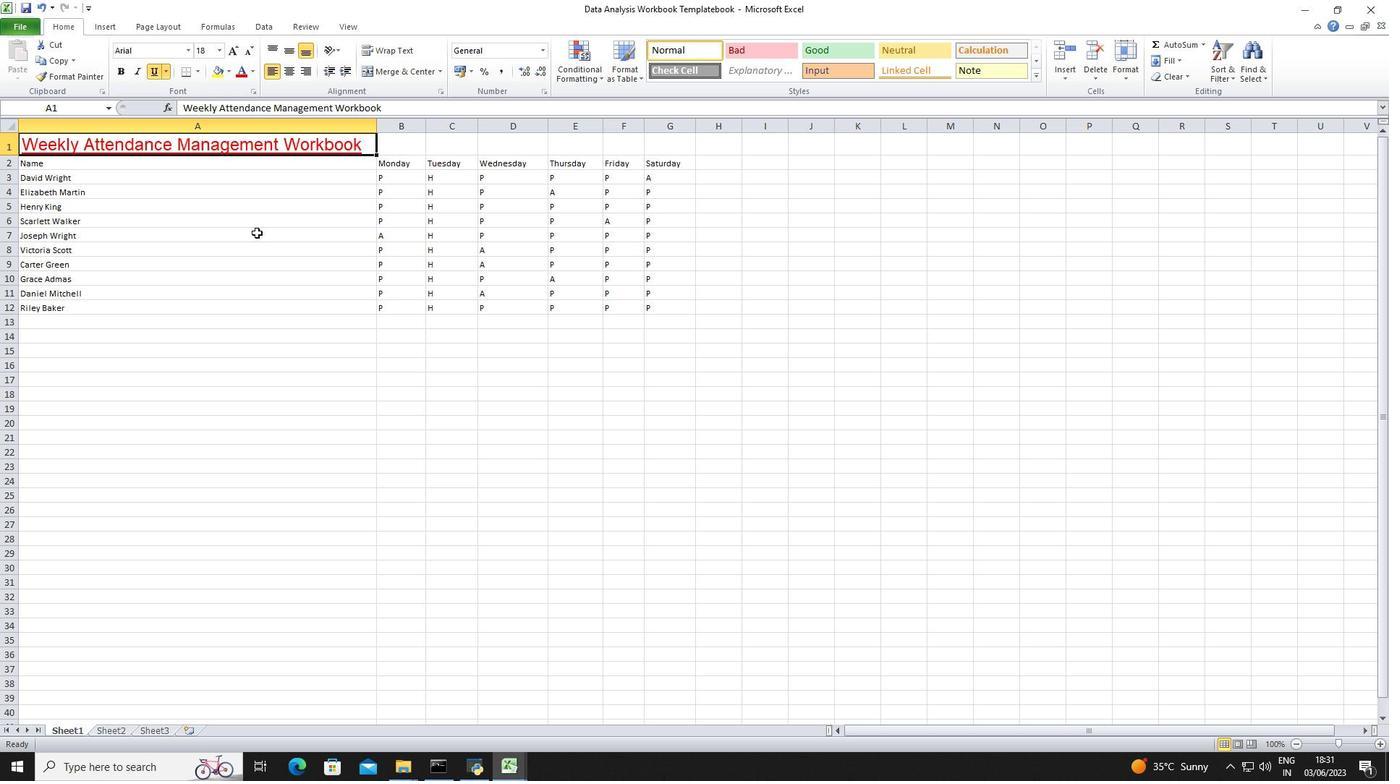 
Action: Mouse moved to (58, 165)
Screenshot: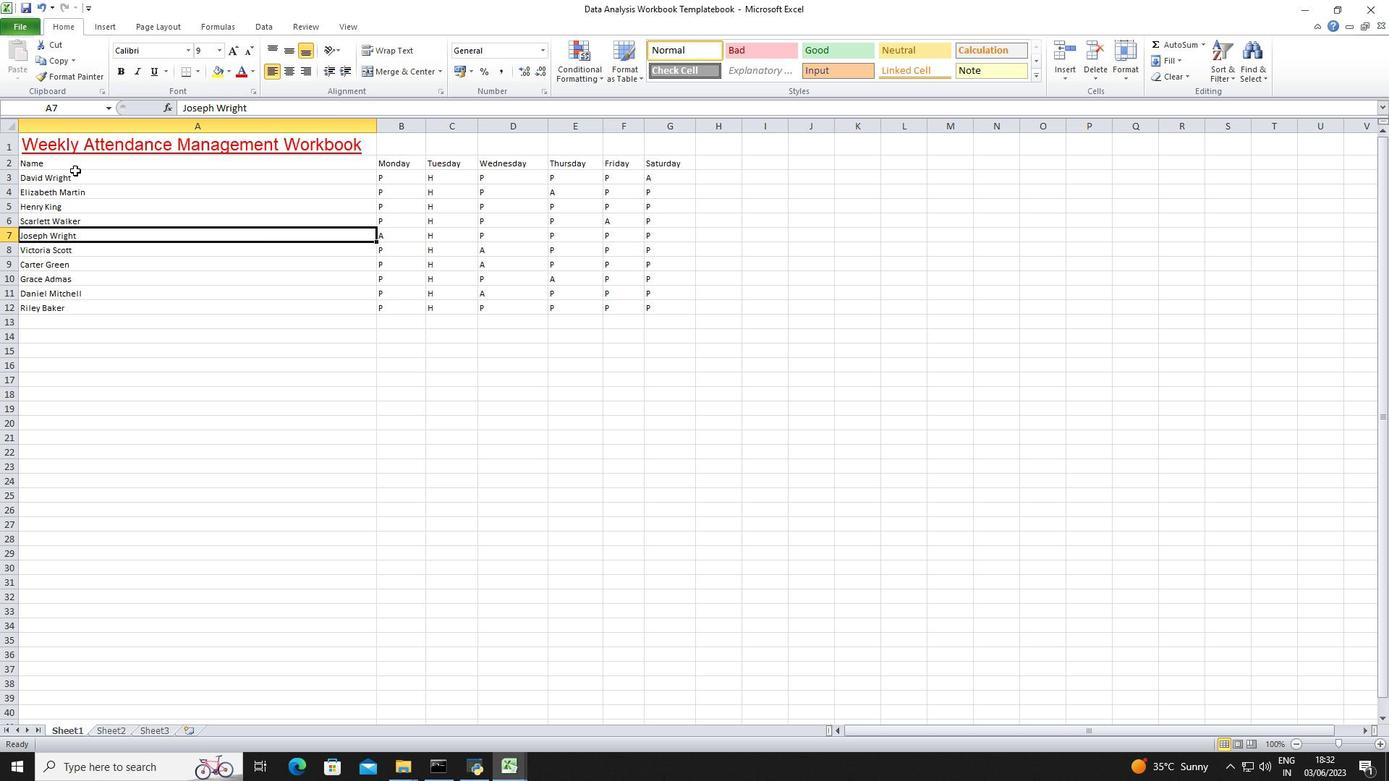 
Action: Mouse pressed left at (58, 165)
Screenshot: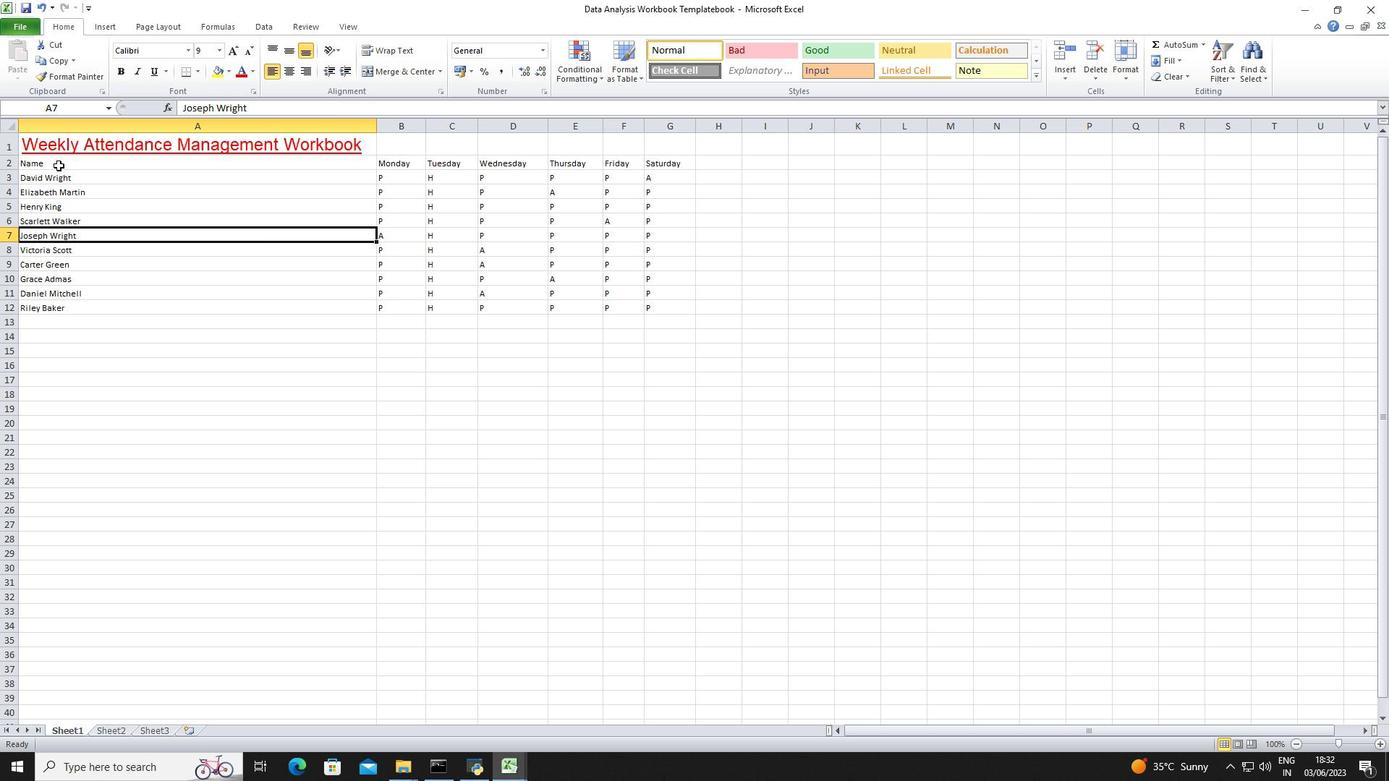 
Action: Mouse moved to (196, 76)
Screenshot: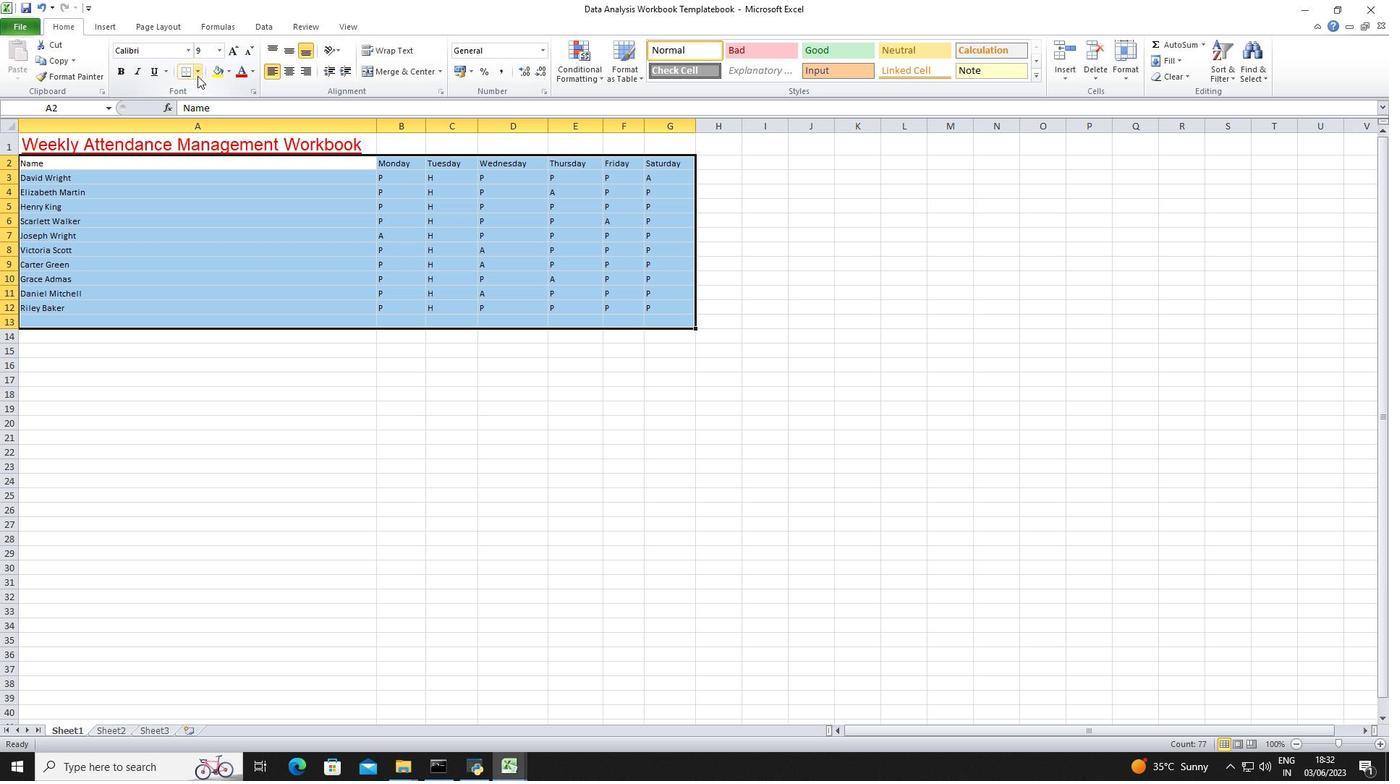 
Action: Mouse pressed left at (196, 76)
Screenshot: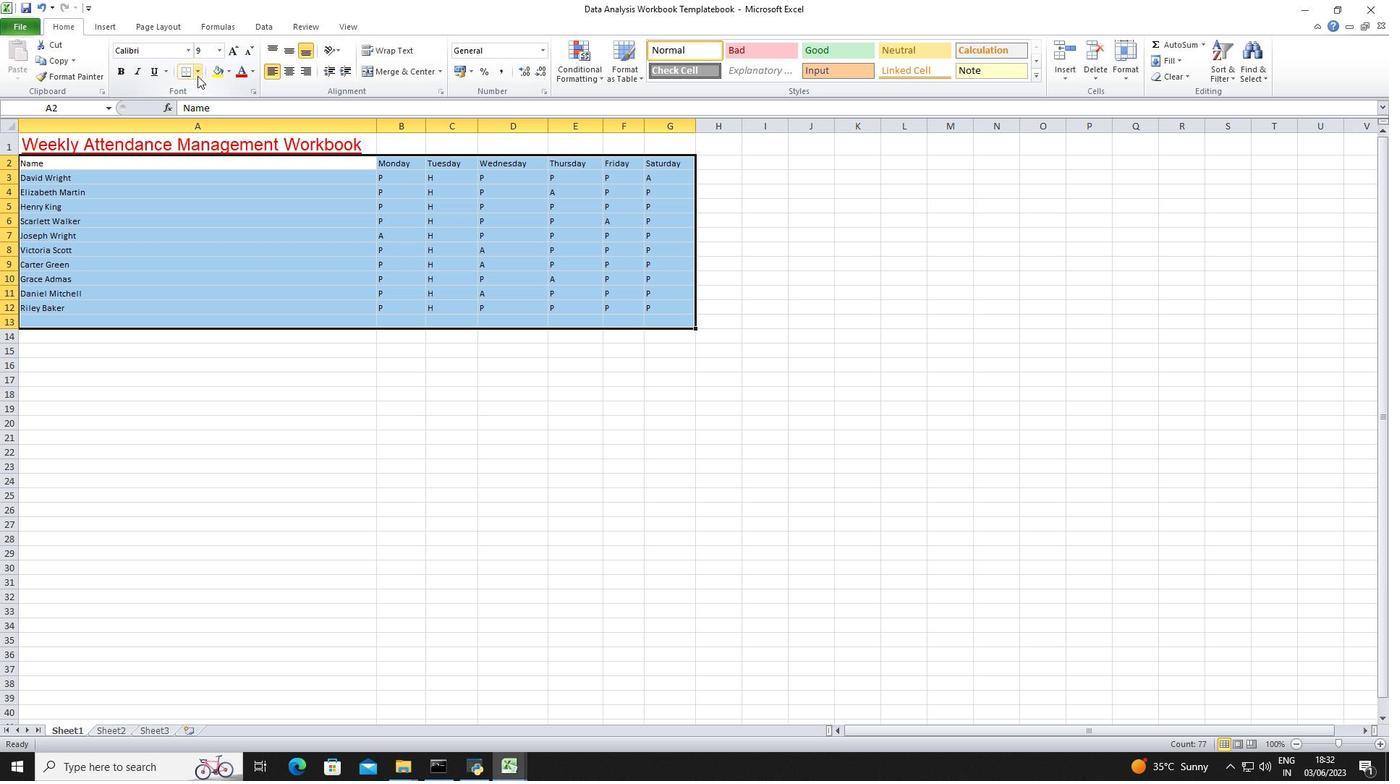 
Action: Mouse moved to (222, 217)
Screenshot: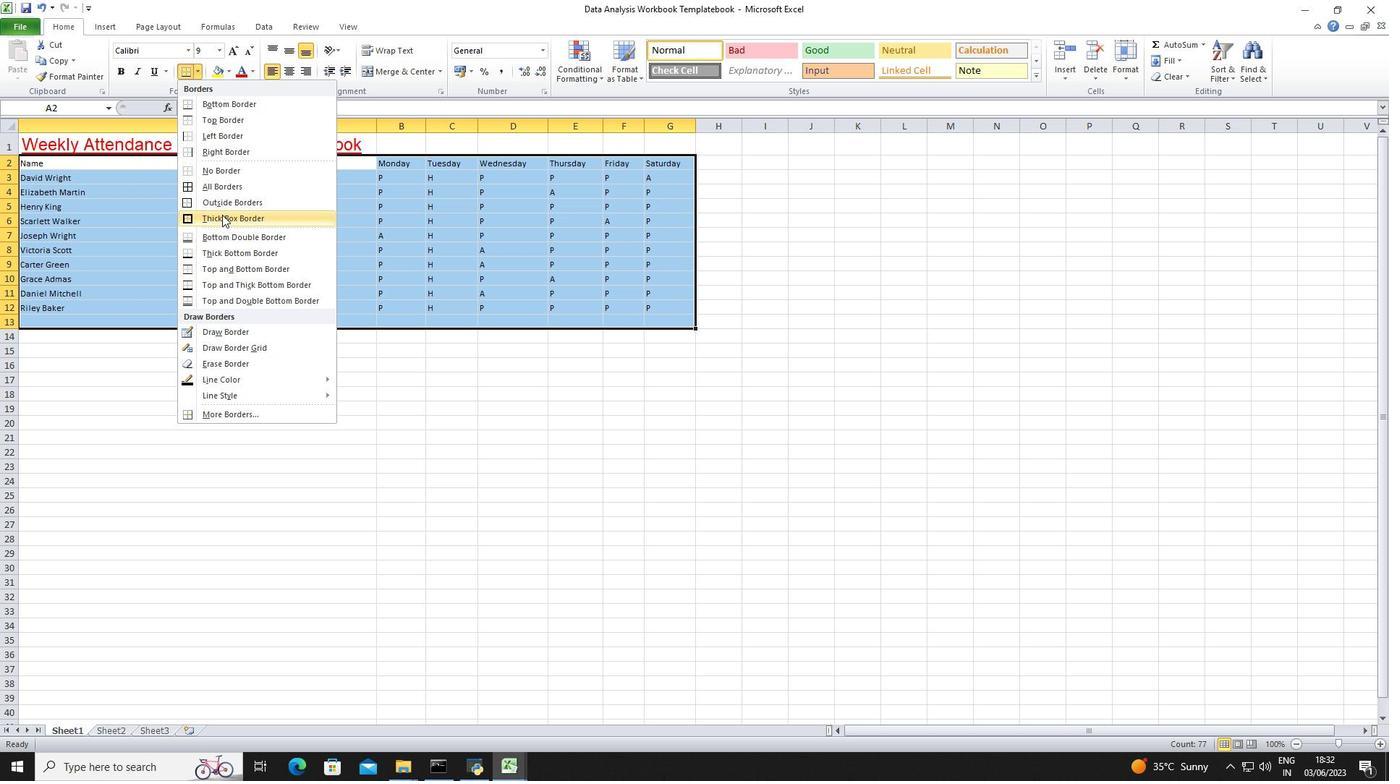 
Action: Mouse pressed left at (222, 217)
Screenshot: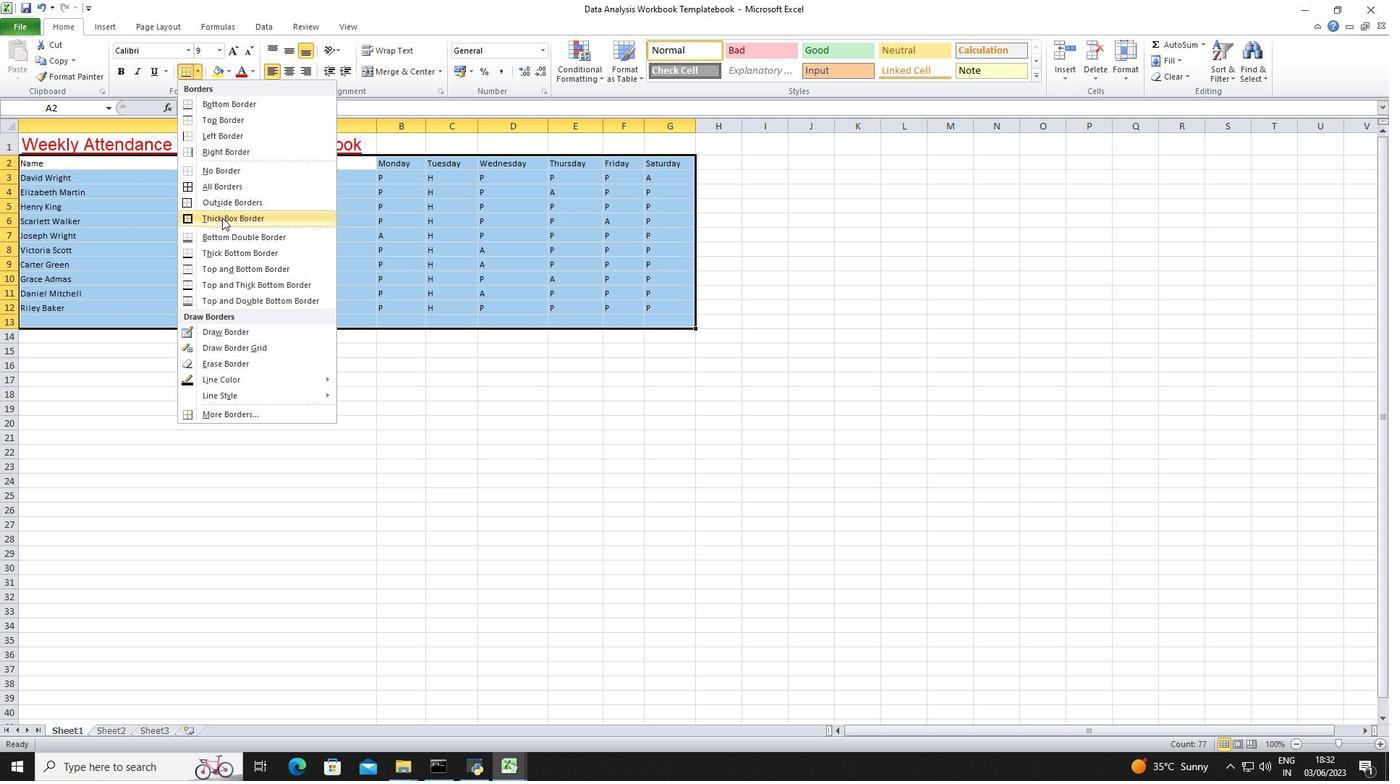 
Action: Mouse moved to (246, 409)
Screenshot: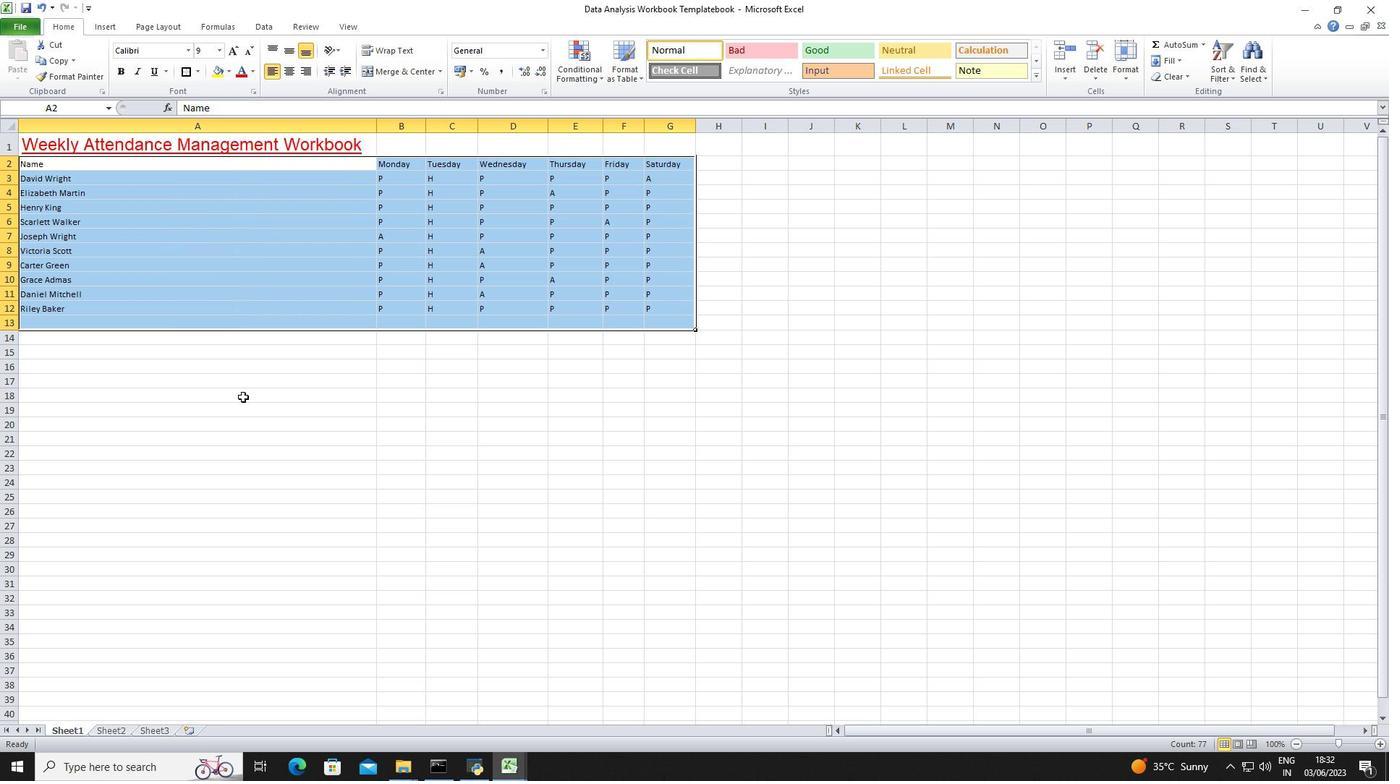 
Action: Mouse pressed left at (246, 409)
Screenshot: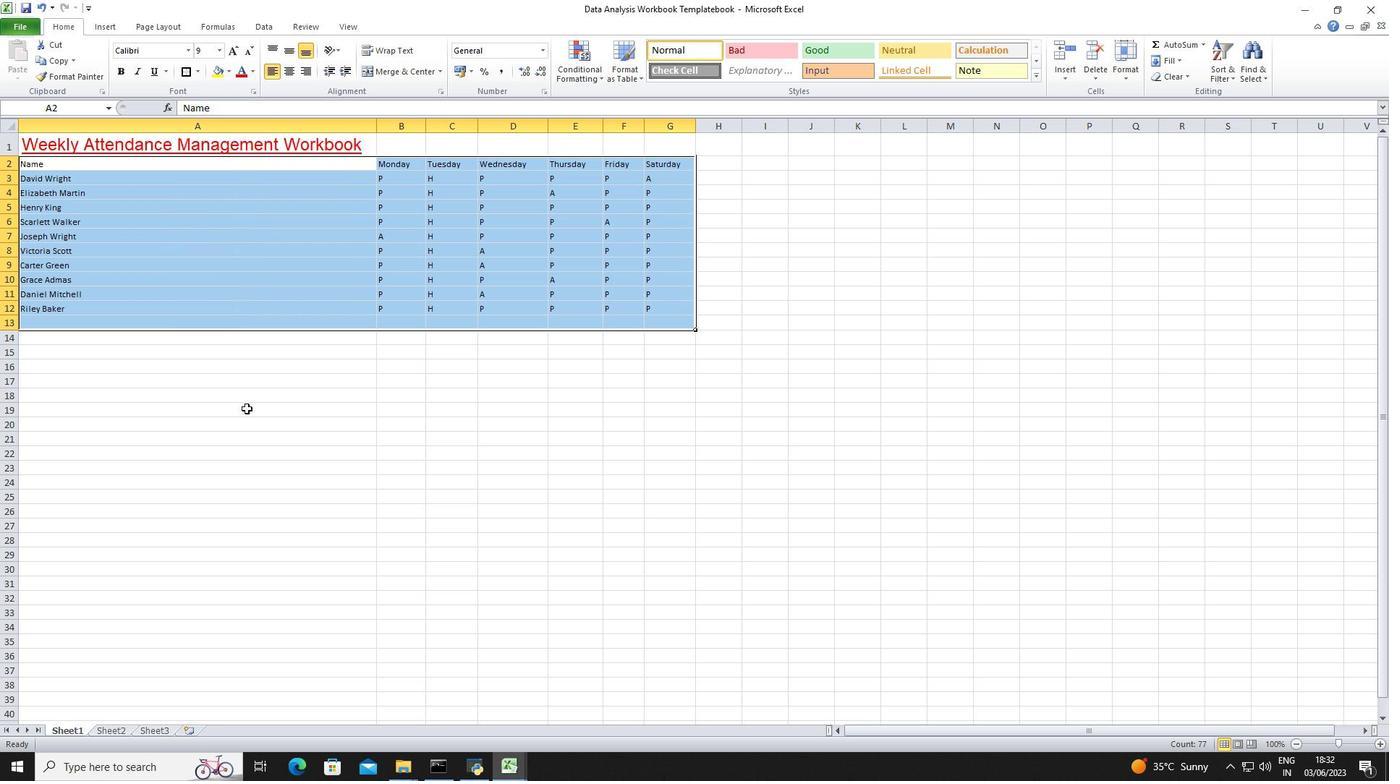 
Action: Mouse moved to (104, 179)
Screenshot: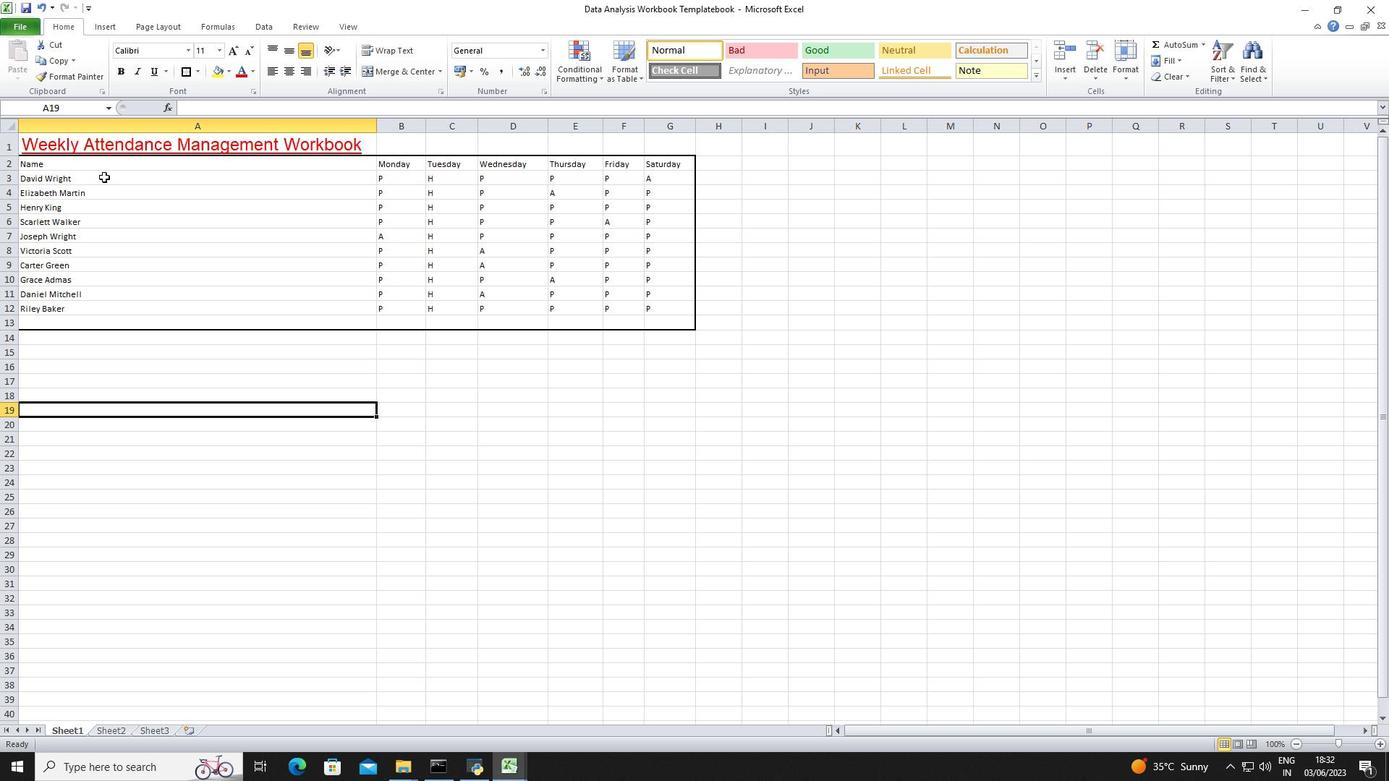 
Action: Mouse pressed left at (104, 179)
Screenshot: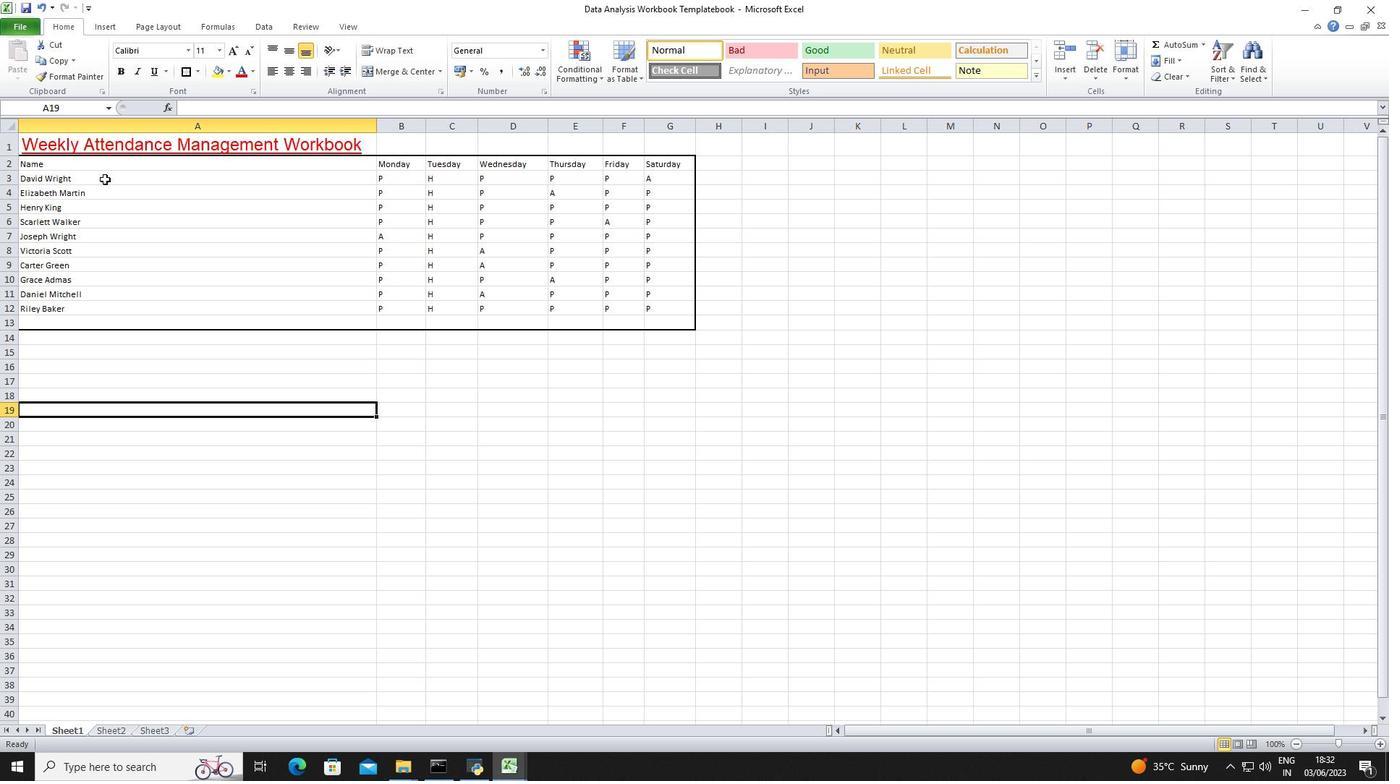 
Action: Mouse moved to (89, 139)
Screenshot: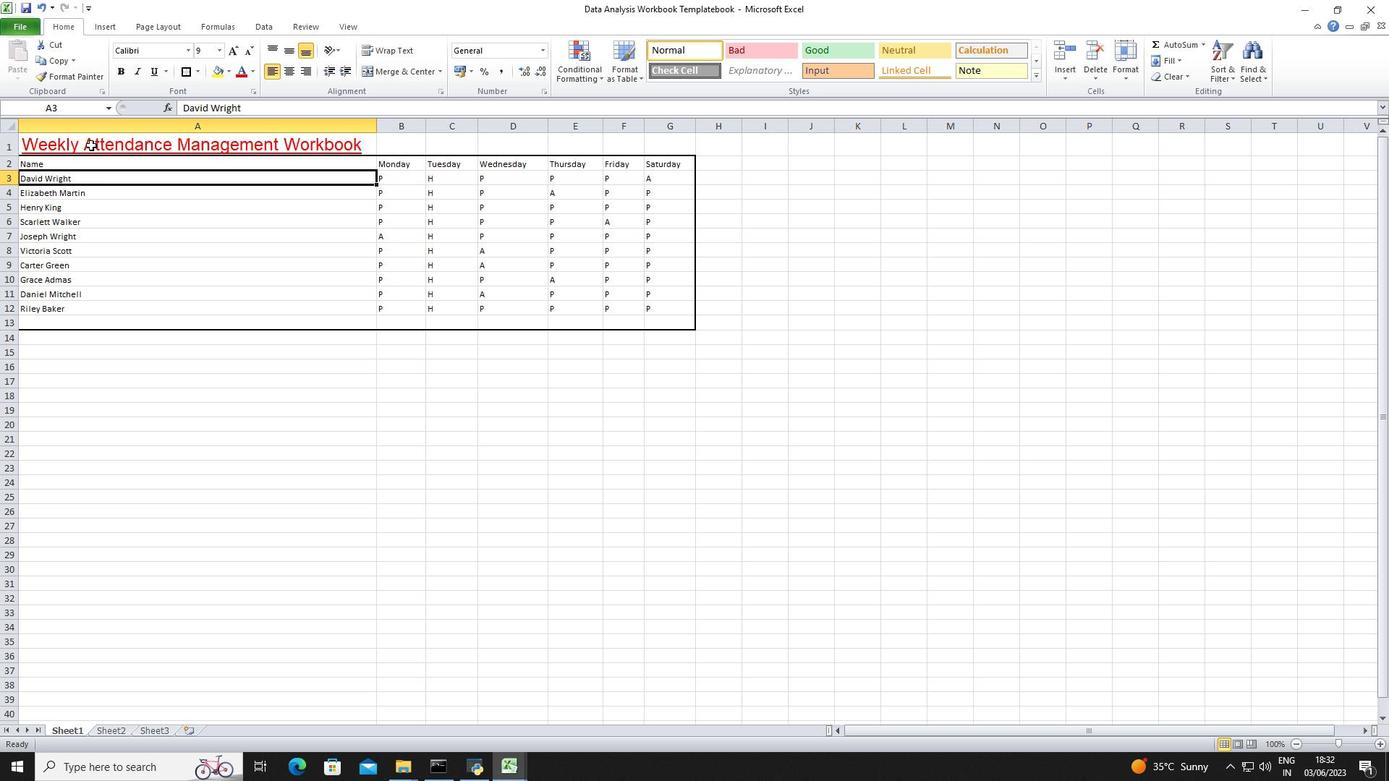 
Action: Mouse pressed left at (89, 139)
Screenshot: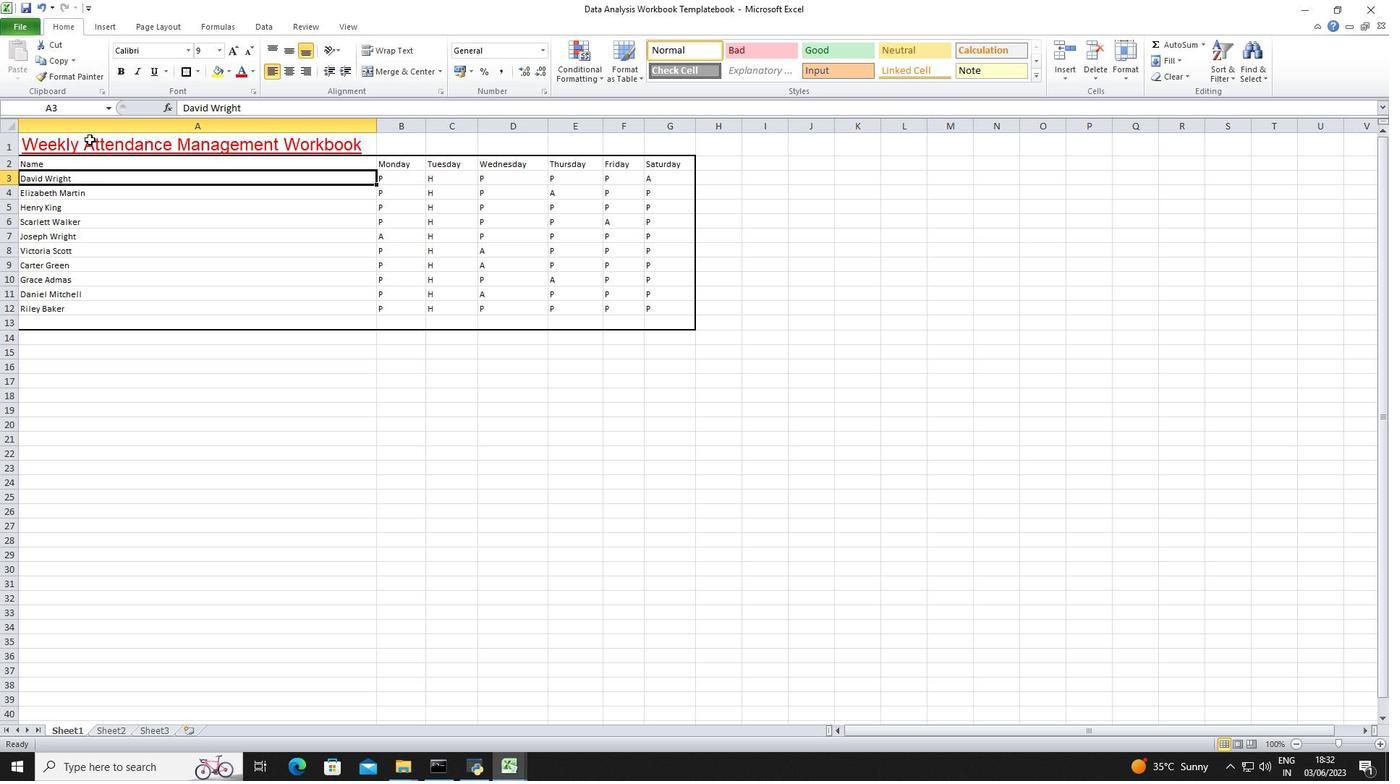 
Action: Mouse moved to (288, 71)
Screenshot: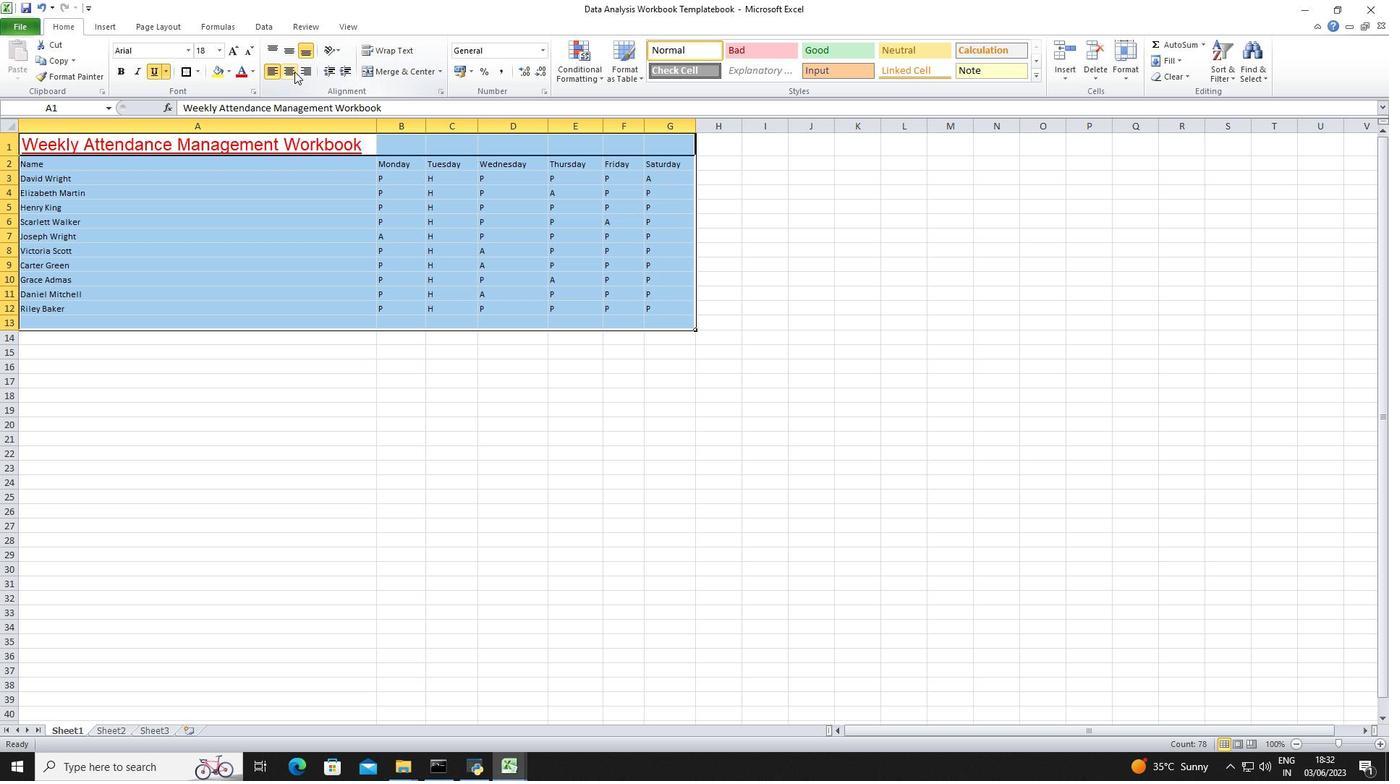 
Action: Mouse pressed left at (288, 71)
Screenshot: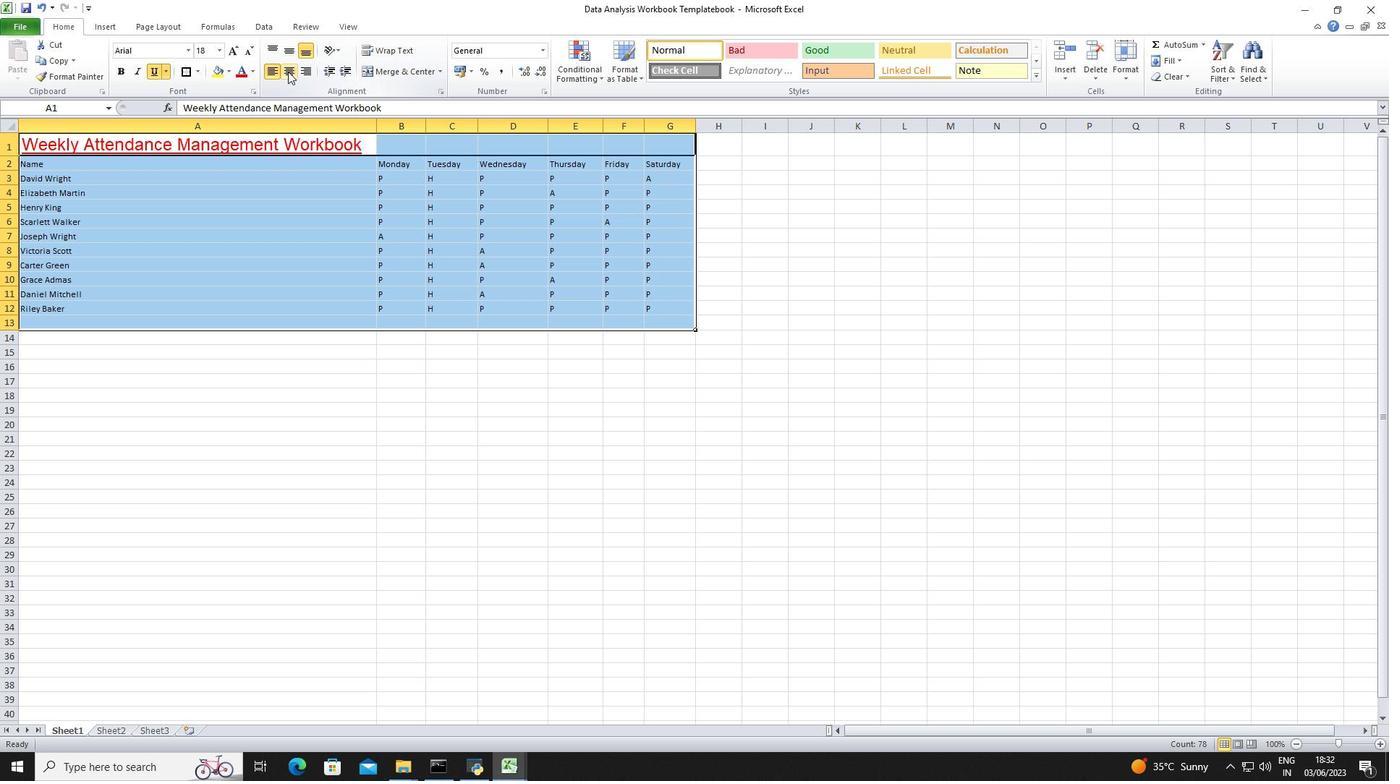 
Action: Mouse moved to (367, 378)
Screenshot: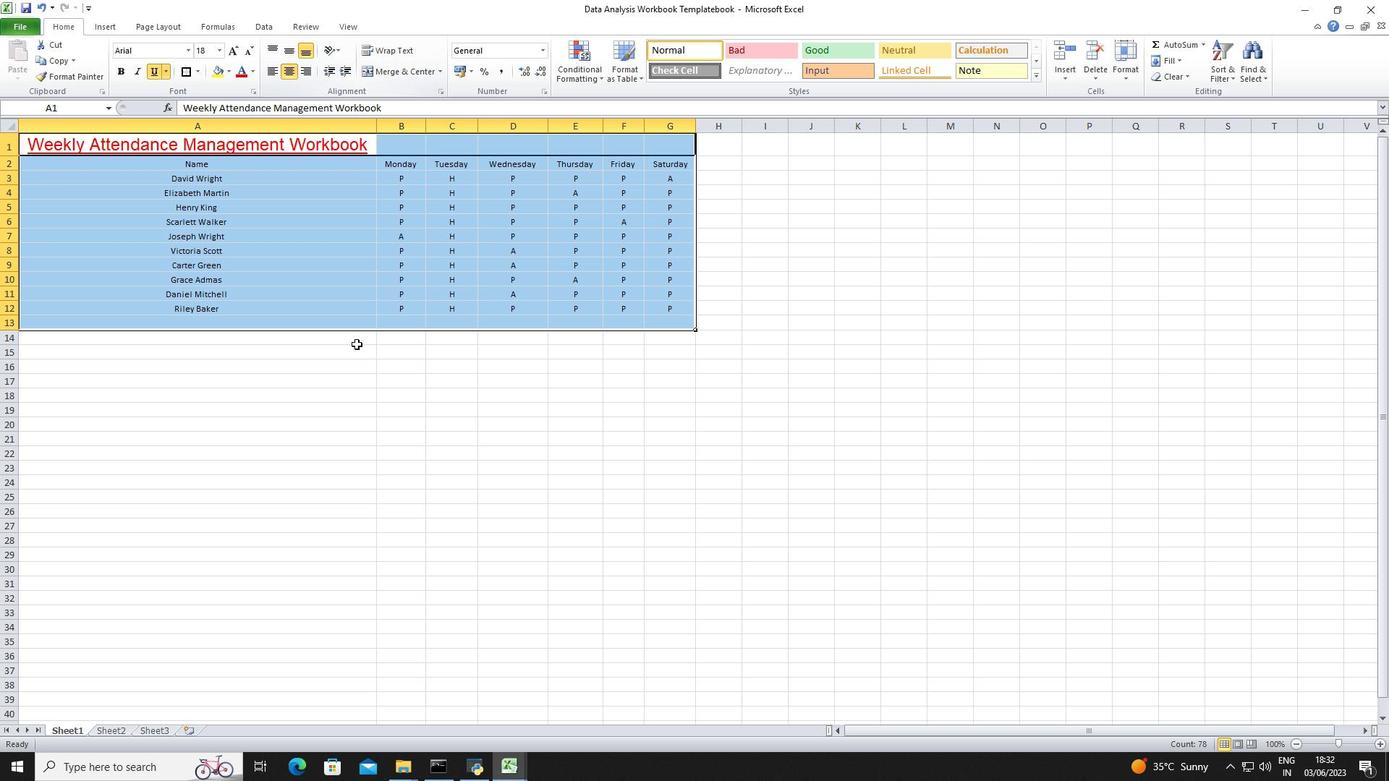 
Action: Mouse pressed left at (367, 378)
Screenshot: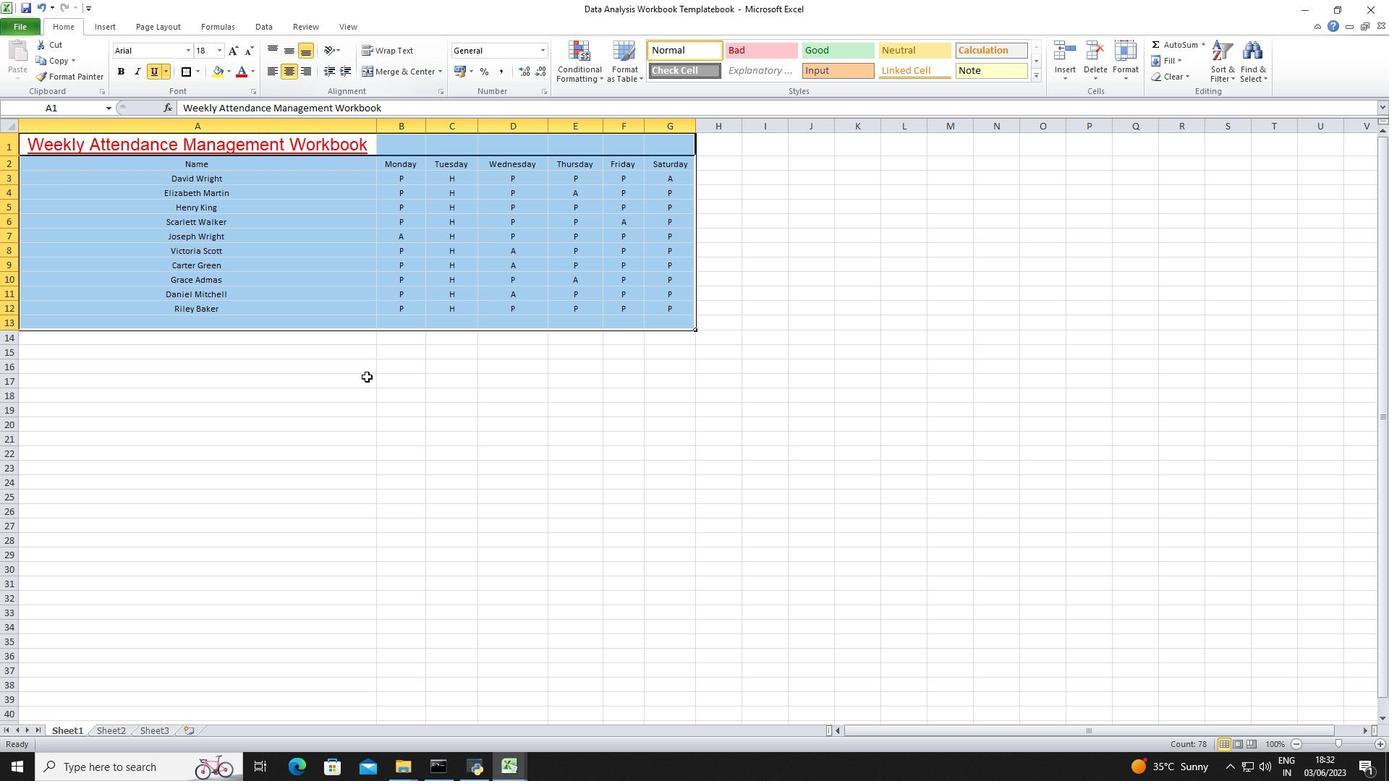 
Action: Mouse moved to (310, 440)
Screenshot: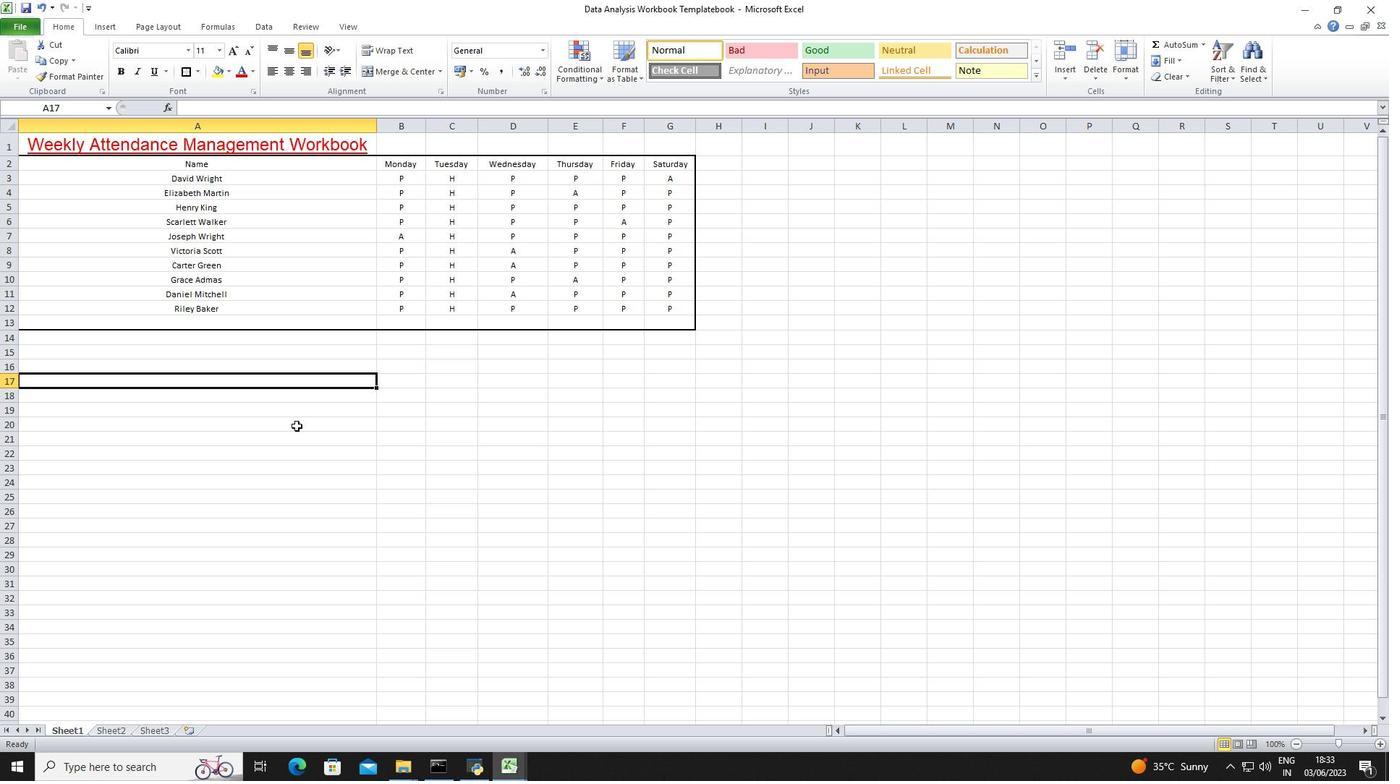 
Action: Mouse pressed left at (310, 440)
Screenshot: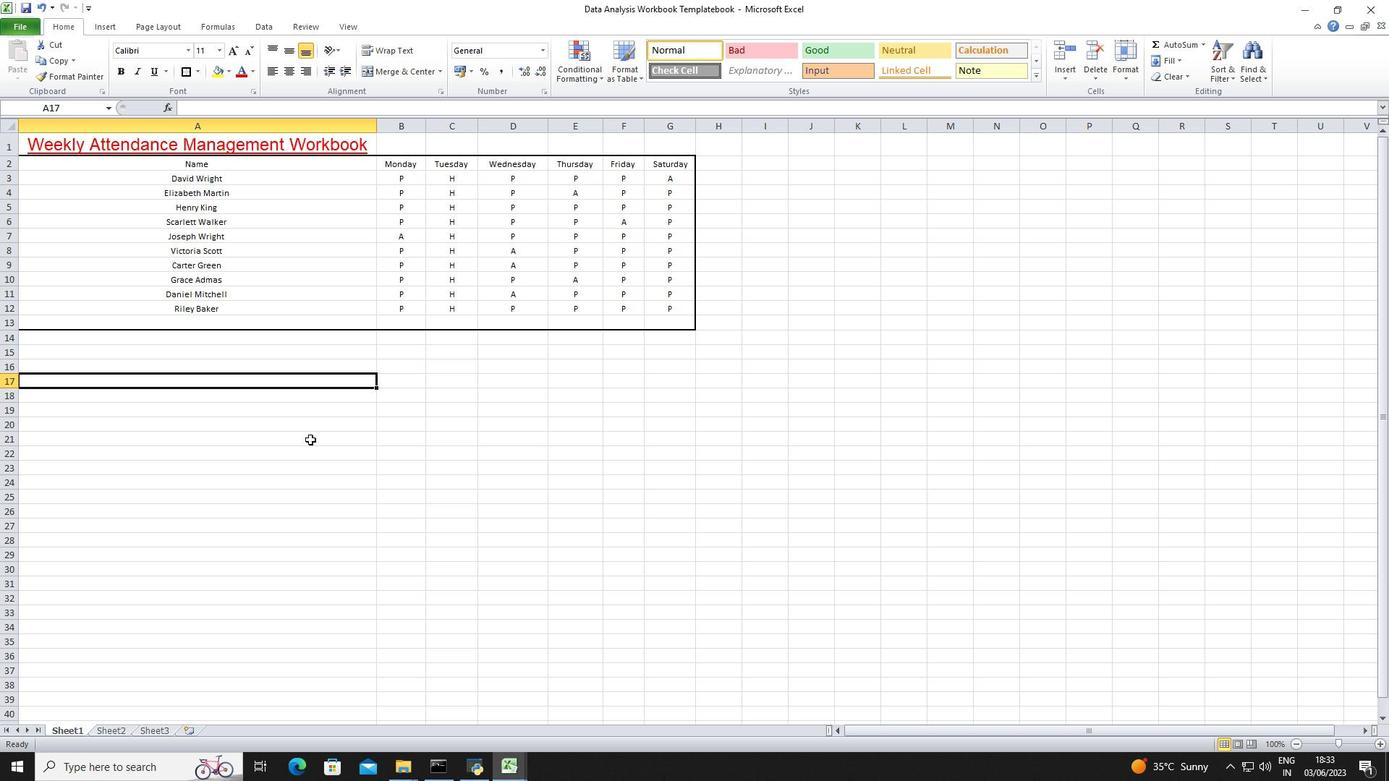 
Action: Mouse moved to (250, 338)
Screenshot: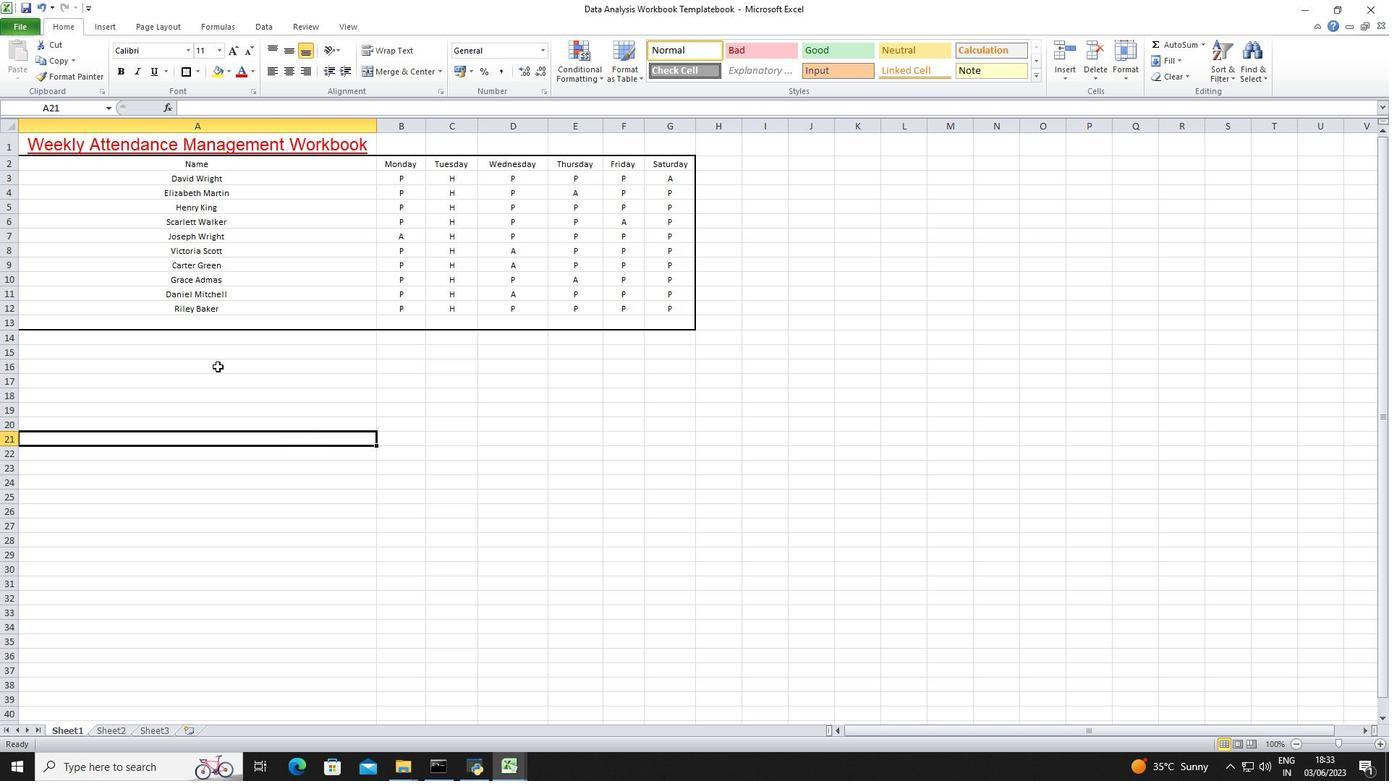 
Action: Mouse scrolled (250, 339) with delta (0, 0)
Screenshot: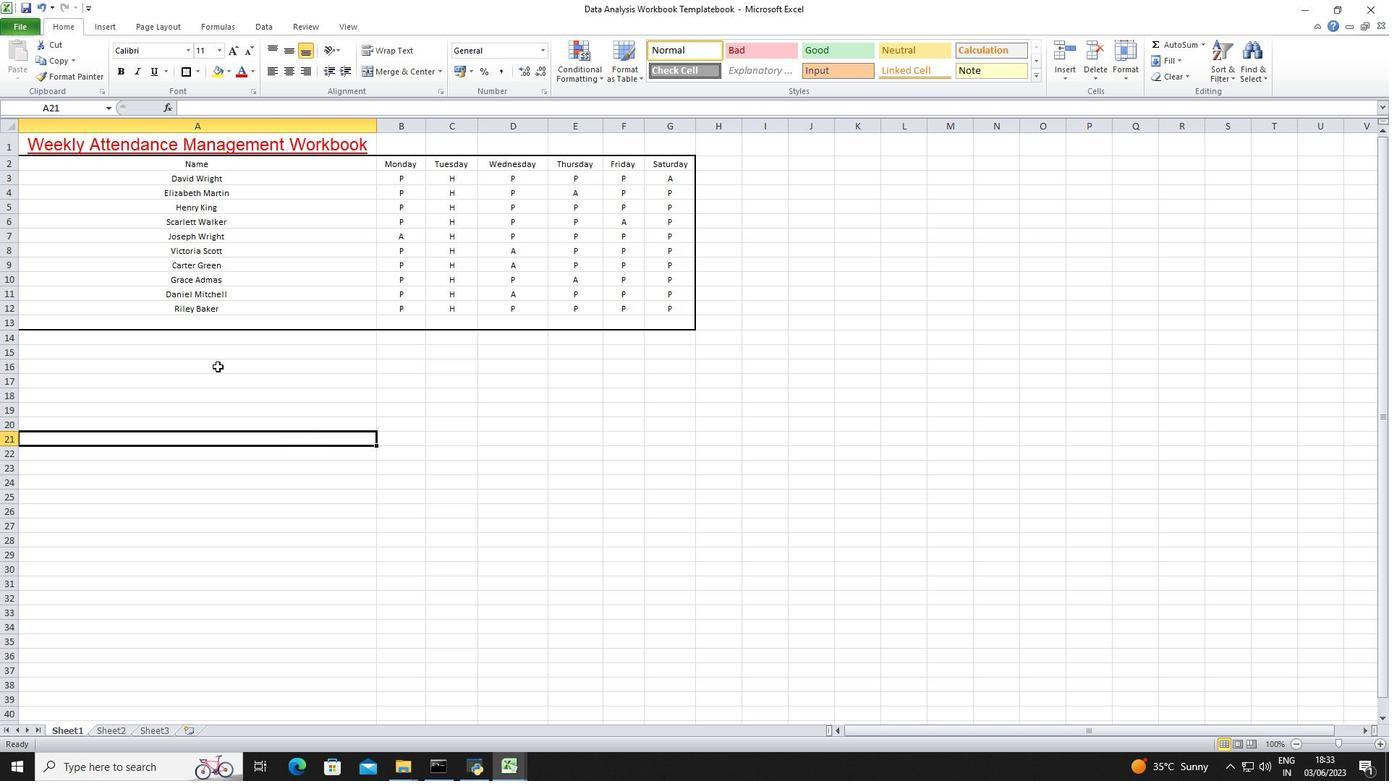 
Action: Mouse moved to (258, 335)
Screenshot: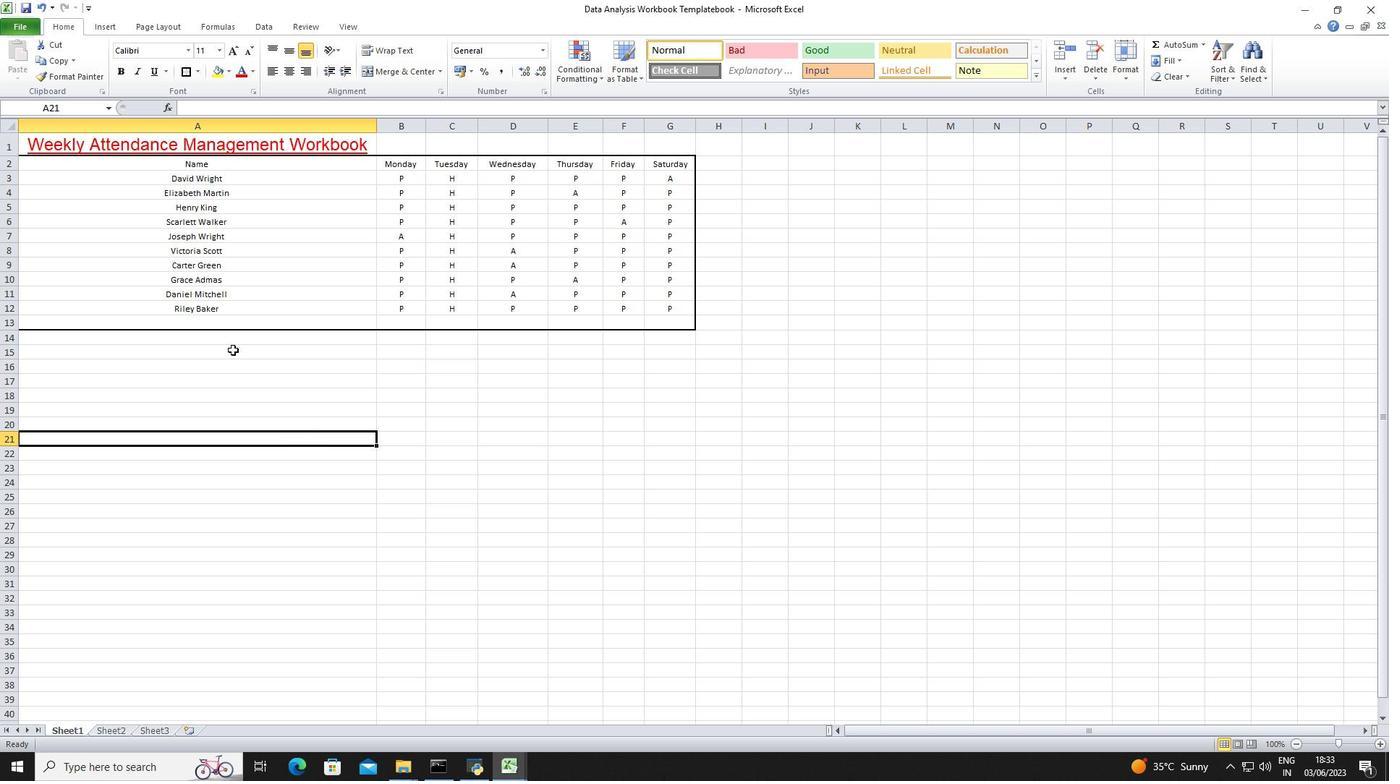
Action: Mouse scrolled (258, 336) with delta (0, 0)
Screenshot: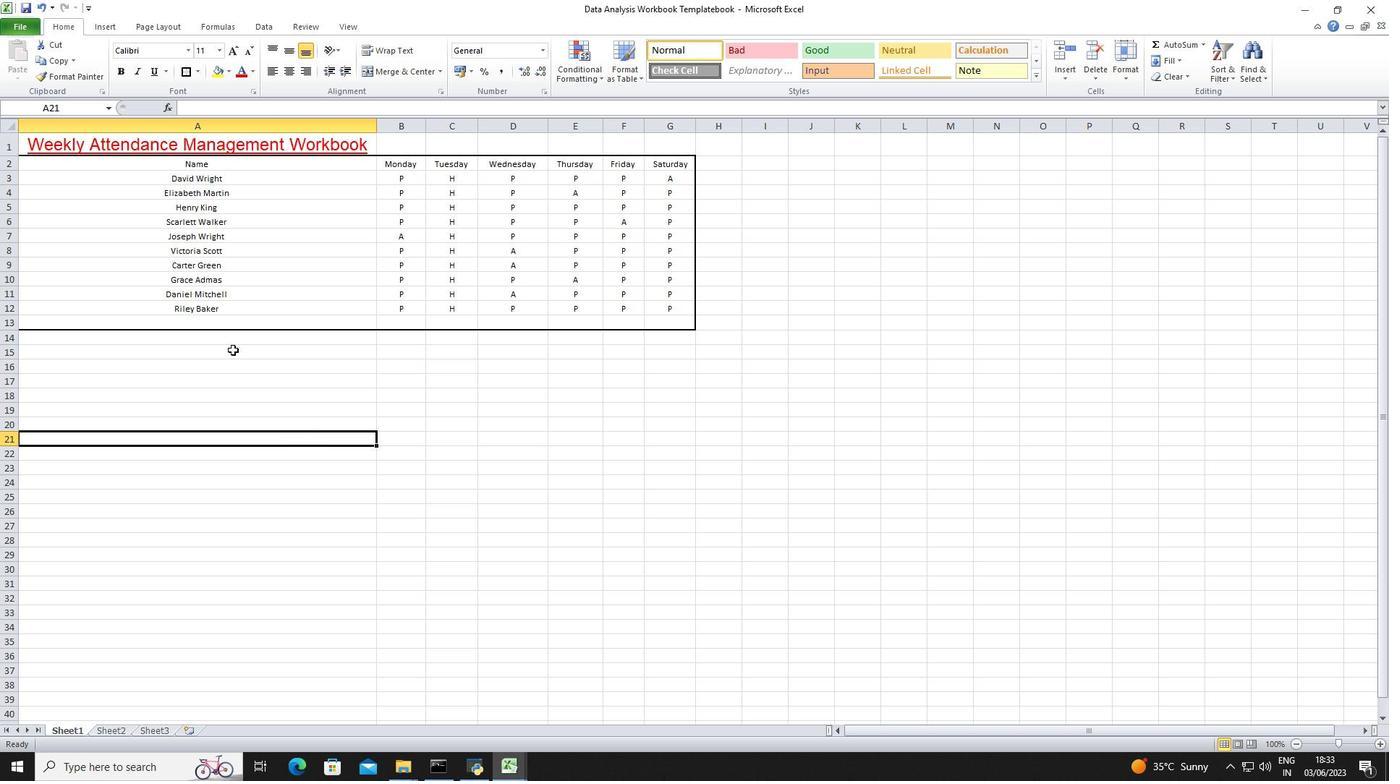 
Action: Mouse moved to (261, 335)
Screenshot: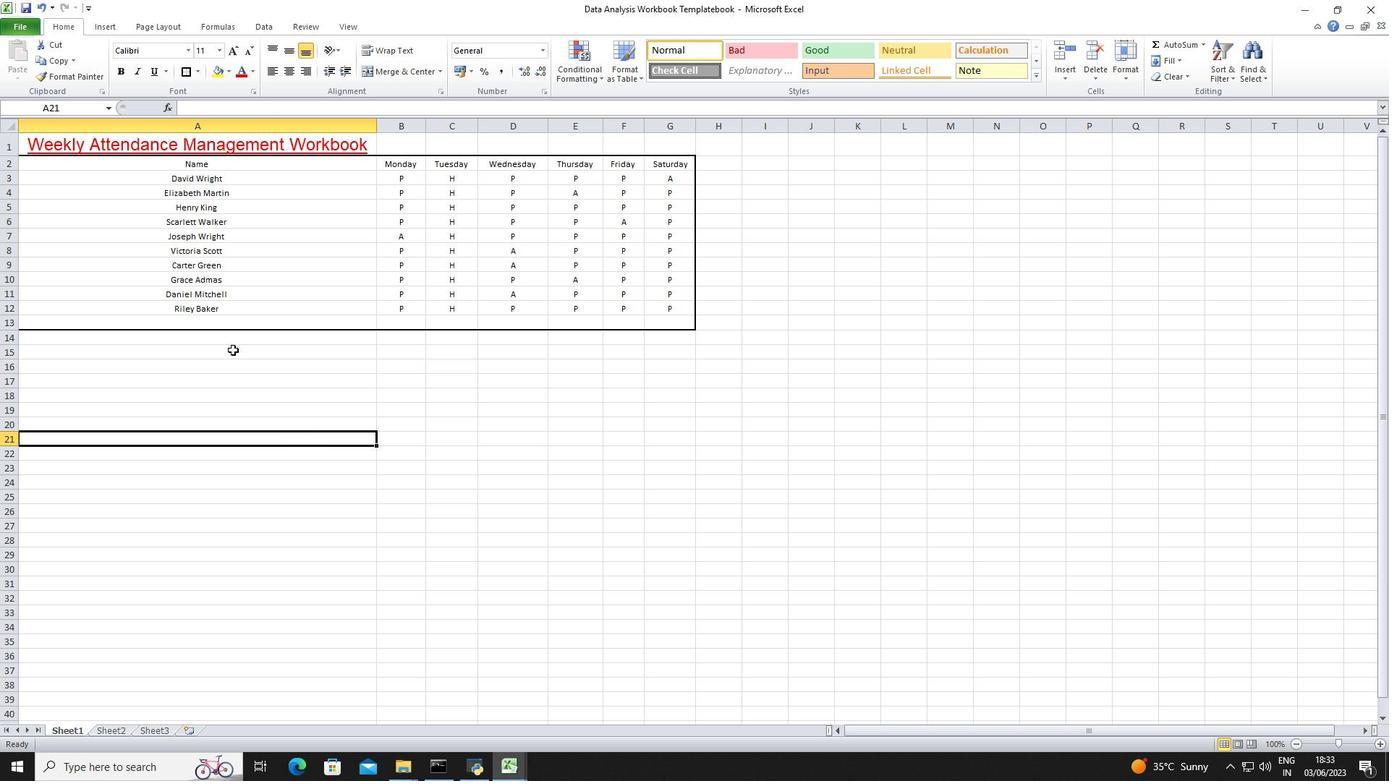 
Action: Mouse scrolled (261, 335) with delta (0, 0)
Screenshot: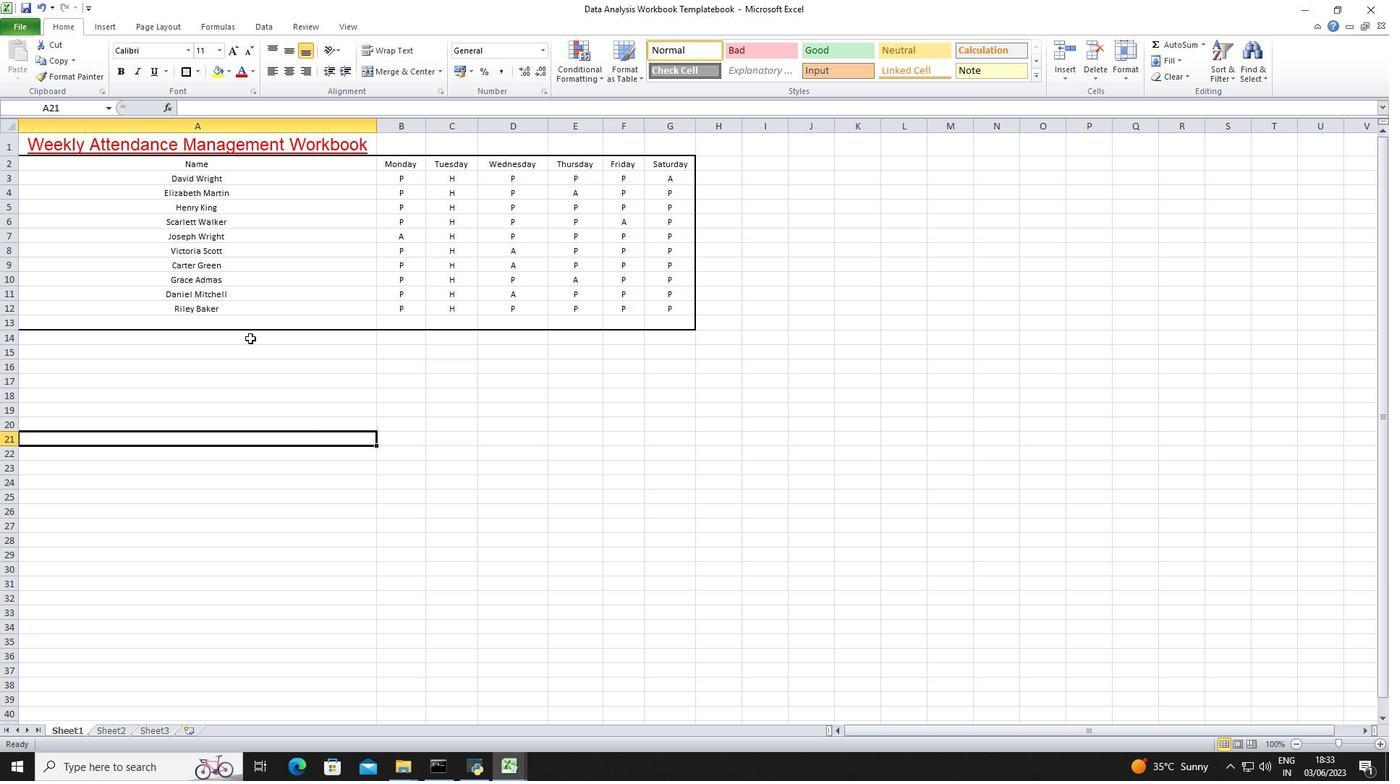 
Action: Mouse moved to (262, 334)
Screenshot: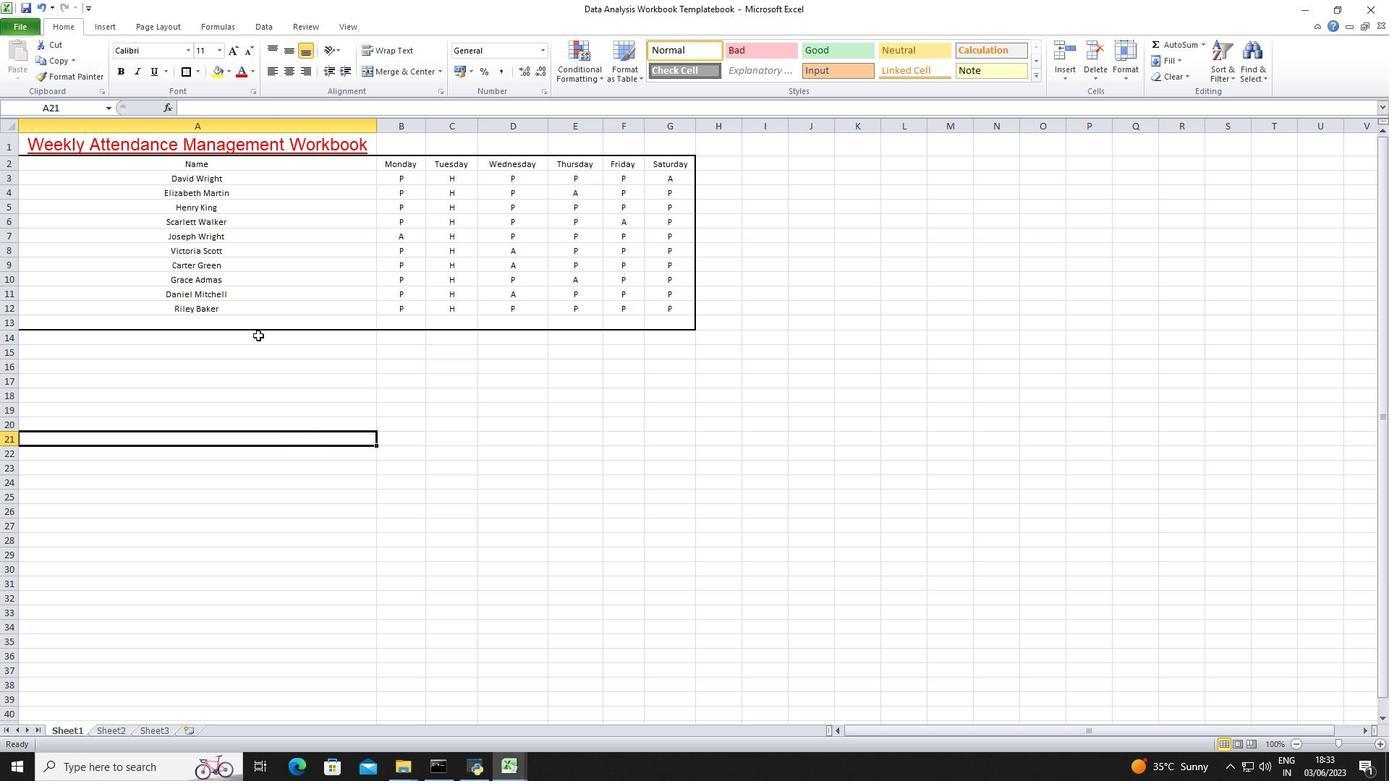 
Action: Mouse scrolled (262, 335) with delta (0, 0)
Screenshot: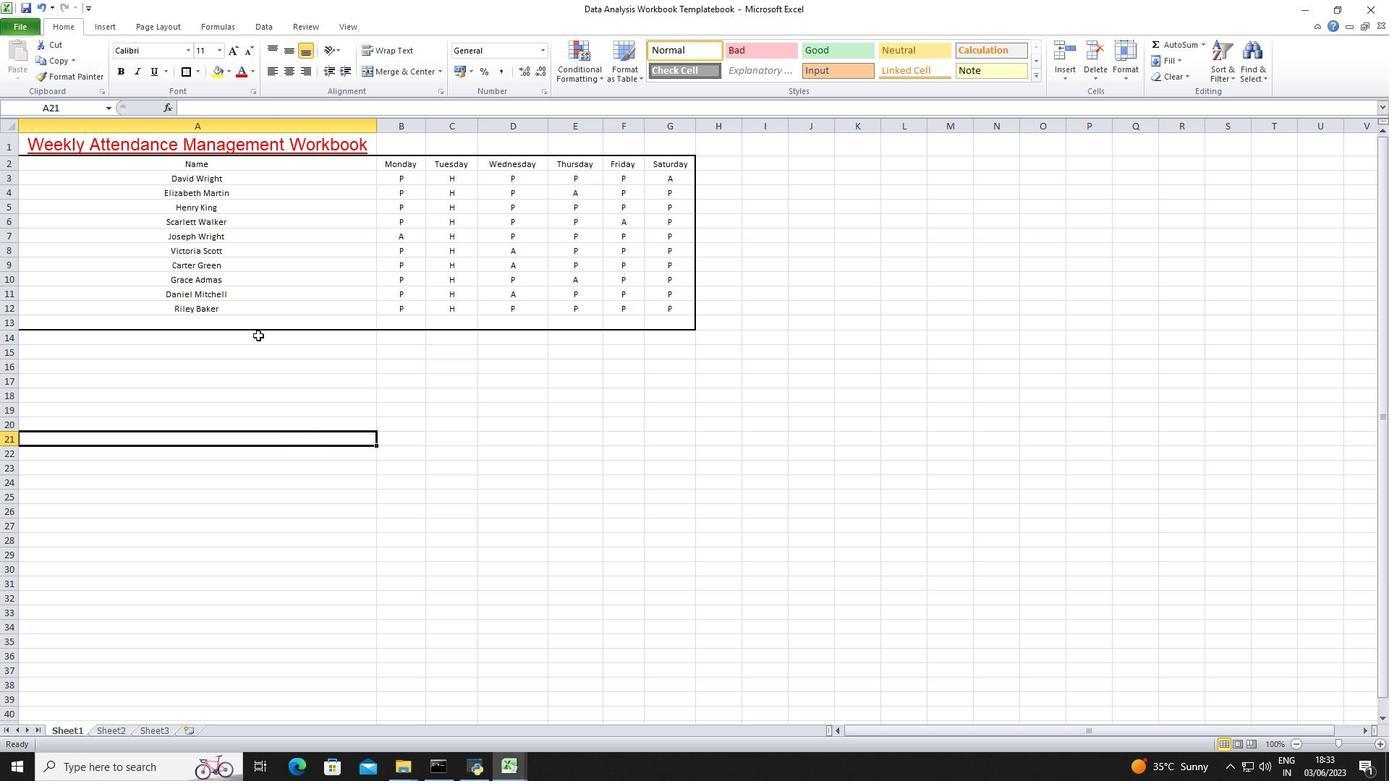 
Action: Mouse moved to (67, 229)
Screenshot: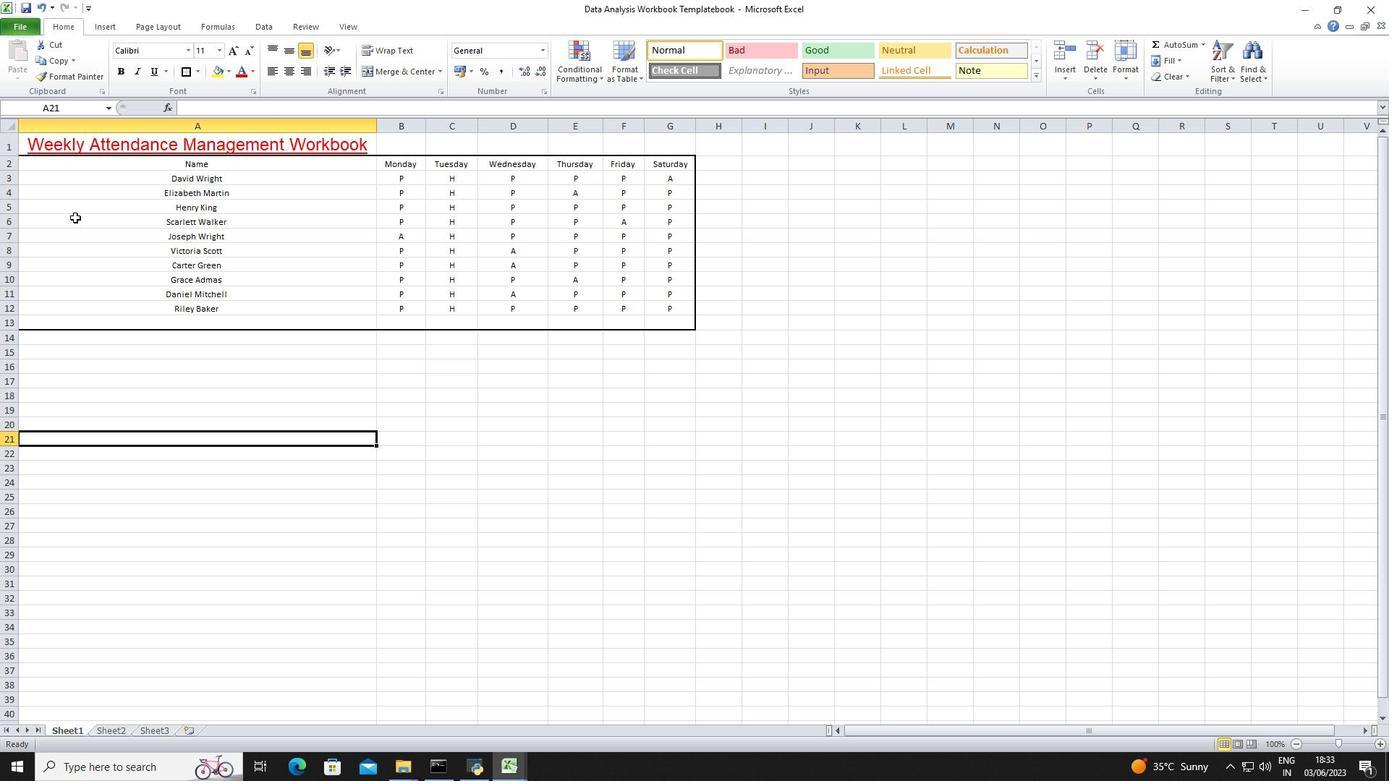 
